Task: Find connections with filter location Carcarañá with filter topic #entrepreneurshipwith filter profile language Potuguese with filter current company LTIMindtree with filter school East West Institute Of Technology with filter industry Retail with filter service category Ghostwriting with filter keywords title Bus Person
Action: Mouse moved to (599, 93)
Screenshot: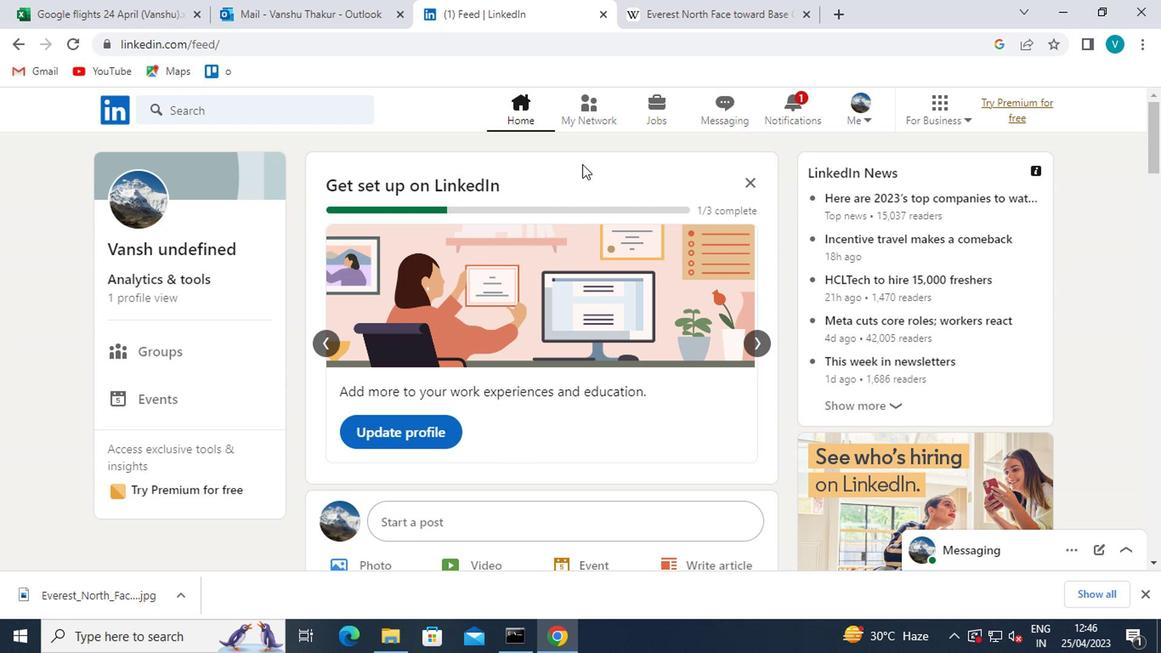 
Action: Mouse pressed left at (599, 93)
Screenshot: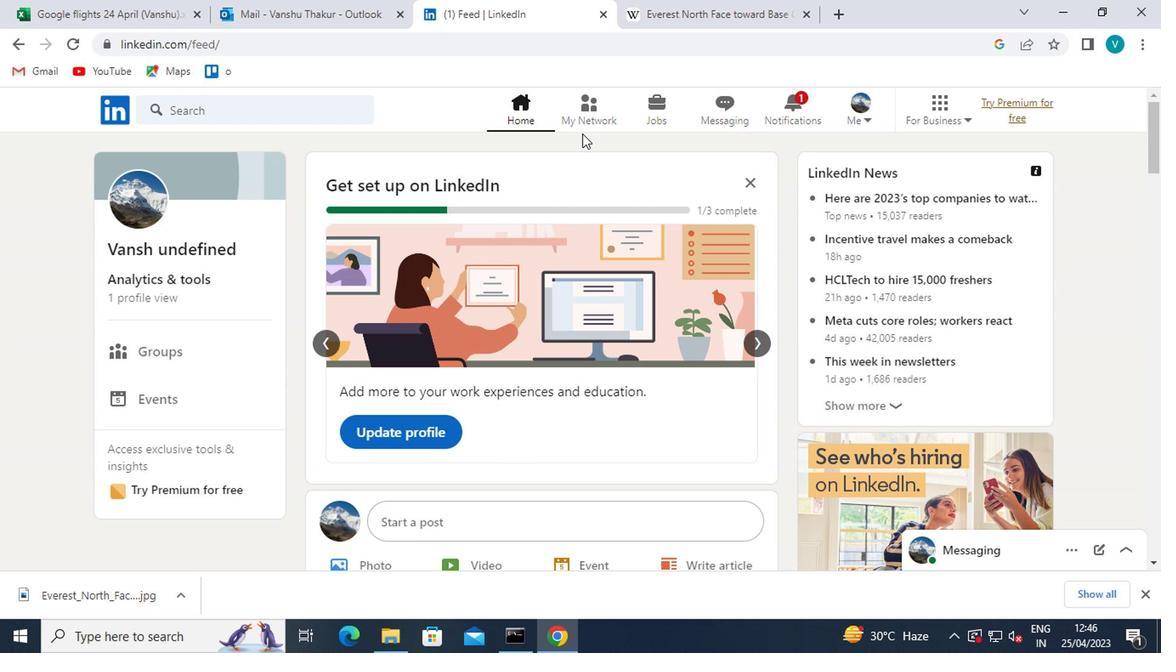 
Action: Mouse moved to (166, 211)
Screenshot: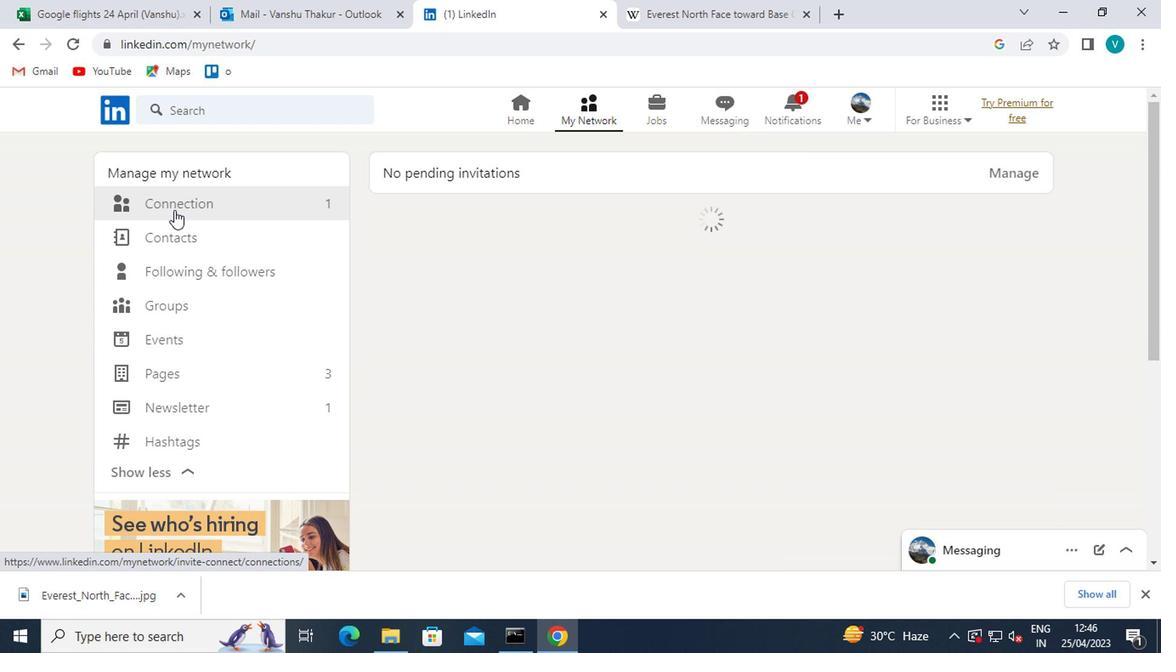 
Action: Mouse pressed left at (166, 211)
Screenshot: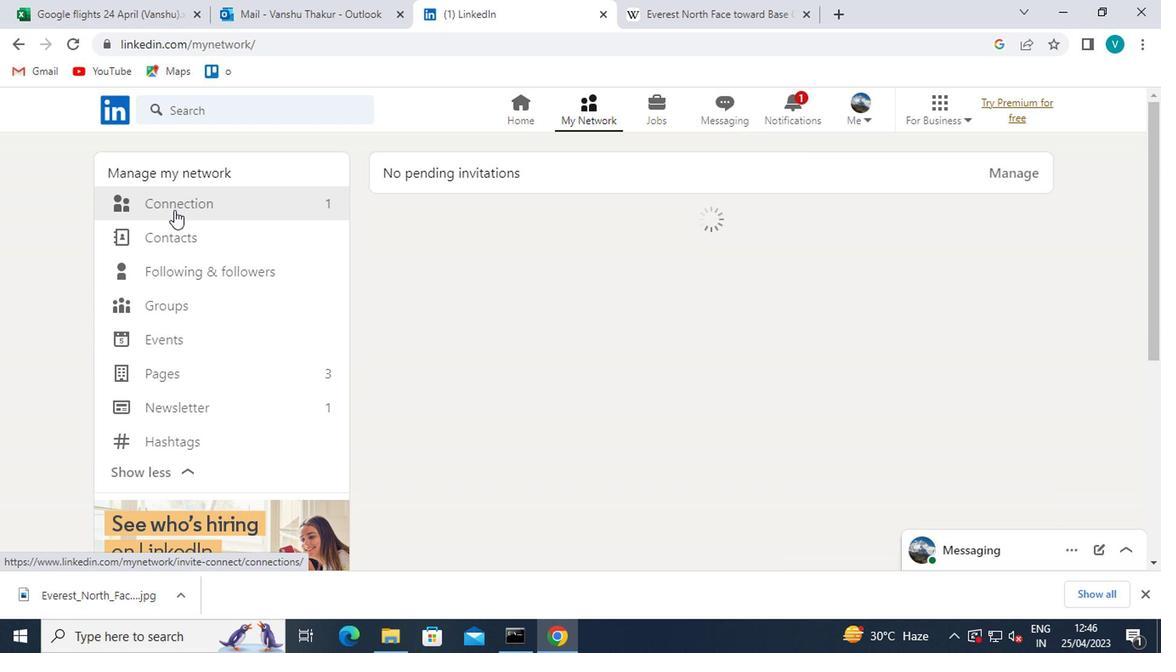 
Action: Mouse moved to (706, 205)
Screenshot: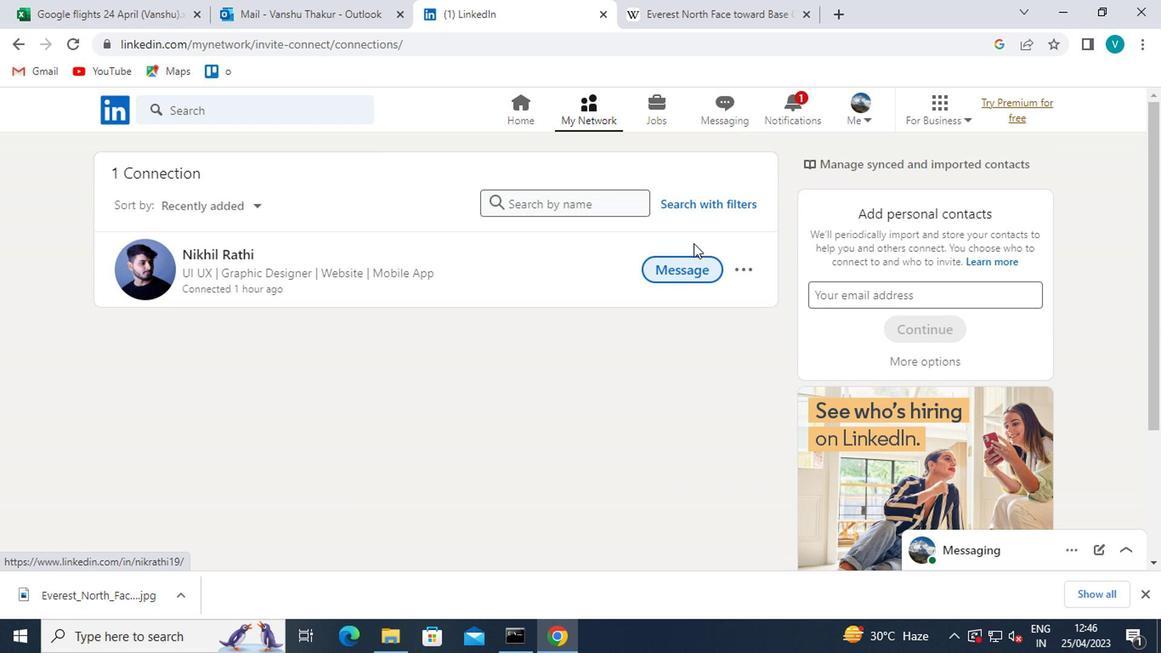 
Action: Mouse pressed left at (706, 205)
Screenshot: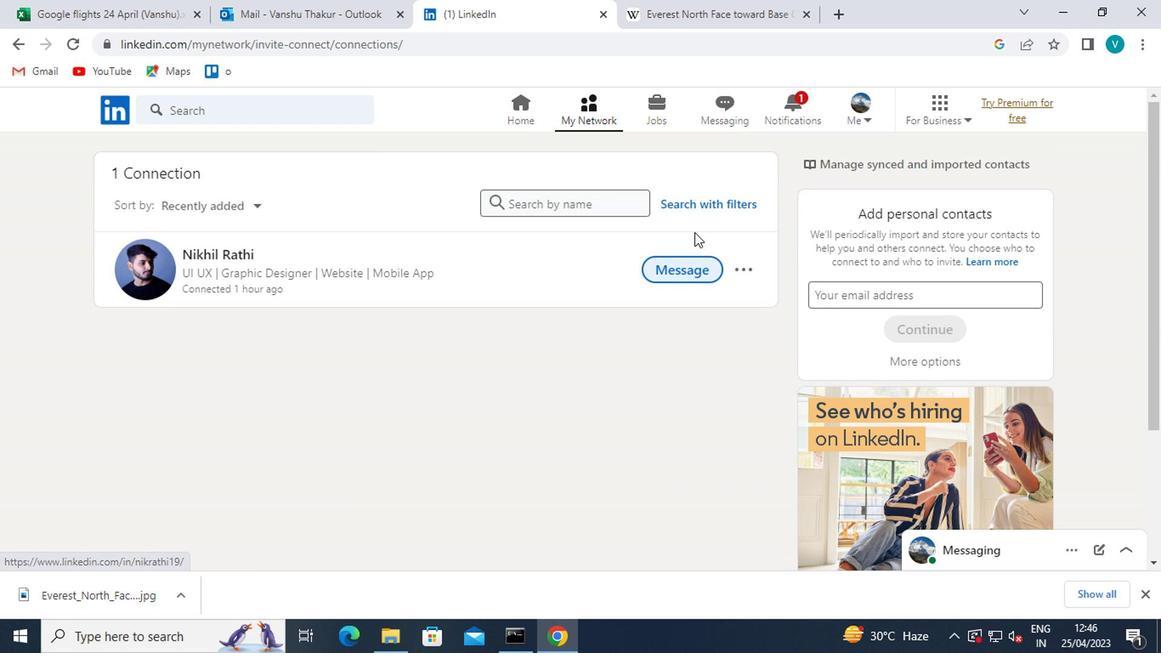 
Action: Mouse moved to (558, 160)
Screenshot: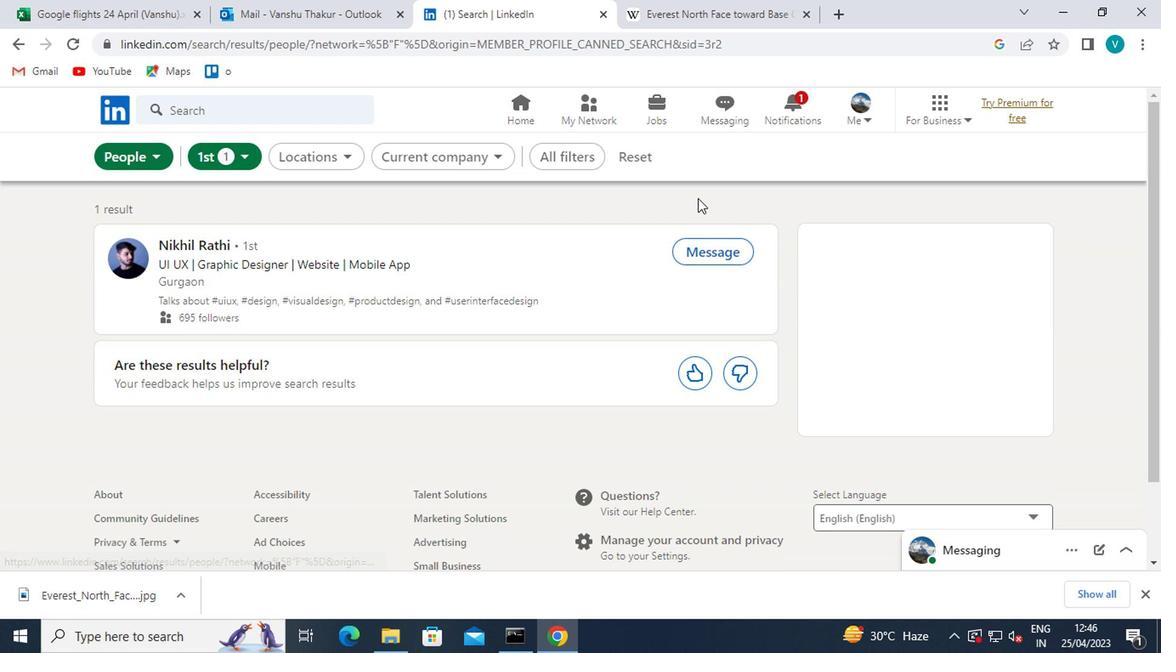 
Action: Mouse pressed left at (558, 160)
Screenshot: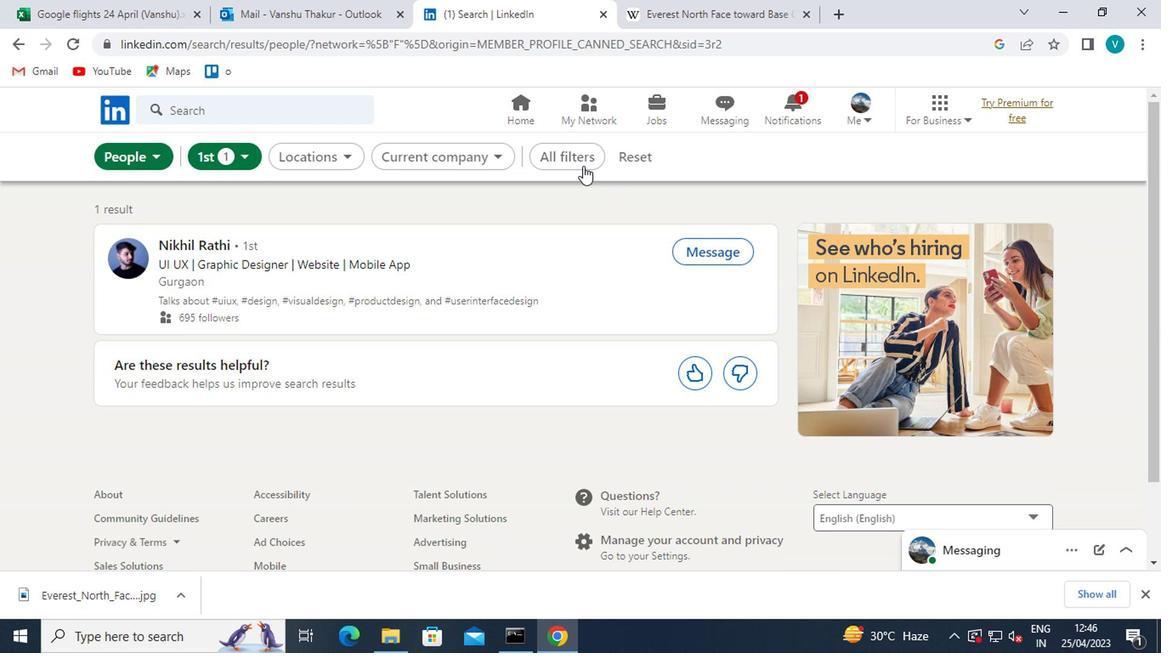 
Action: Mouse moved to (758, 381)
Screenshot: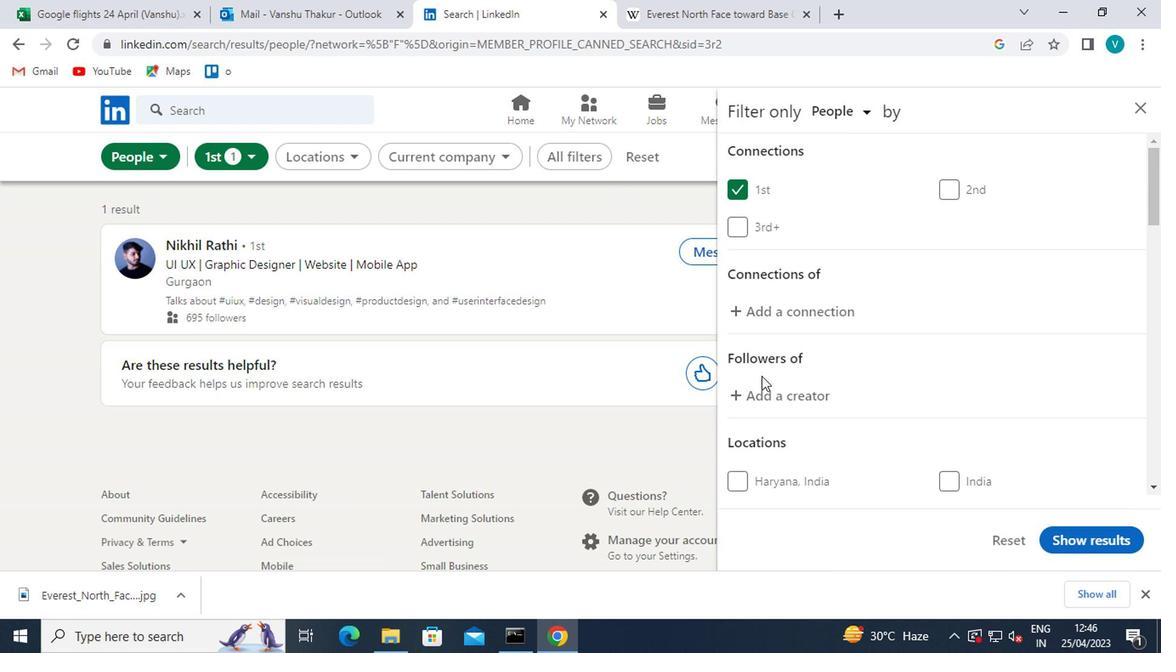
Action: Mouse scrolled (758, 379) with delta (0, -1)
Screenshot: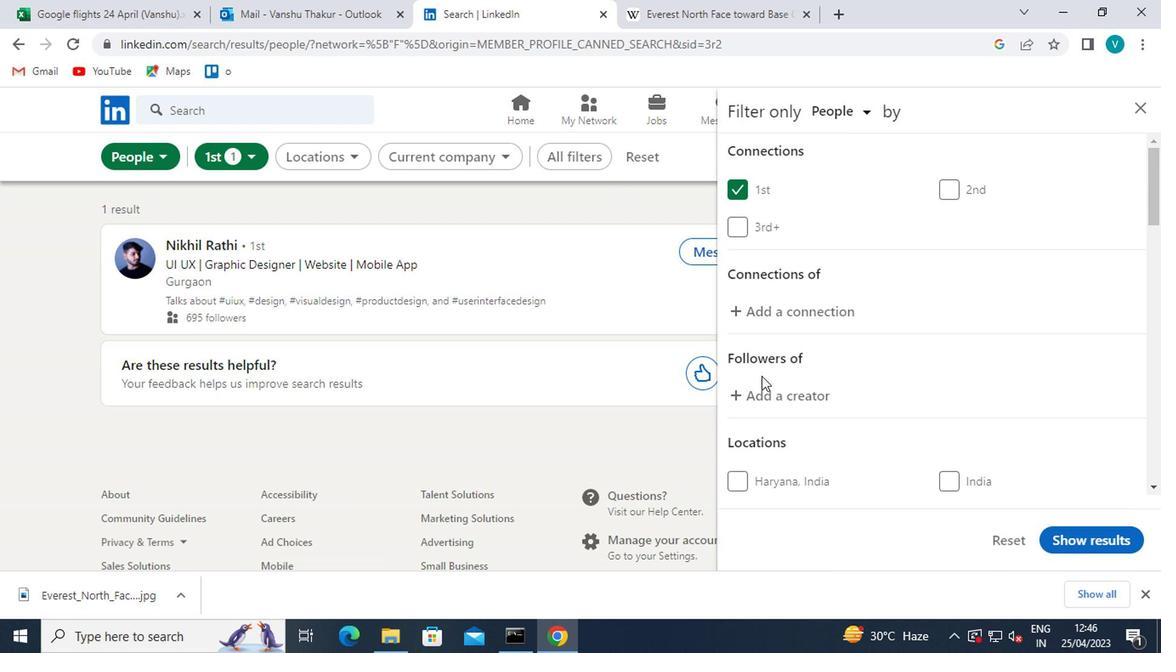 
Action: Mouse scrolled (758, 379) with delta (0, -1)
Screenshot: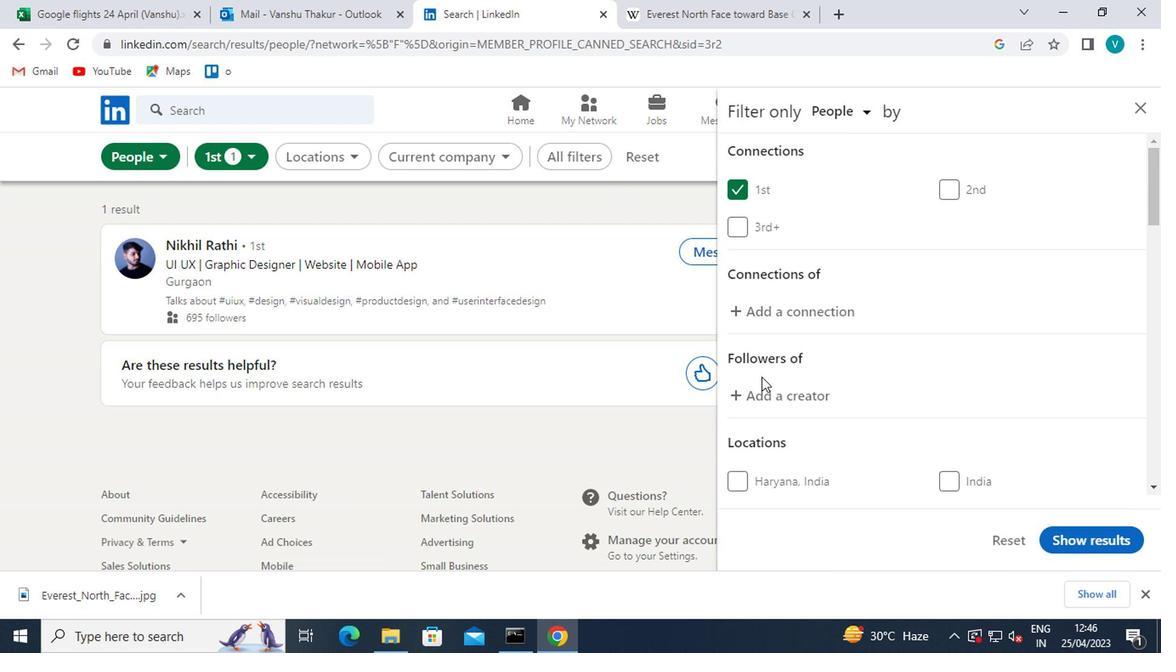 
Action: Mouse moved to (756, 386)
Screenshot: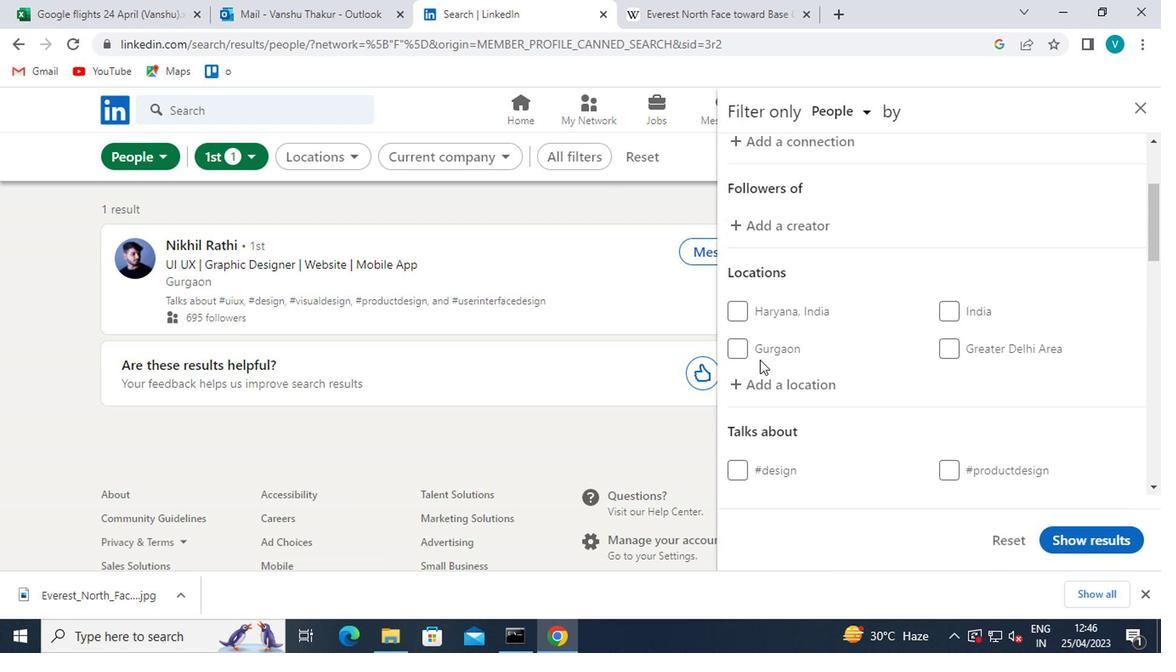 
Action: Mouse pressed left at (756, 386)
Screenshot: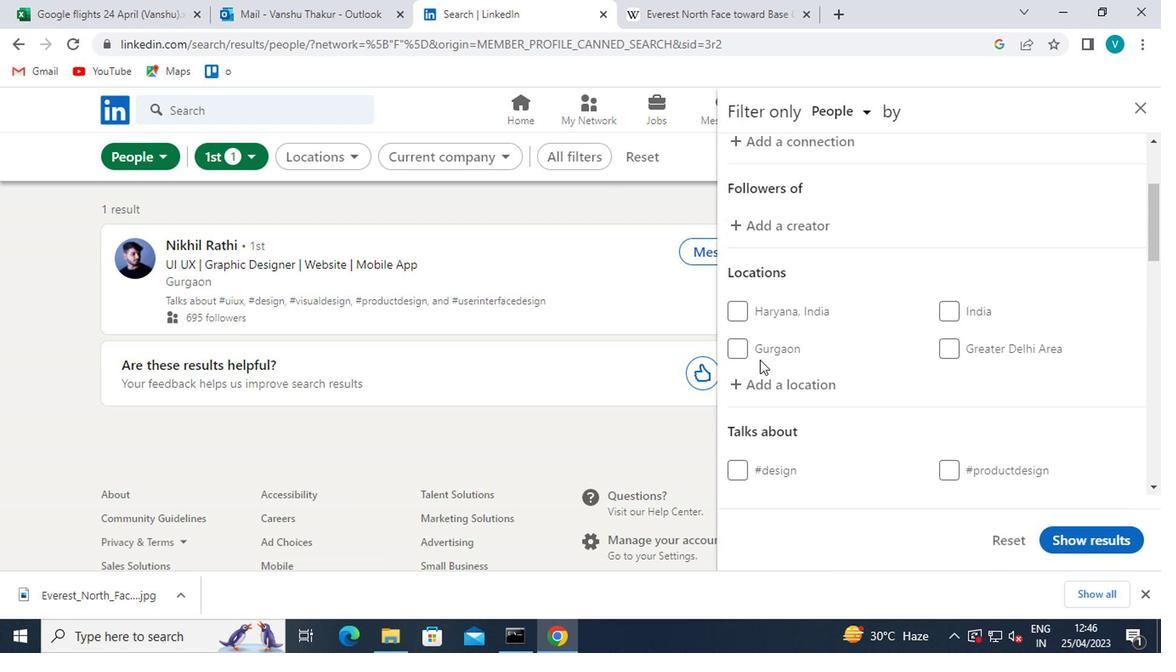 
Action: Mouse moved to (477, 211)
Screenshot: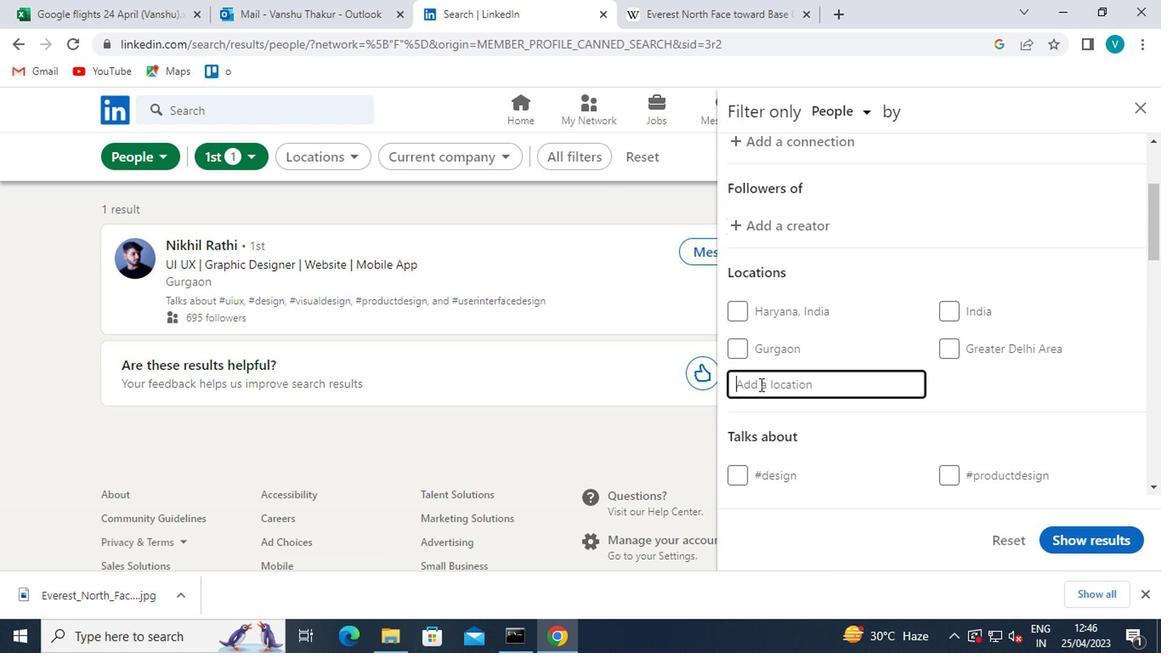 
Action: Key pressed <Key.shift>CARCARANA<Key.space>
Screenshot: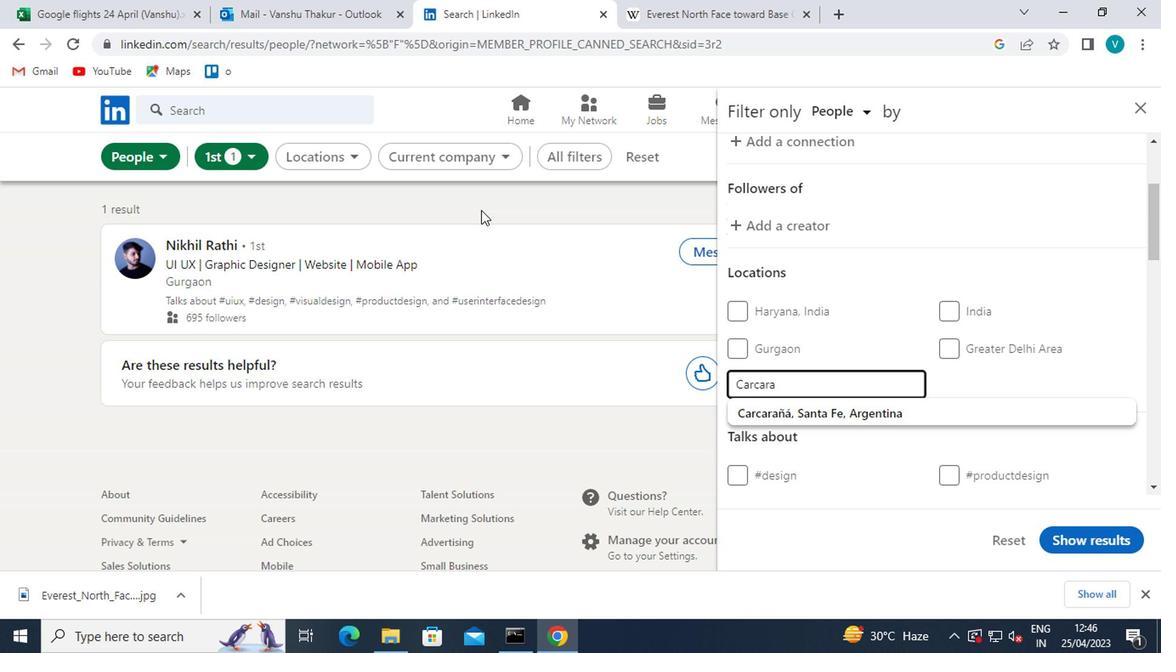 
Action: Mouse moved to (781, 407)
Screenshot: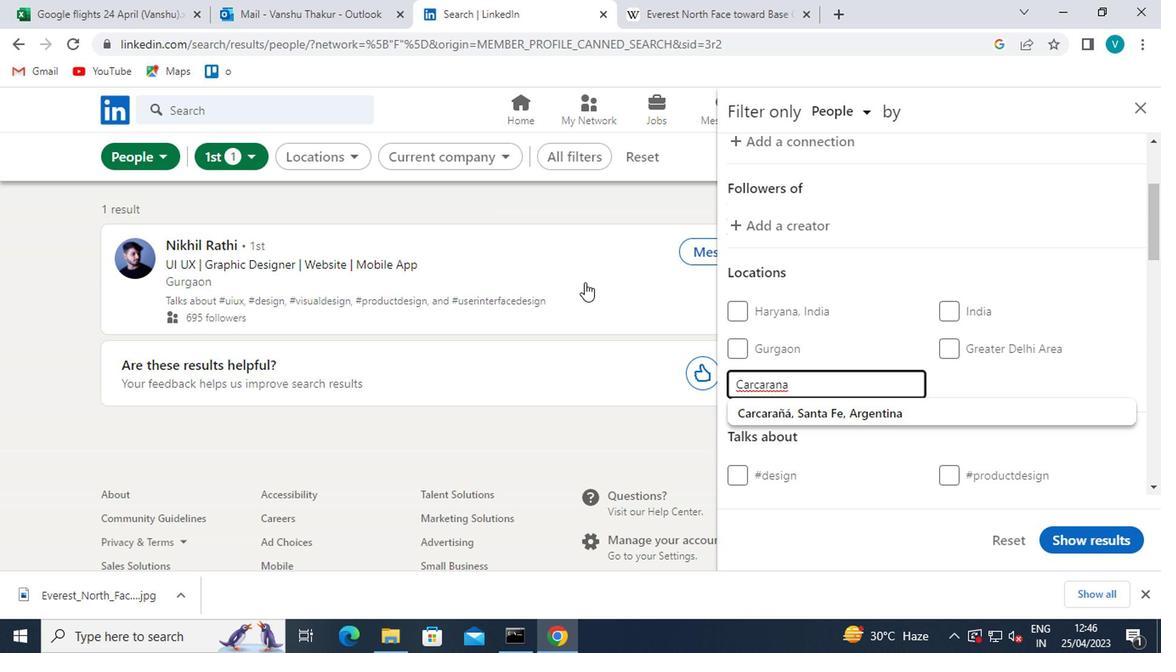 
Action: Mouse pressed left at (781, 407)
Screenshot: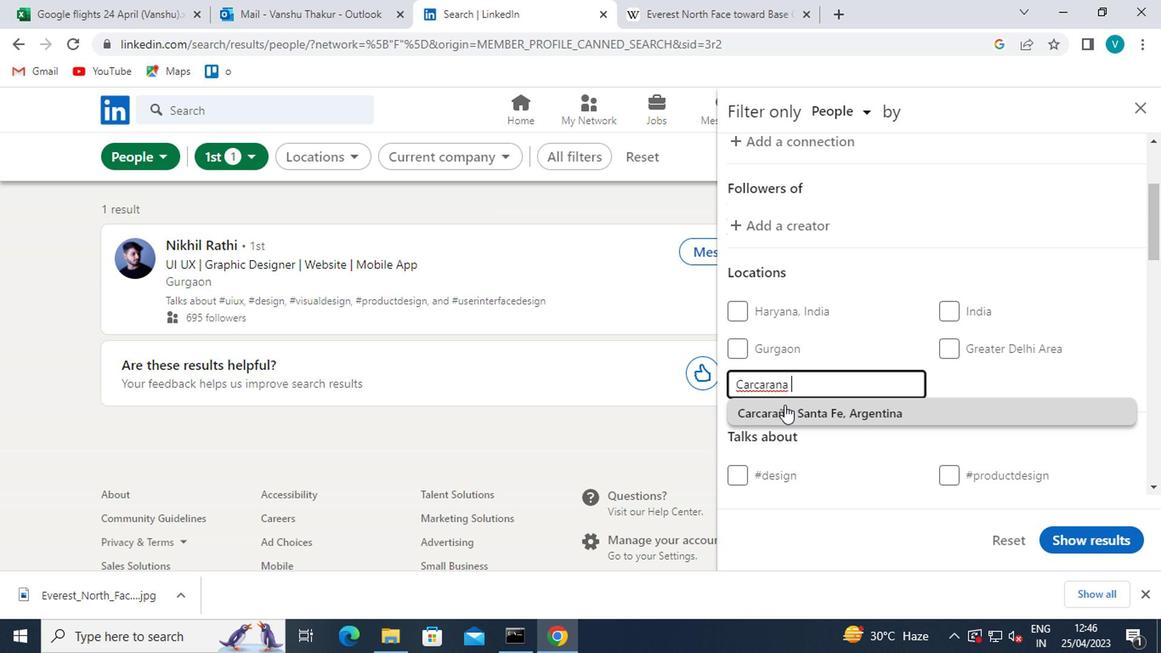 
Action: Mouse moved to (849, 379)
Screenshot: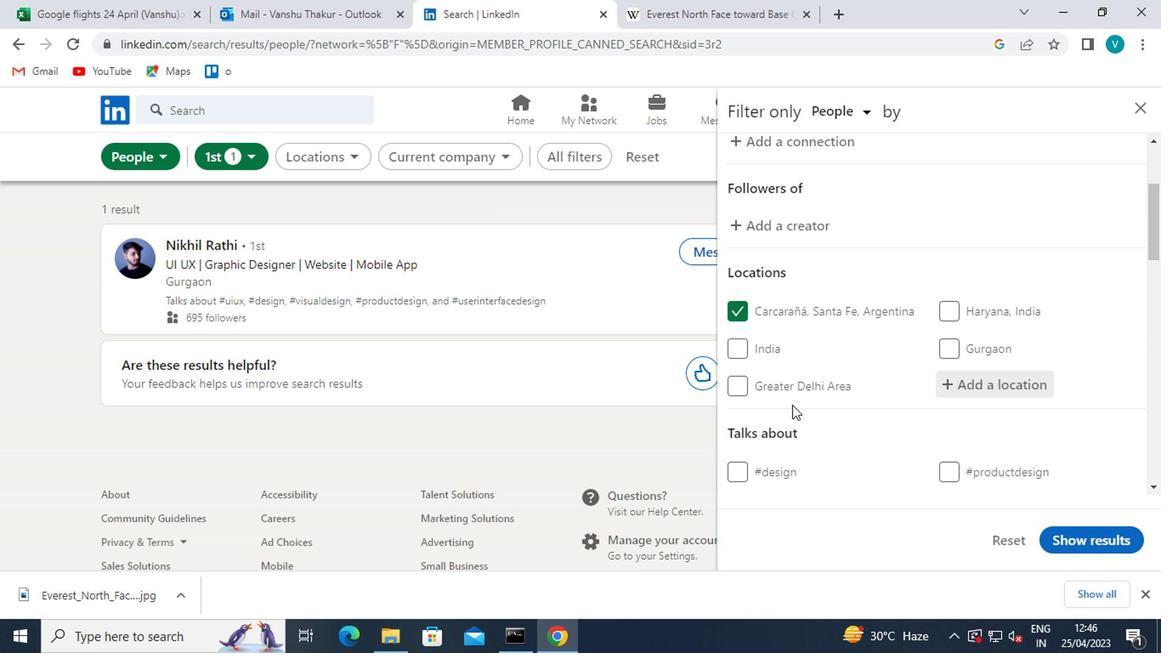 
Action: Mouse scrolled (849, 379) with delta (0, 0)
Screenshot: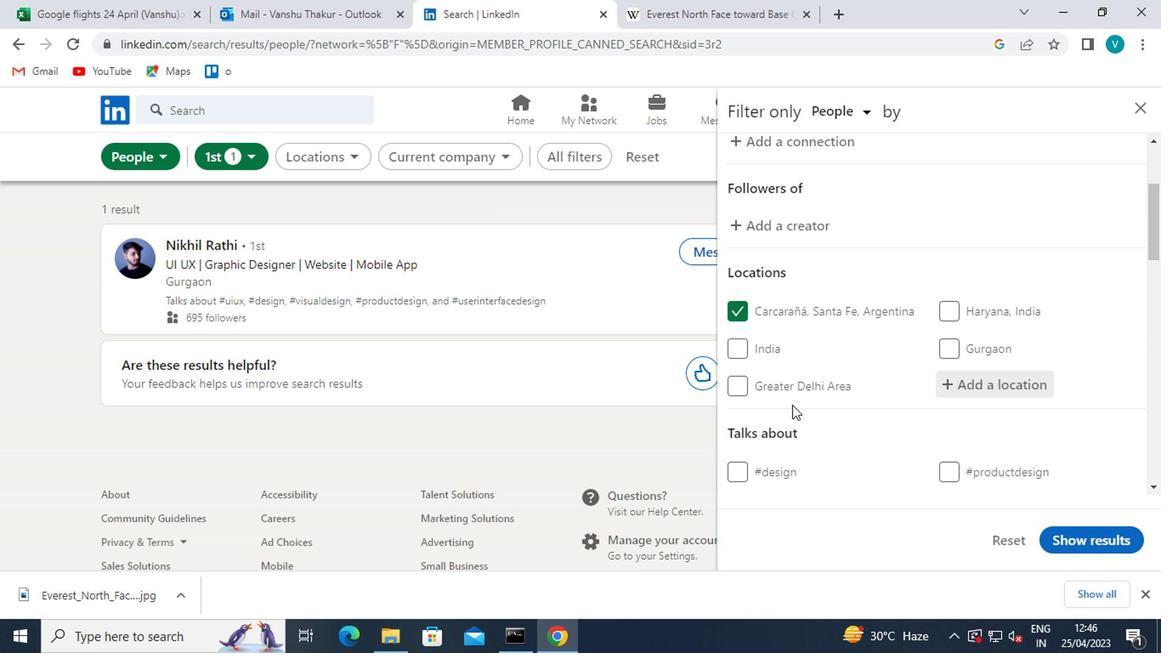 
Action: Mouse scrolled (849, 379) with delta (0, 0)
Screenshot: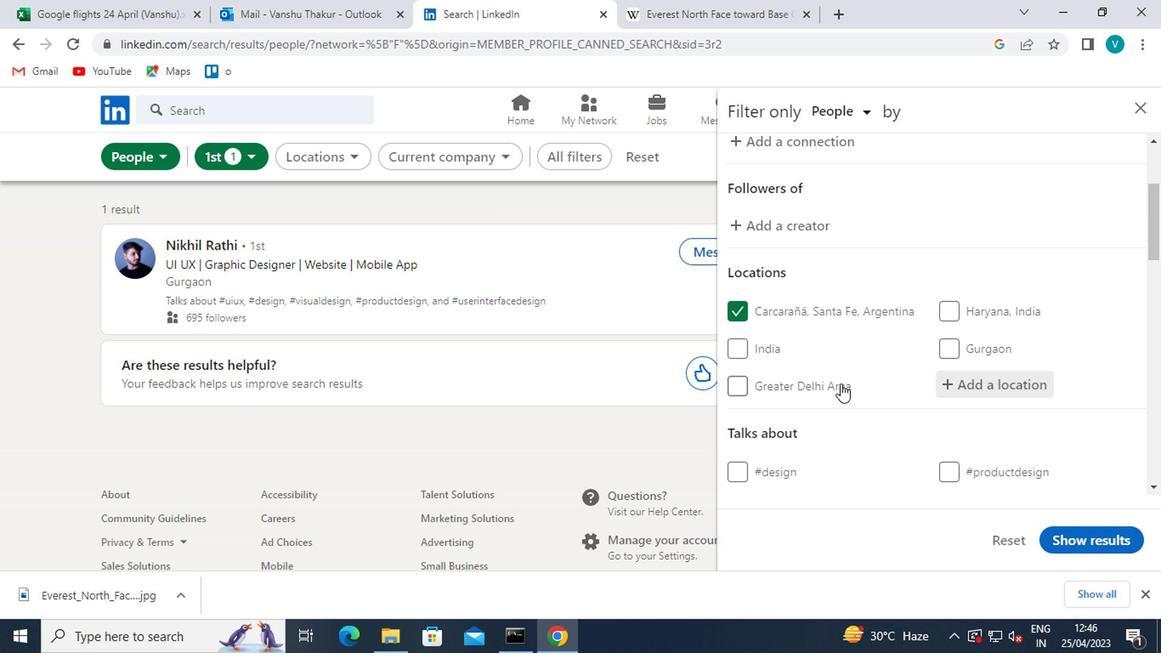 
Action: Mouse moved to (851, 379)
Screenshot: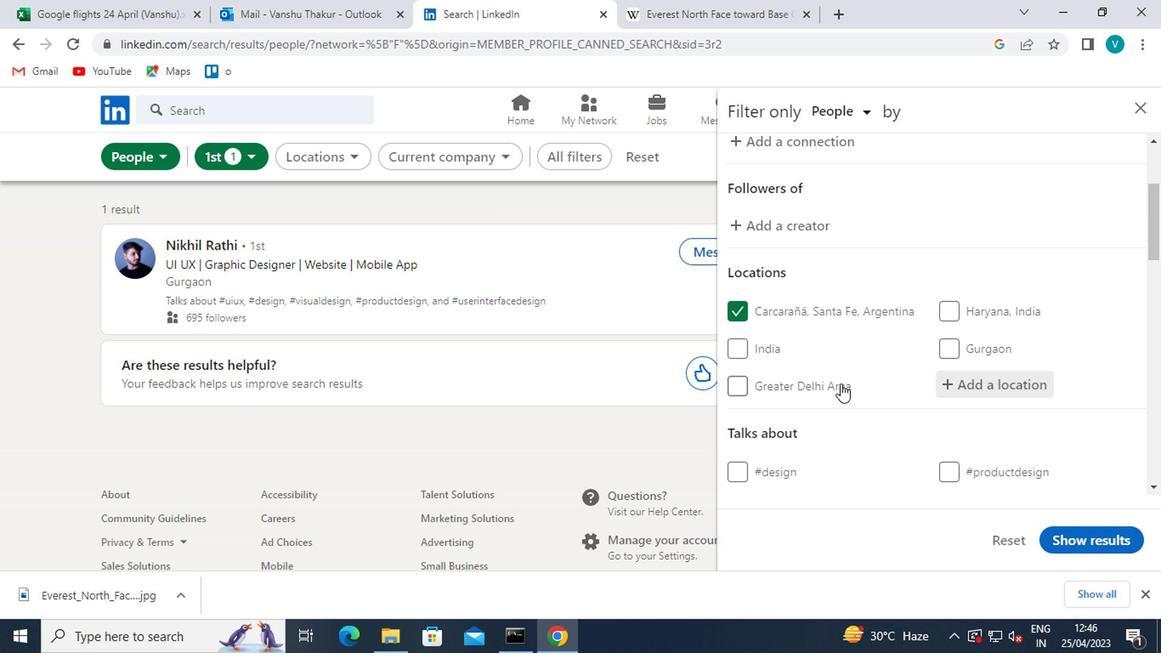 
Action: Mouse scrolled (851, 379) with delta (0, 0)
Screenshot: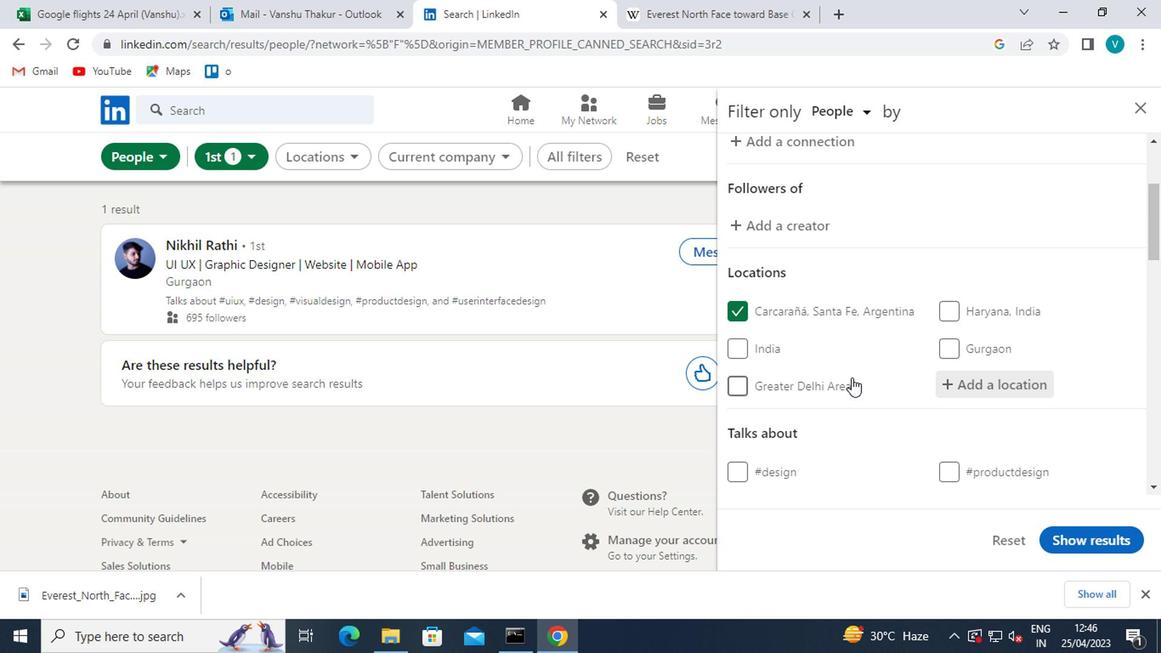 
Action: Mouse moved to (992, 294)
Screenshot: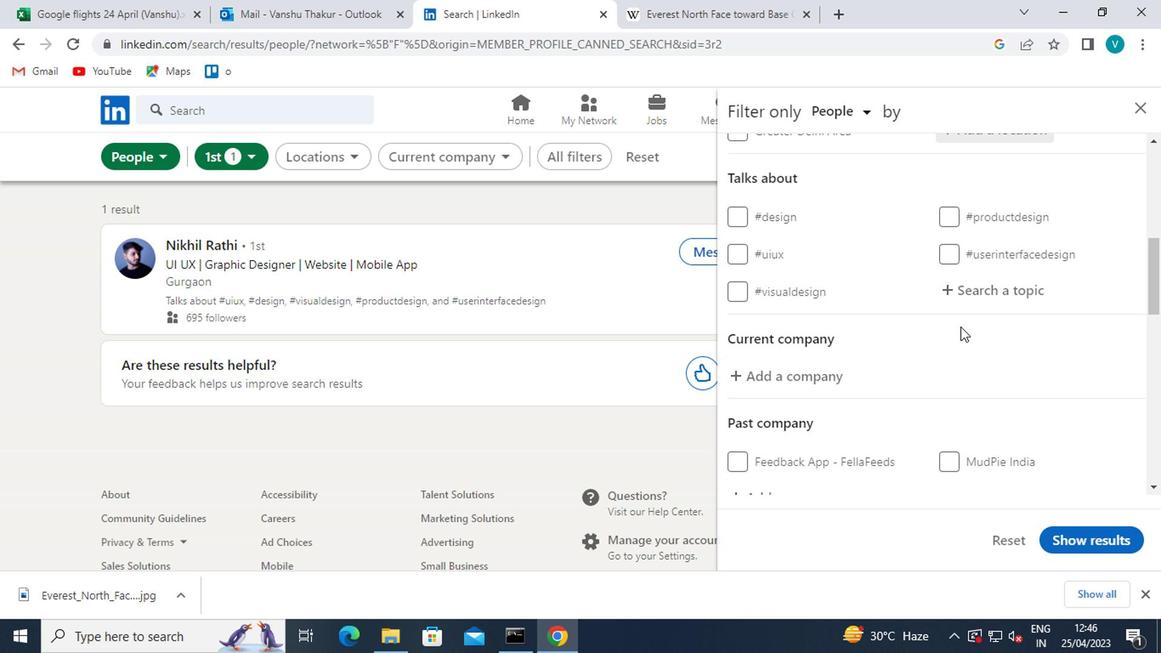 
Action: Mouse pressed left at (992, 294)
Screenshot: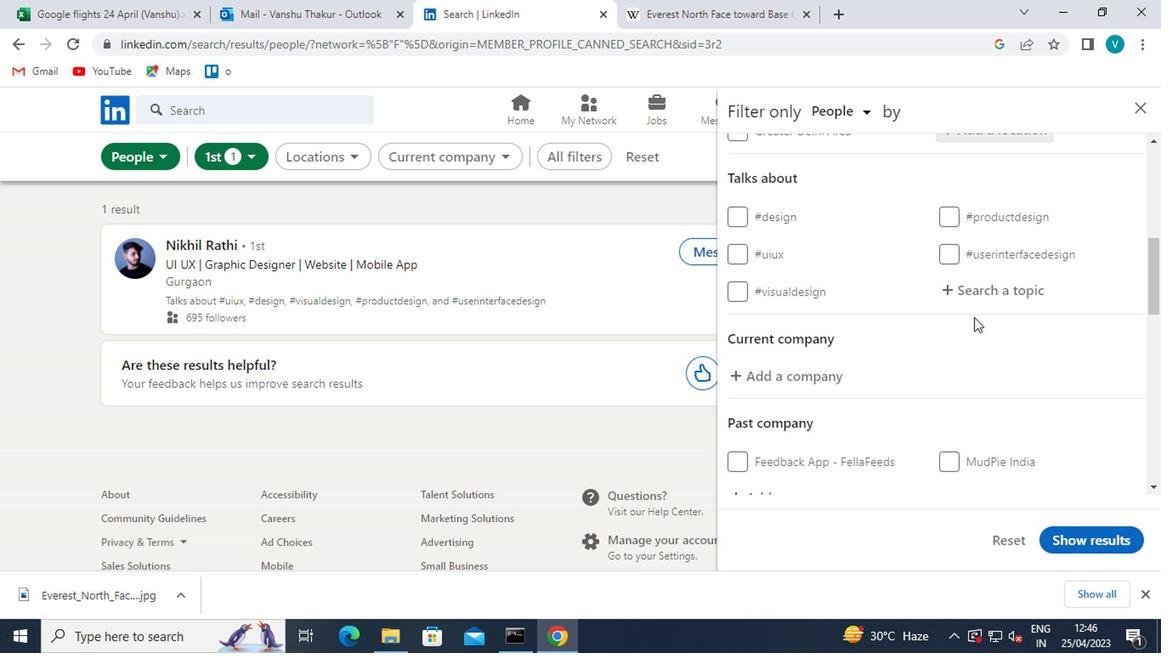 
Action: Mouse moved to (235, 0)
Screenshot: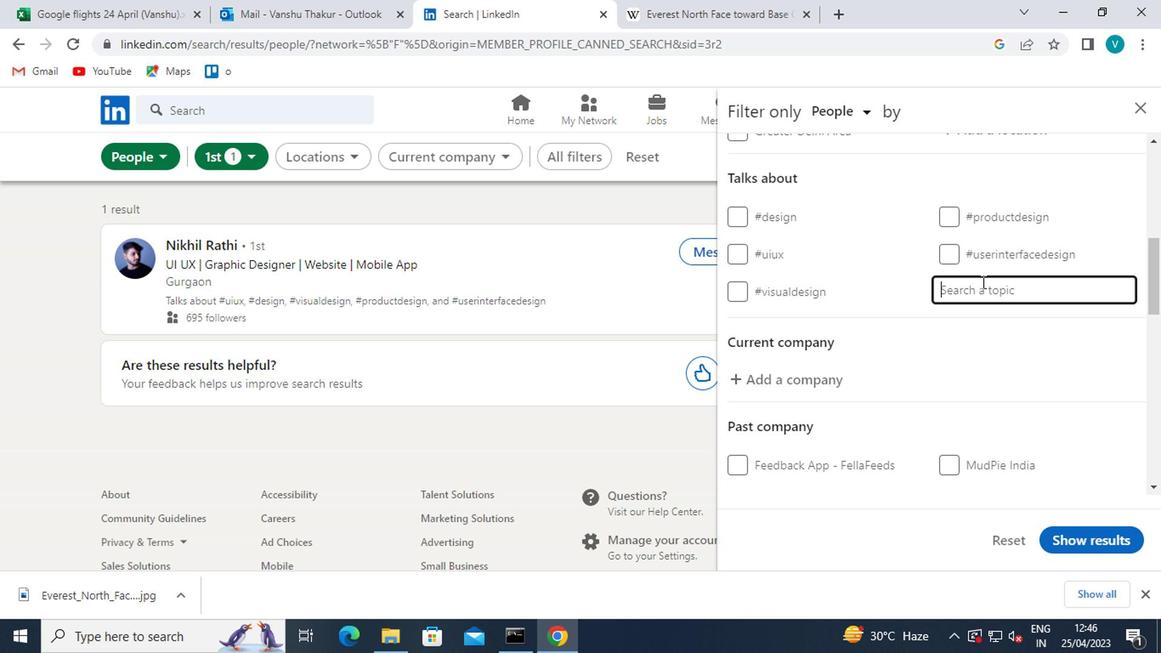 
Action: Key pressed <Key.shift>#ENTERPRENEURSHIP
Screenshot: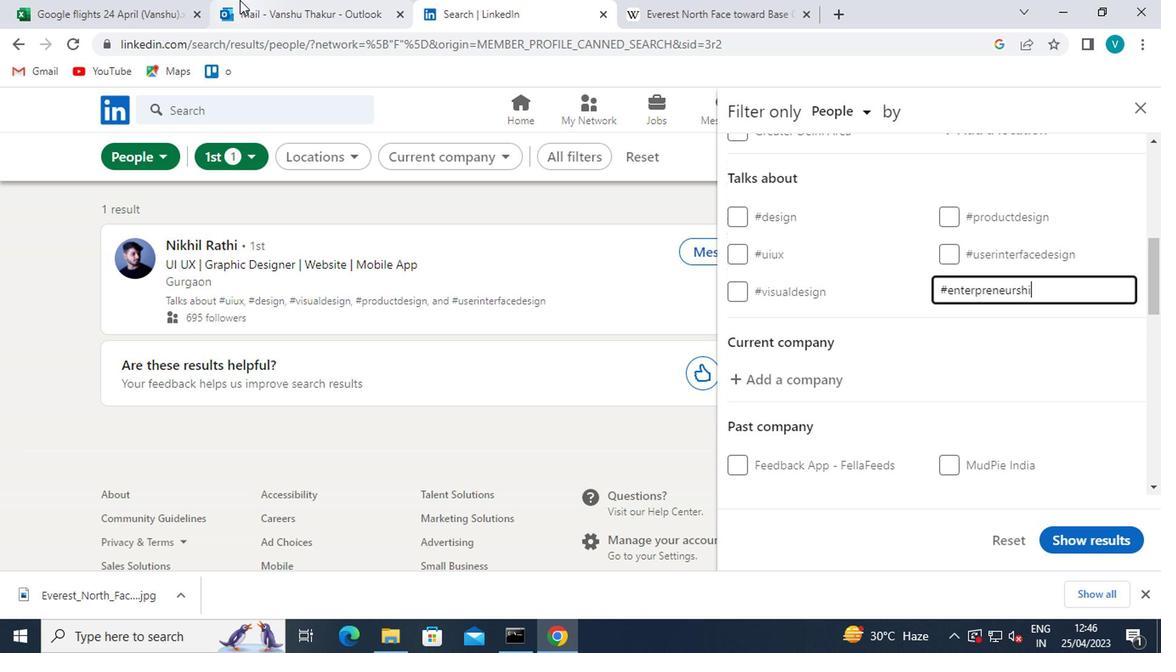 
Action: Mouse moved to (980, 339)
Screenshot: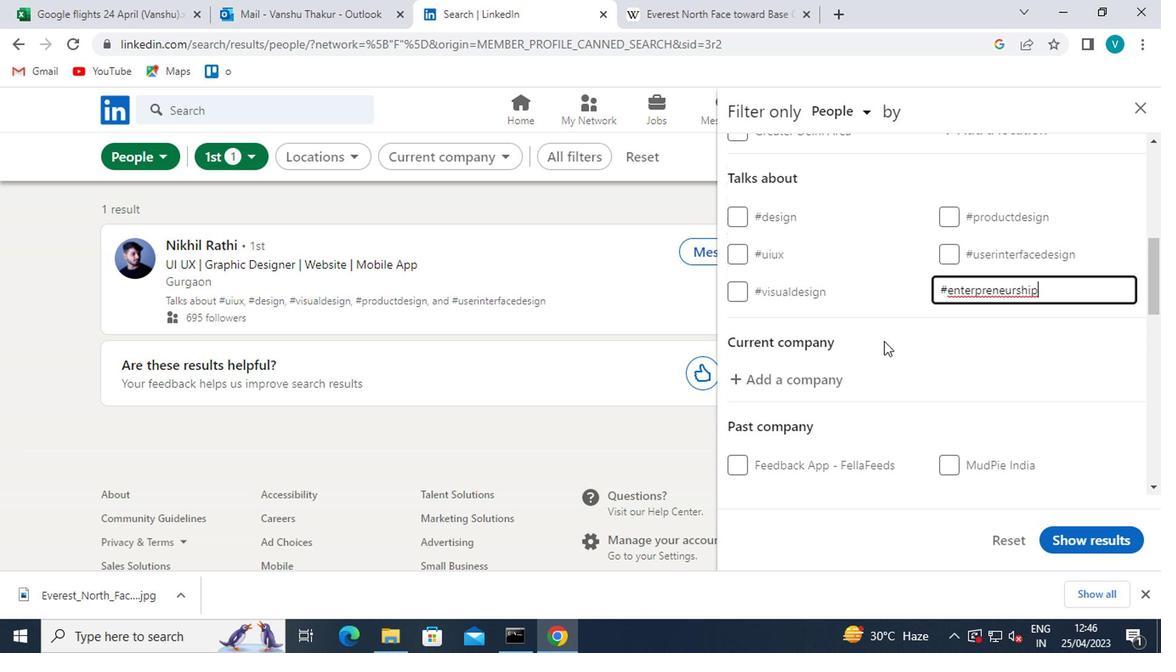 
Action: Mouse pressed left at (980, 339)
Screenshot: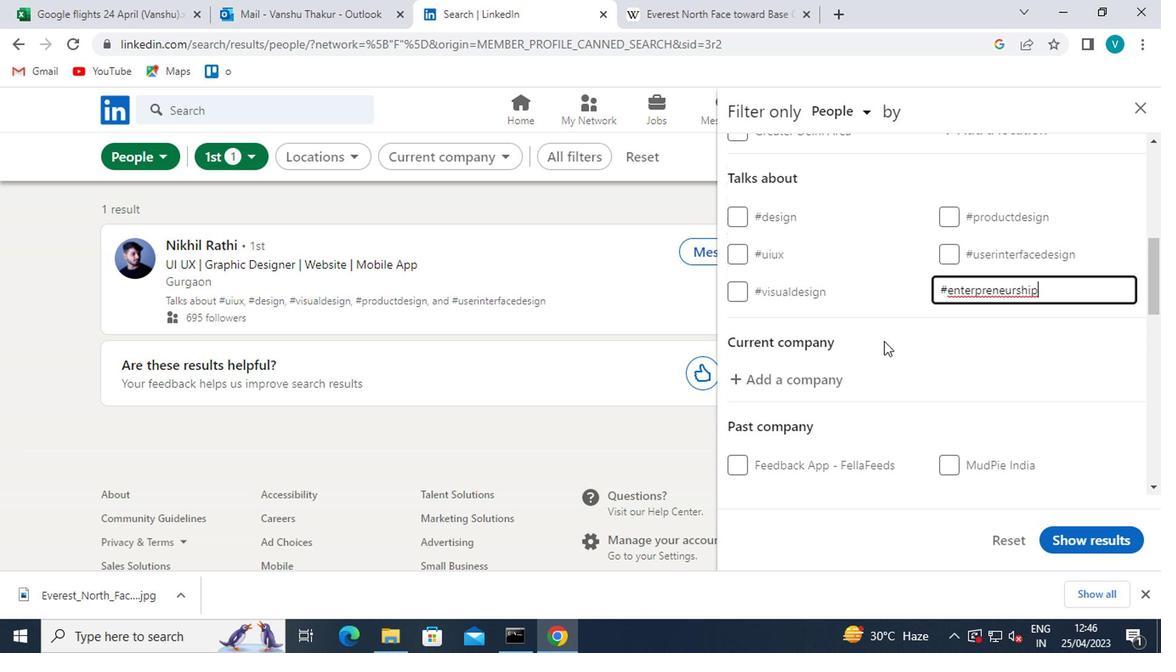 
Action: Mouse moved to (981, 340)
Screenshot: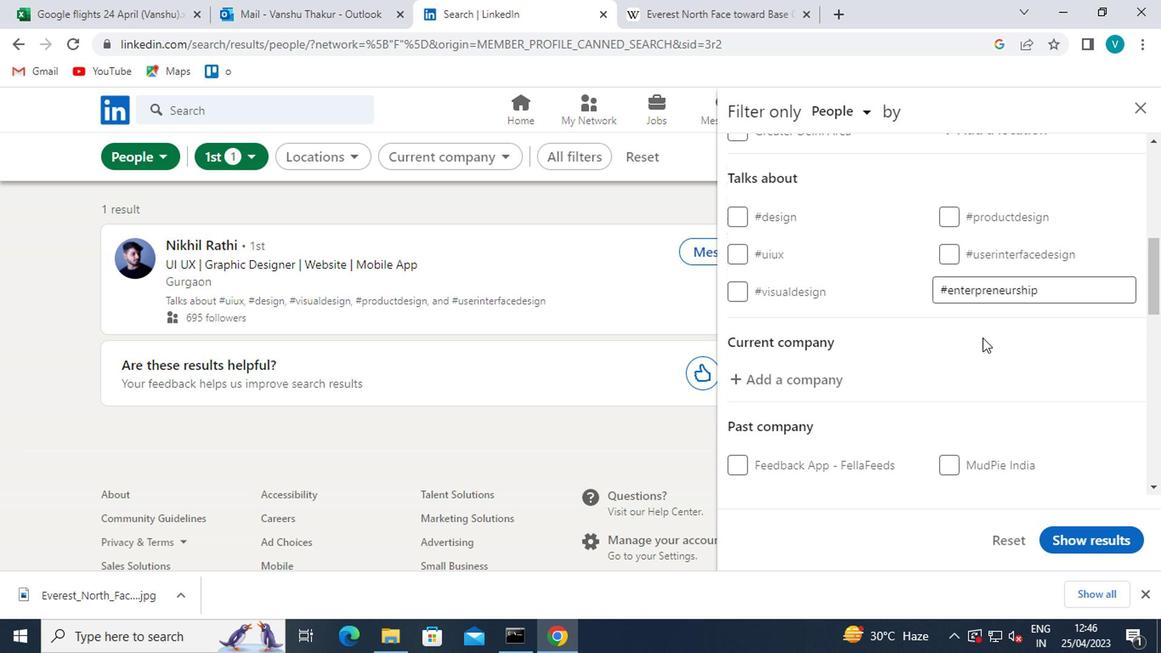 
Action: Mouse scrolled (981, 339) with delta (0, 0)
Screenshot: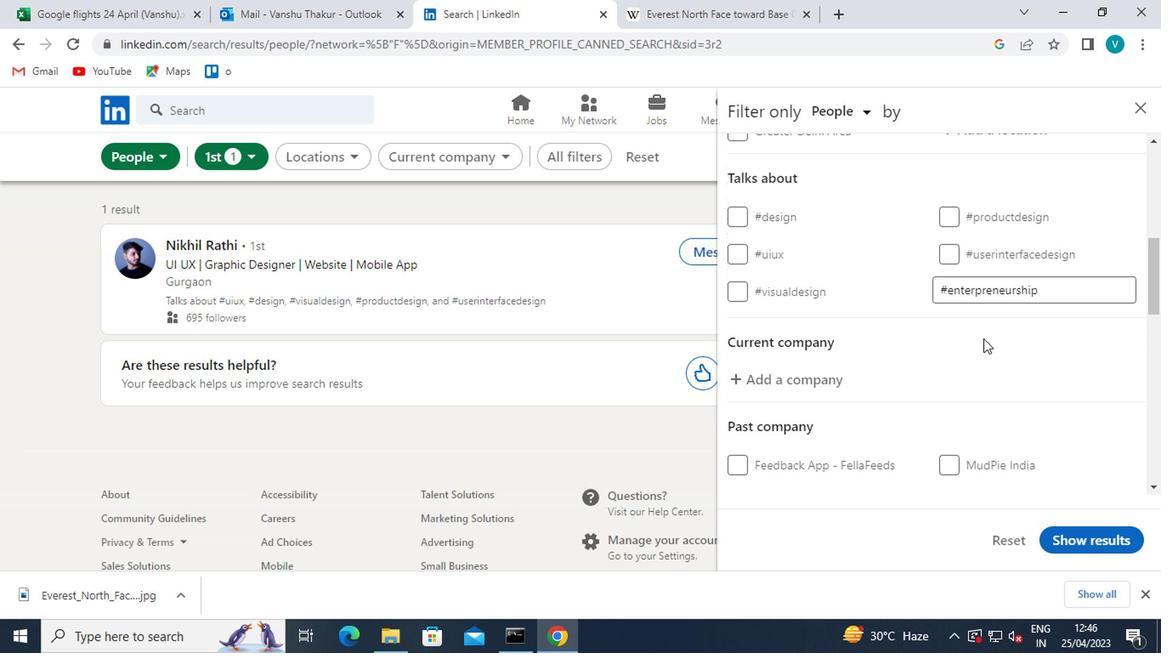 
Action: Mouse moved to (969, 340)
Screenshot: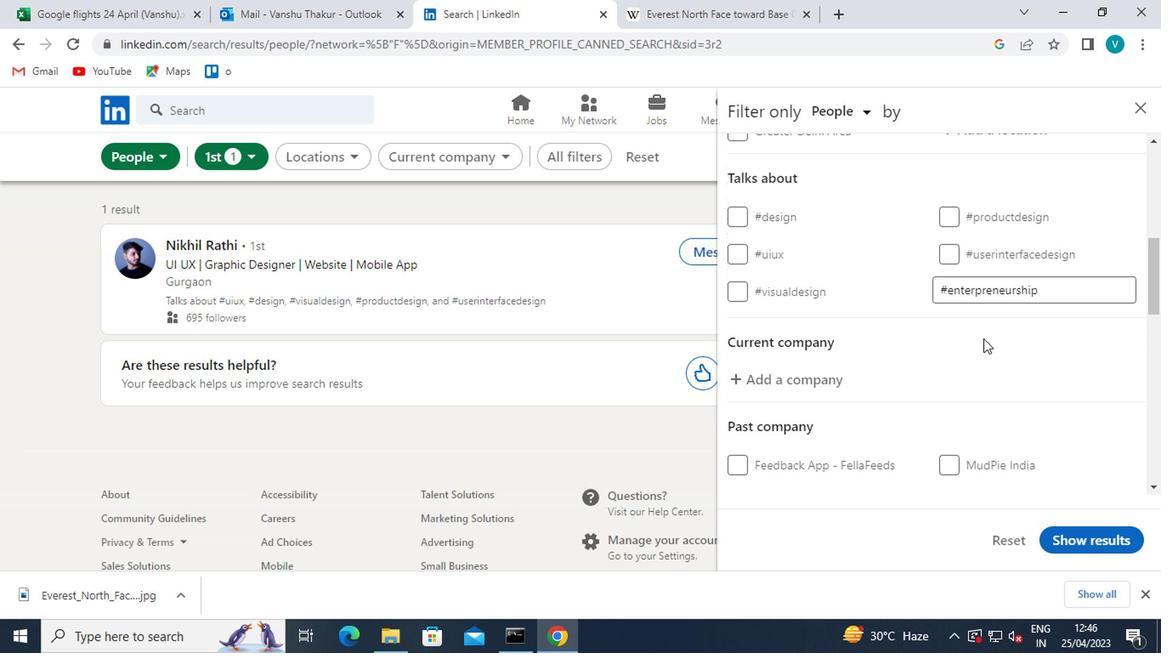 
Action: Mouse scrolled (969, 339) with delta (0, 0)
Screenshot: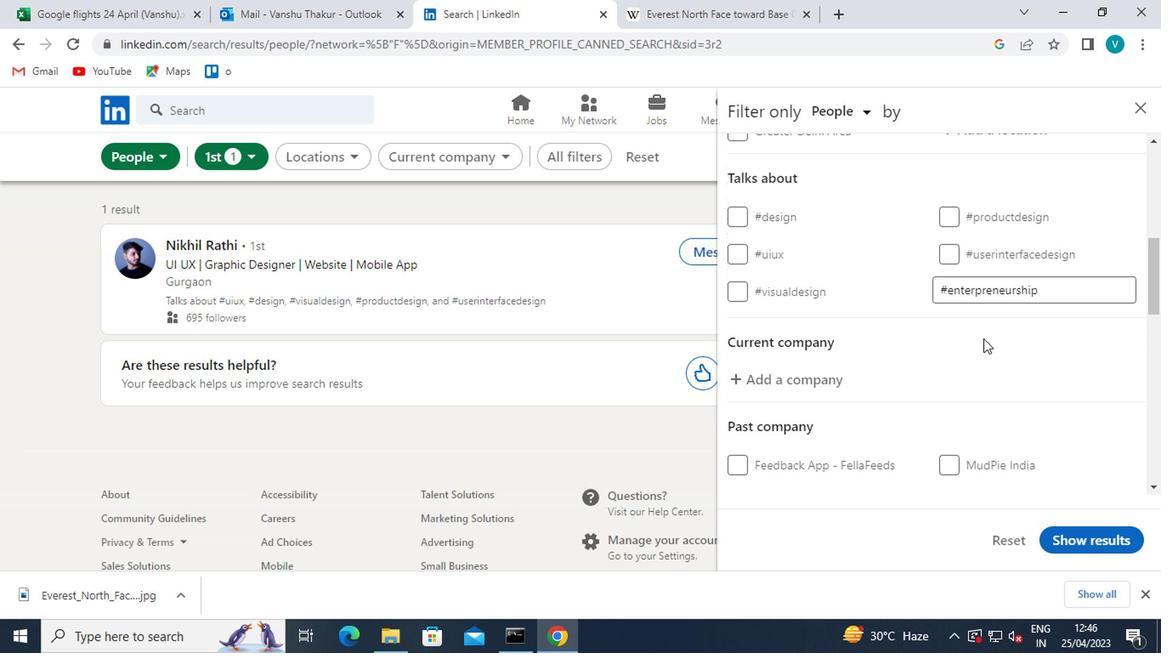 
Action: Mouse moved to (952, 338)
Screenshot: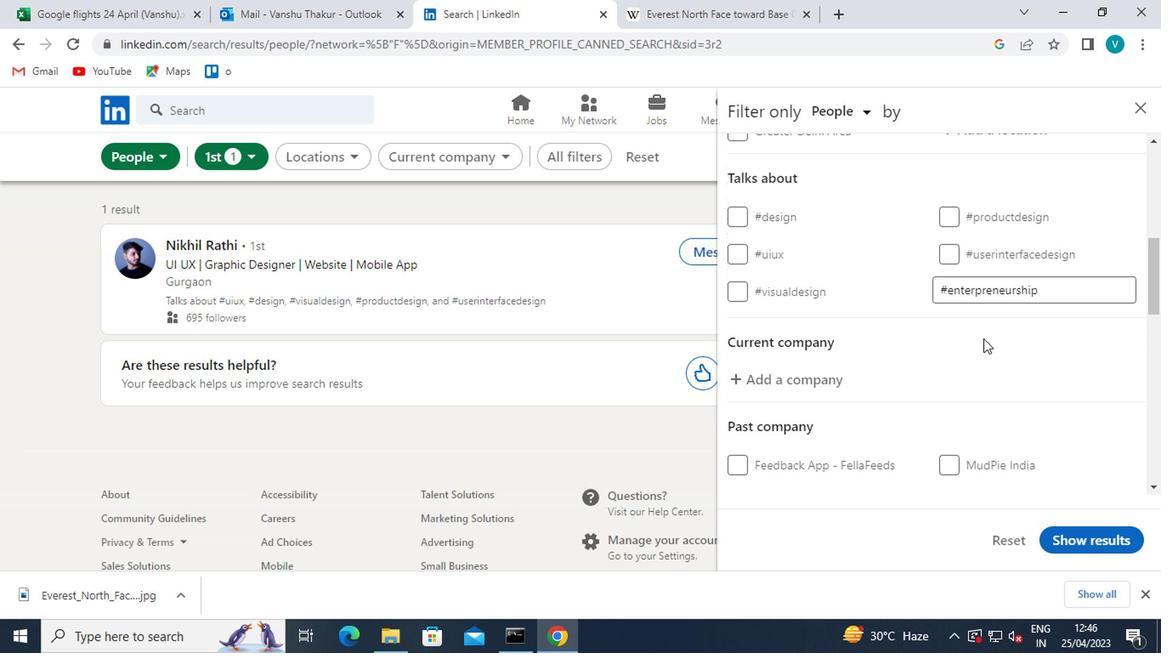 
Action: Mouse scrolled (952, 337) with delta (0, 0)
Screenshot: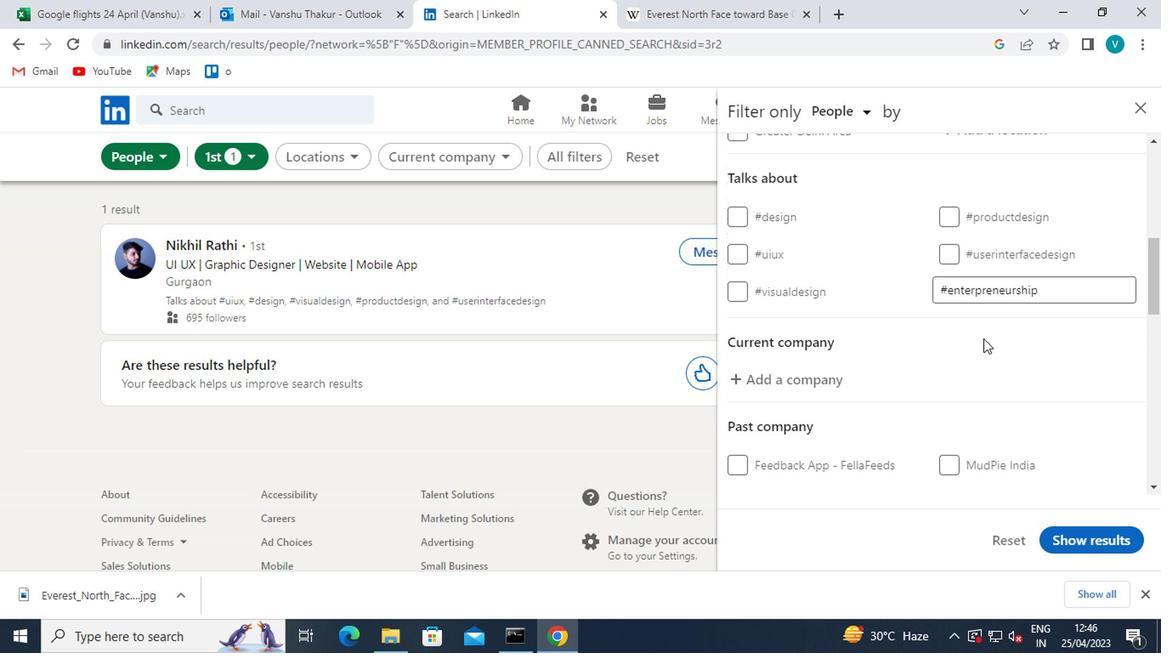 
Action: Mouse moved to (906, 336)
Screenshot: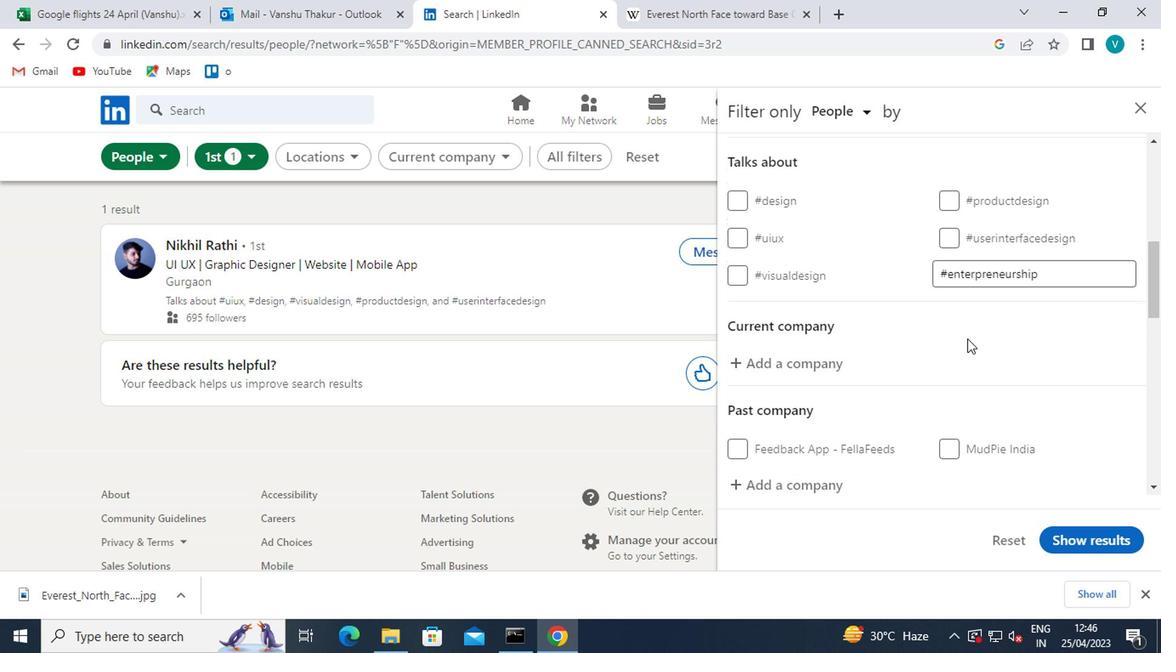 
Action: Mouse scrolled (906, 335) with delta (0, 0)
Screenshot: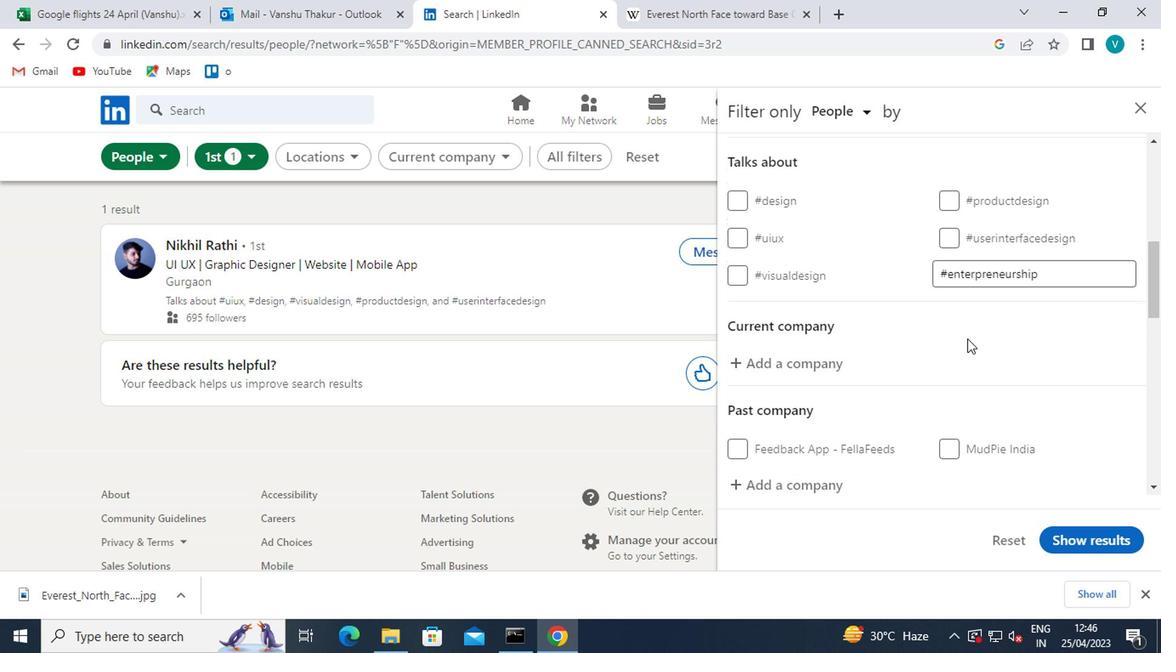 
Action: Mouse moved to (893, 338)
Screenshot: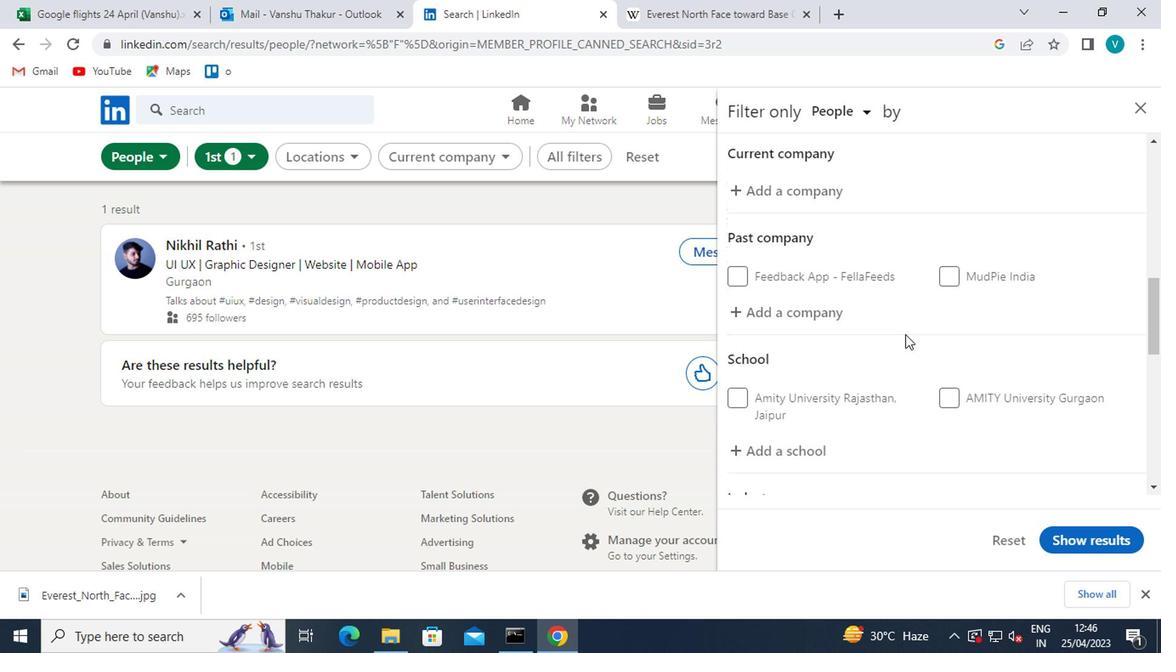 
Action: Mouse scrolled (893, 337) with delta (0, 0)
Screenshot: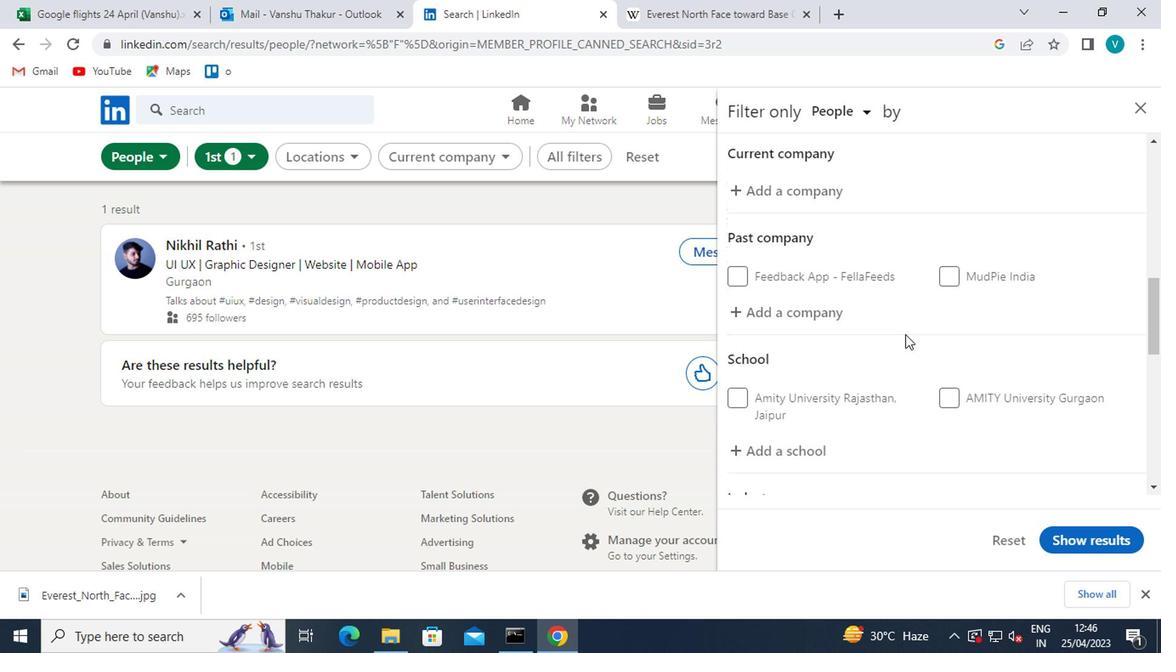 
Action: Mouse moved to (888, 342)
Screenshot: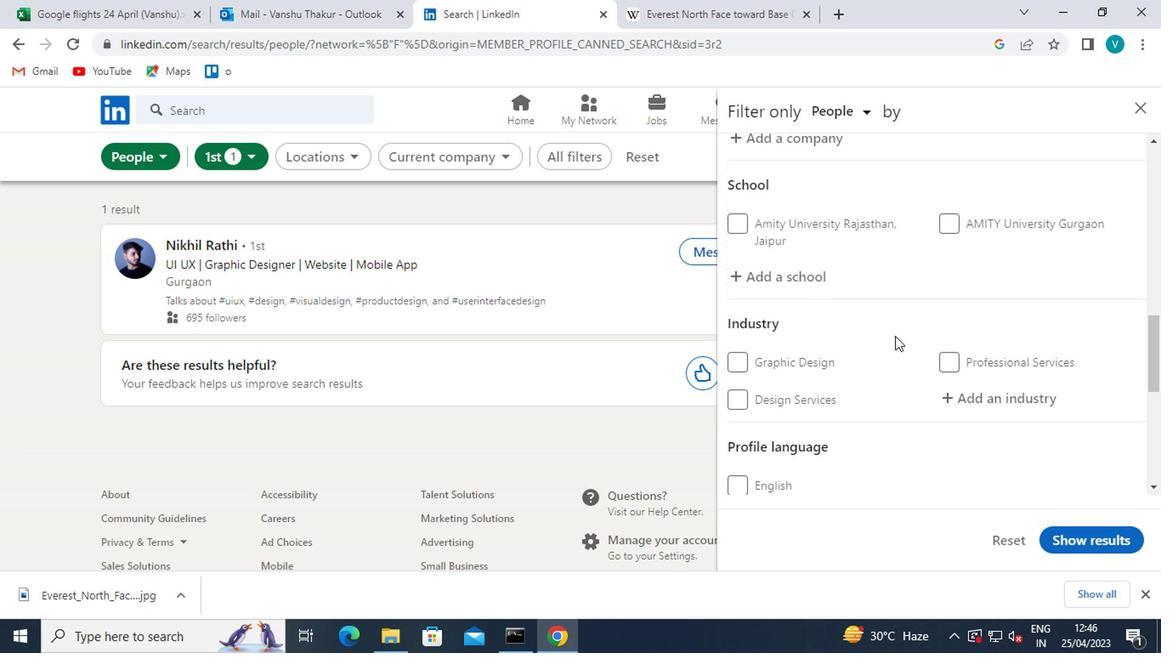 
Action: Mouse scrolled (888, 341) with delta (0, 0)
Screenshot: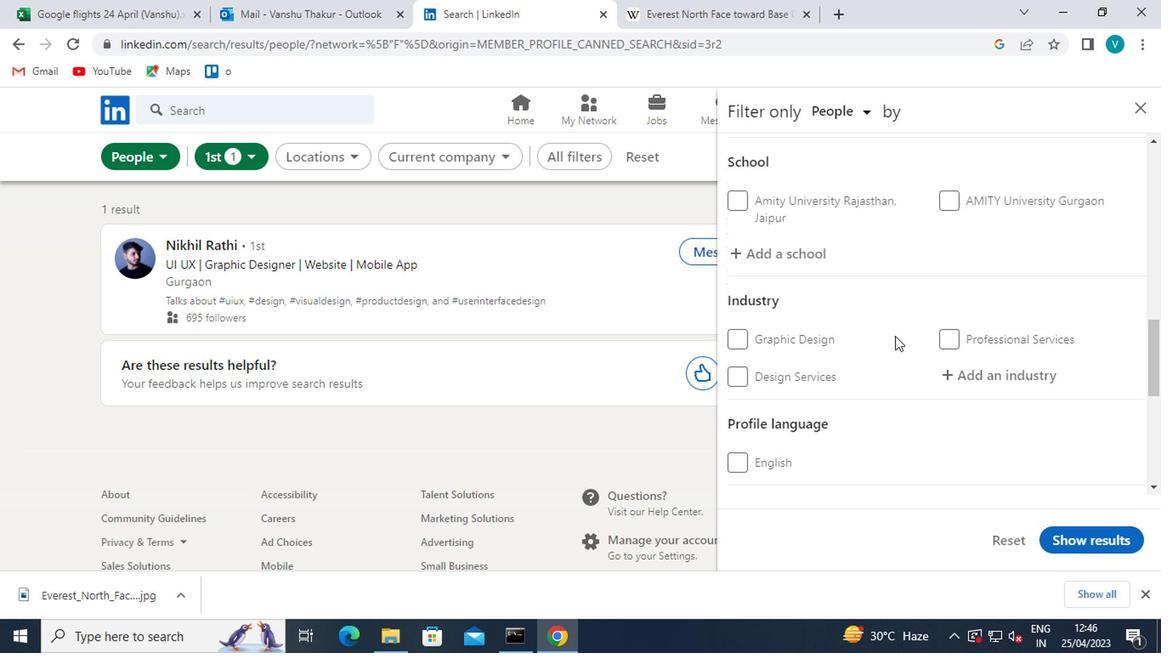 
Action: Mouse moved to (888, 342)
Screenshot: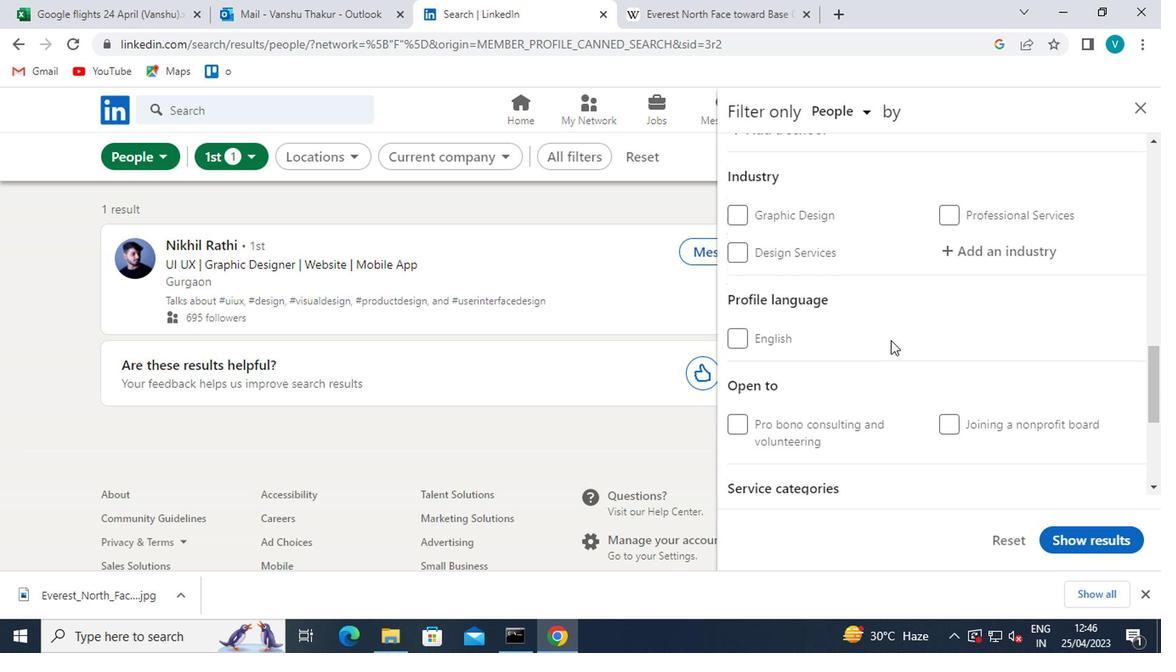 
Action: Mouse scrolled (888, 343) with delta (0, 0)
Screenshot: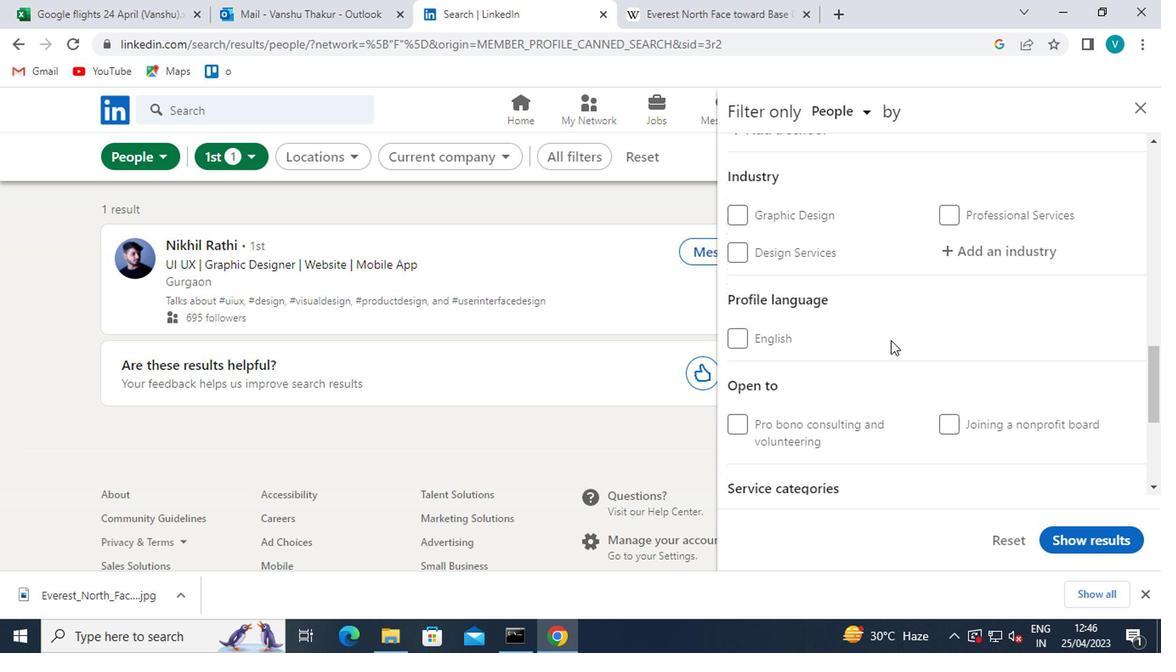 
Action: Mouse moved to (888, 342)
Screenshot: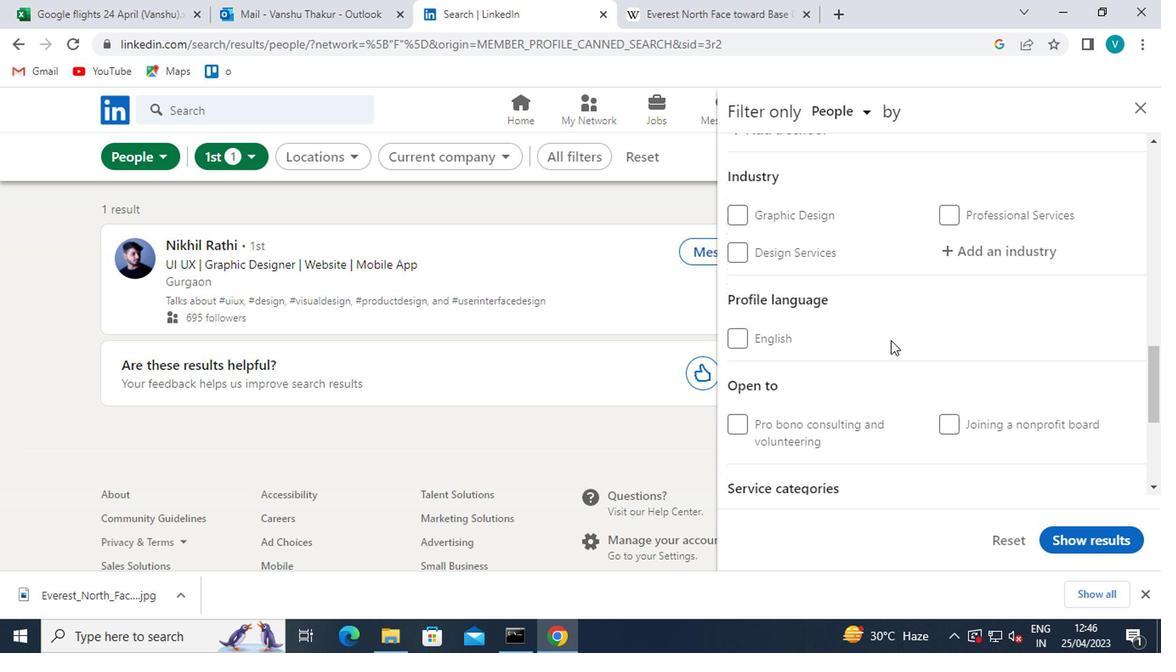 
Action: Mouse scrolled (888, 343) with delta (0, 0)
Screenshot: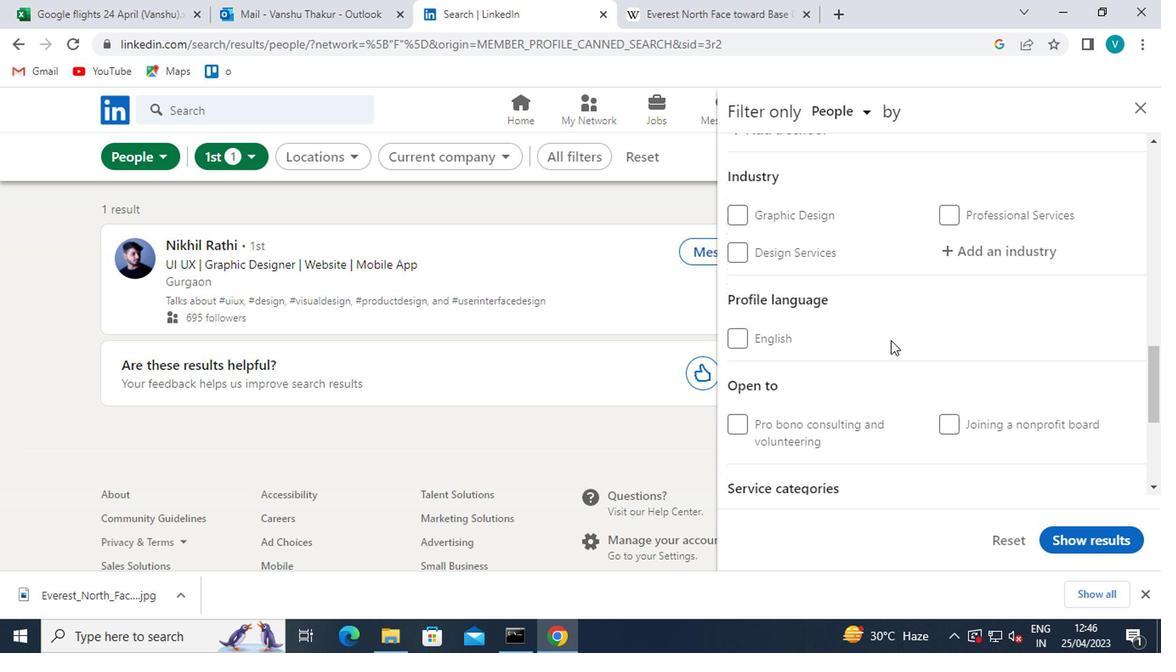 
Action: Mouse scrolled (888, 343) with delta (0, 0)
Screenshot: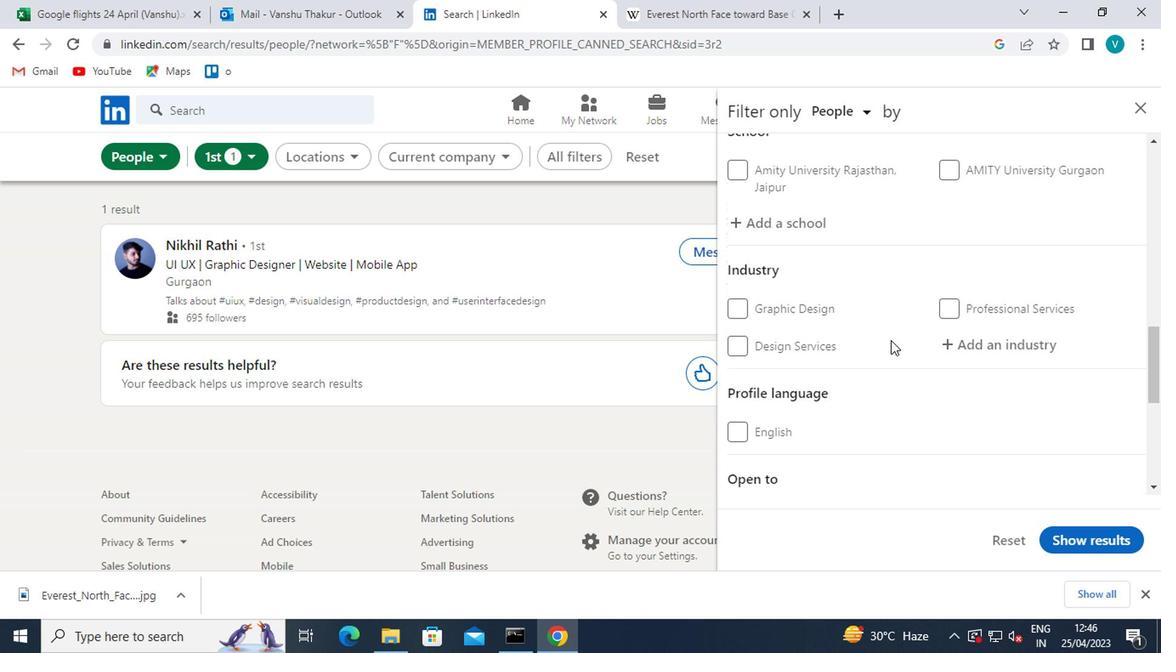 
Action: Mouse scrolled (888, 343) with delta (0, 0)
Screenshot: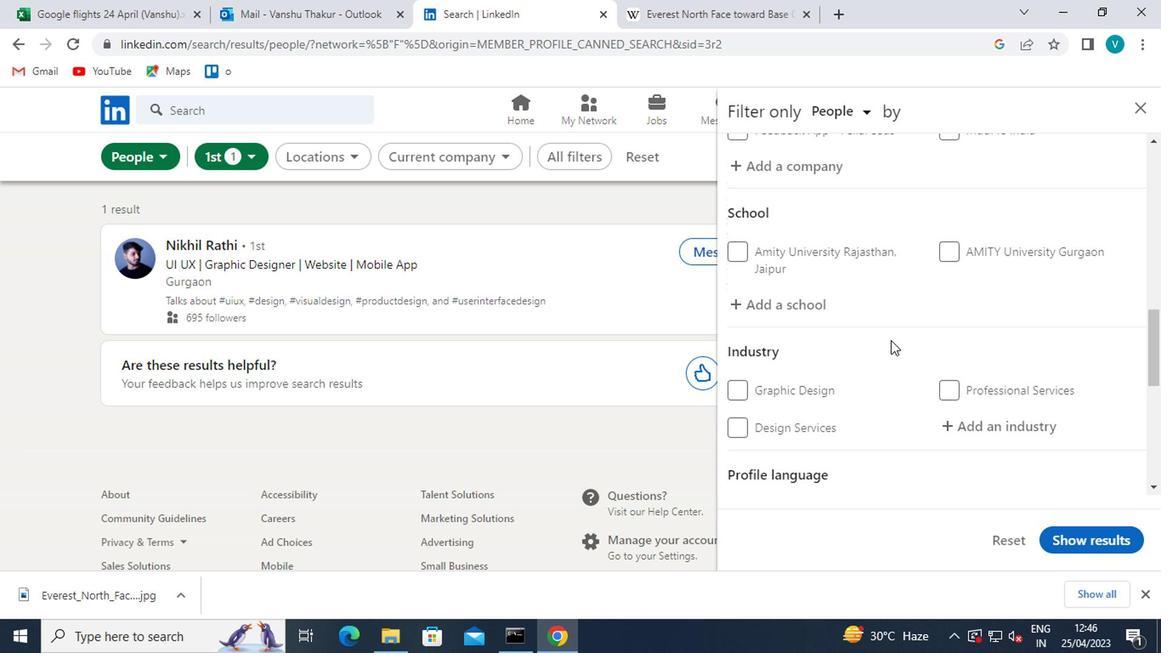 
Action: Mouse scrolled (888, 343) with delta (0, 0)
Screenshot: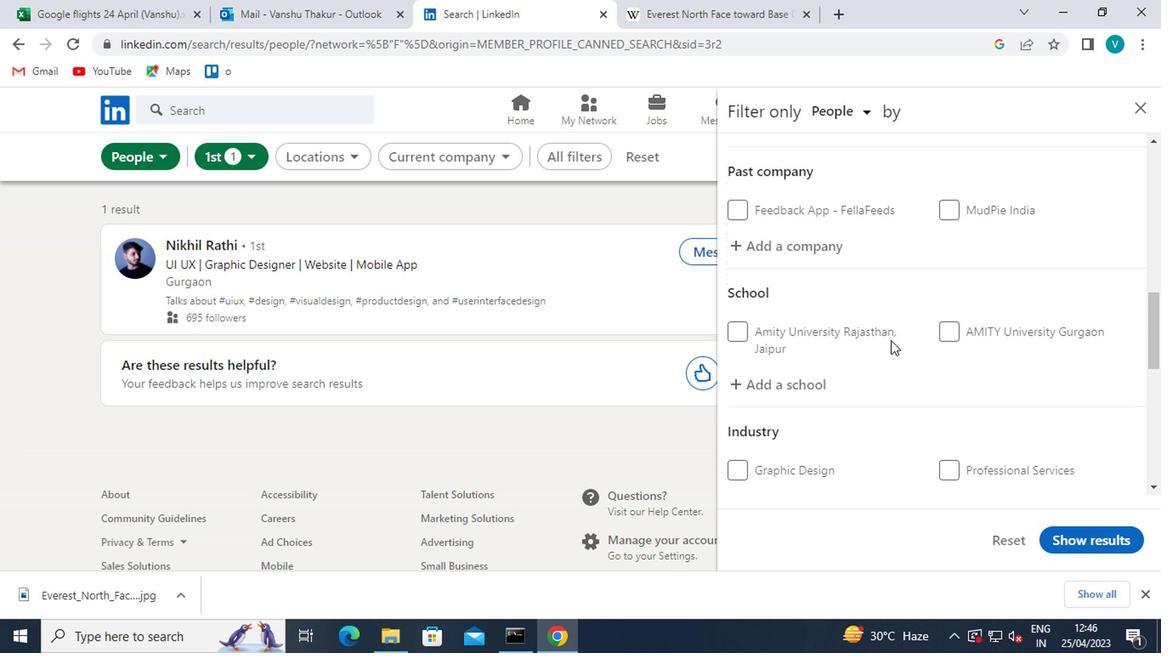 
Action: Mouse moved to (856, 304)
Screenshot: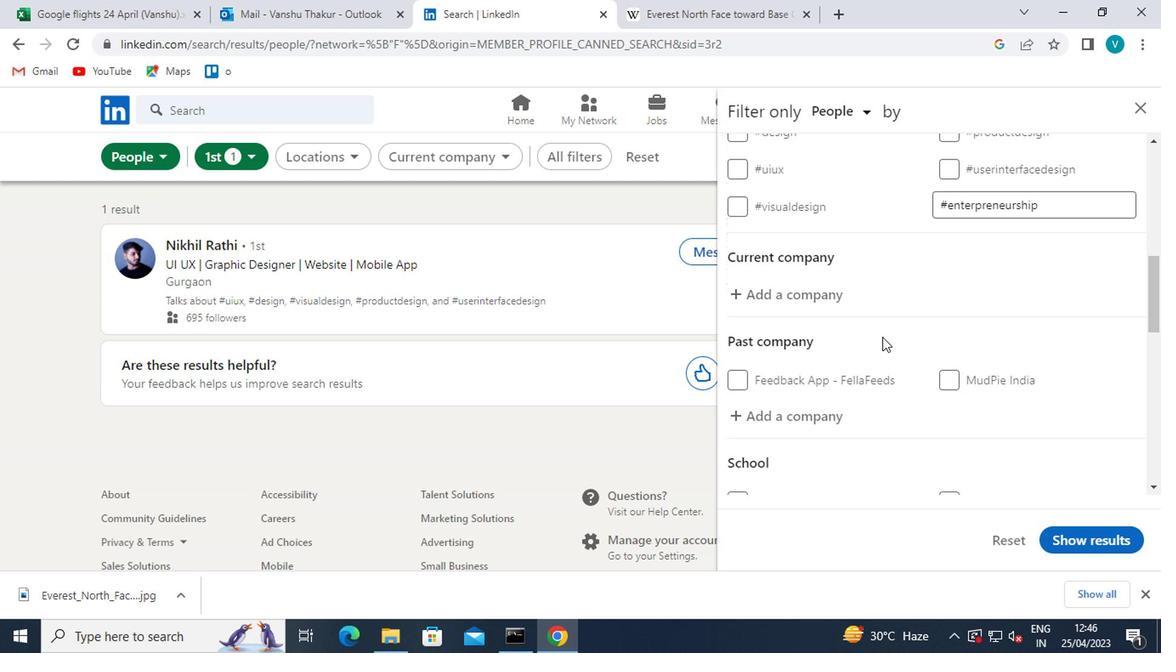 
Action: Mouse pressed left at (856, 304)
Screenshot: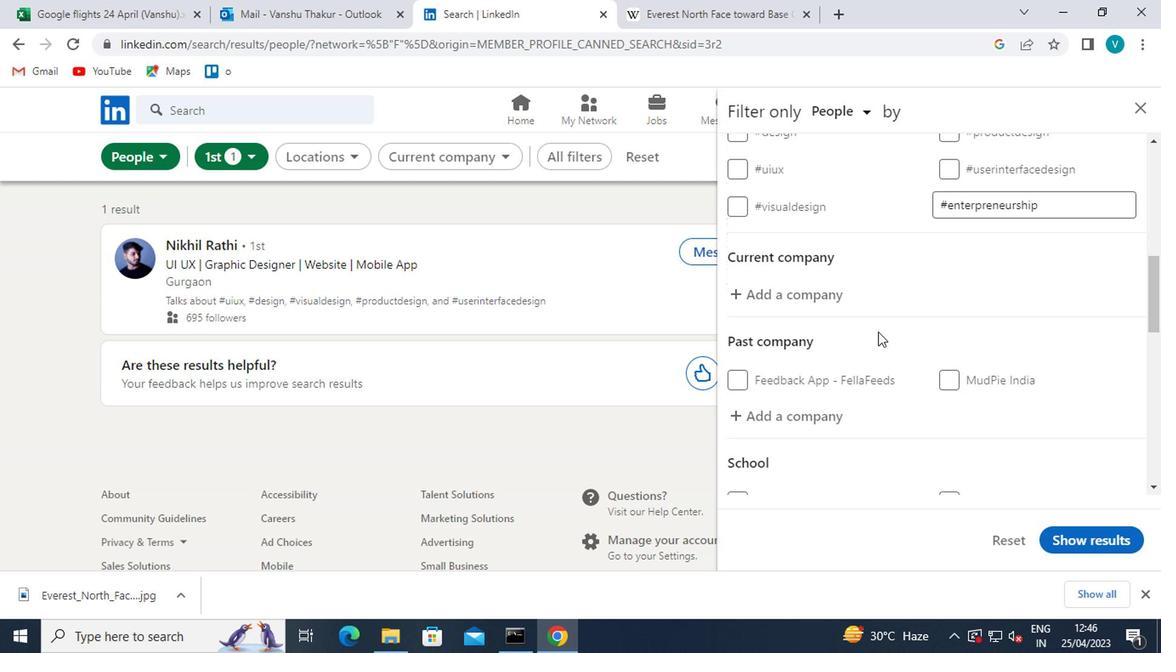 
Action: Mouse moved to (856, 295)
Screenshot: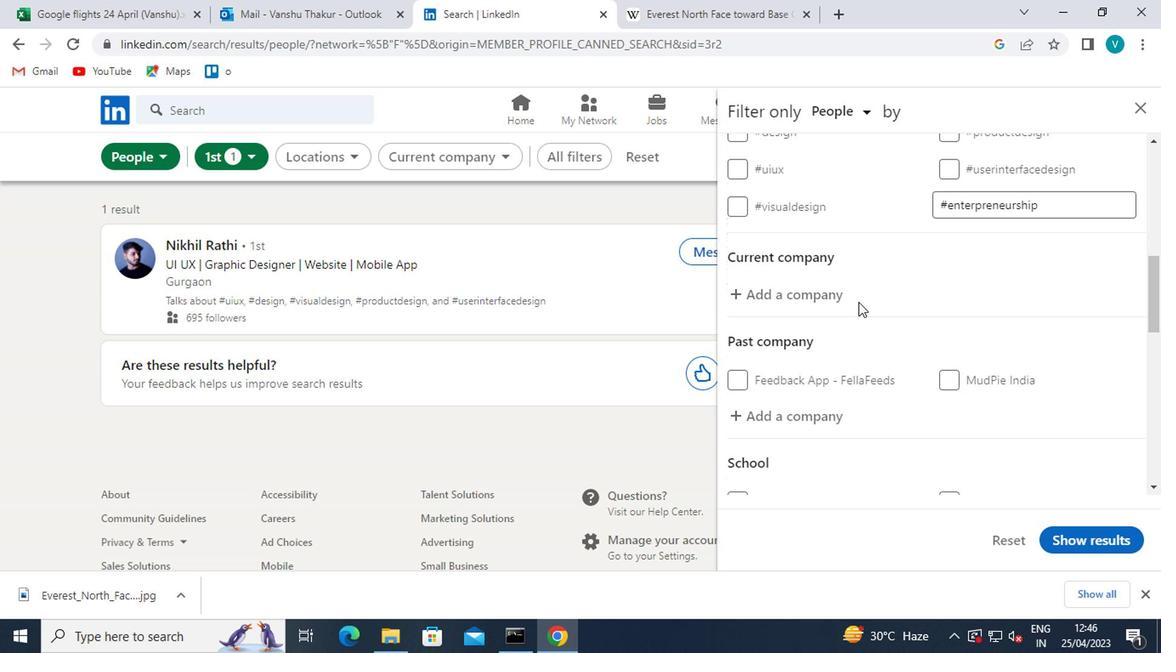 
Action: Mouse pressed left at (856, 295)
Screenshot: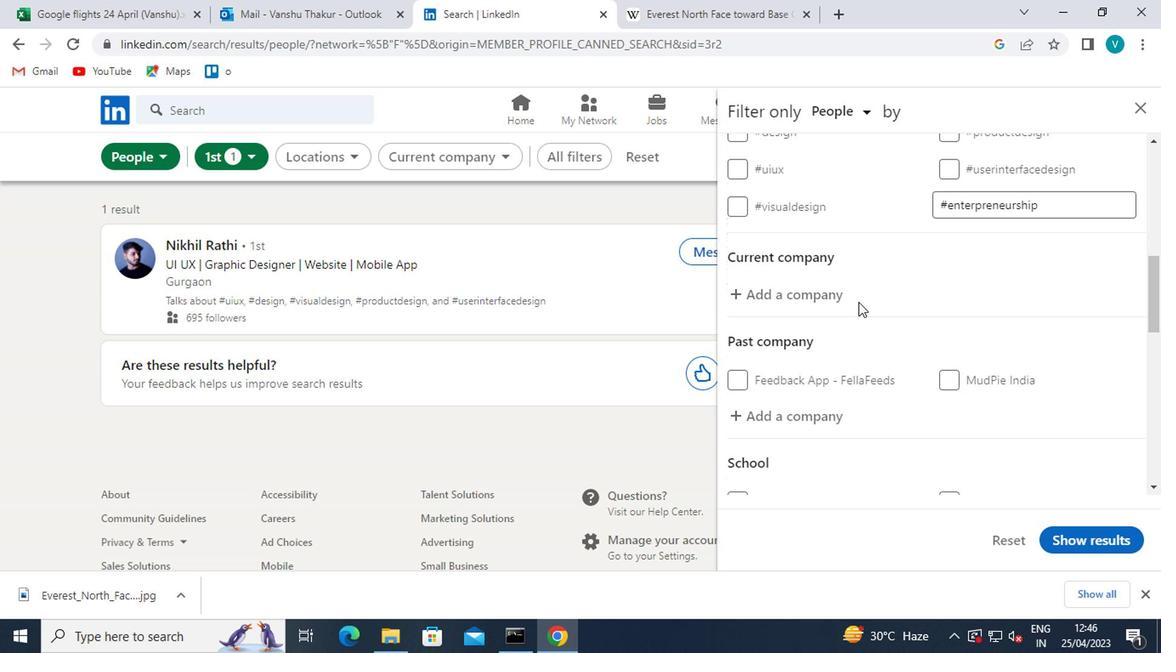 
Action: Mouse moved to (813, 292)
Screenshot: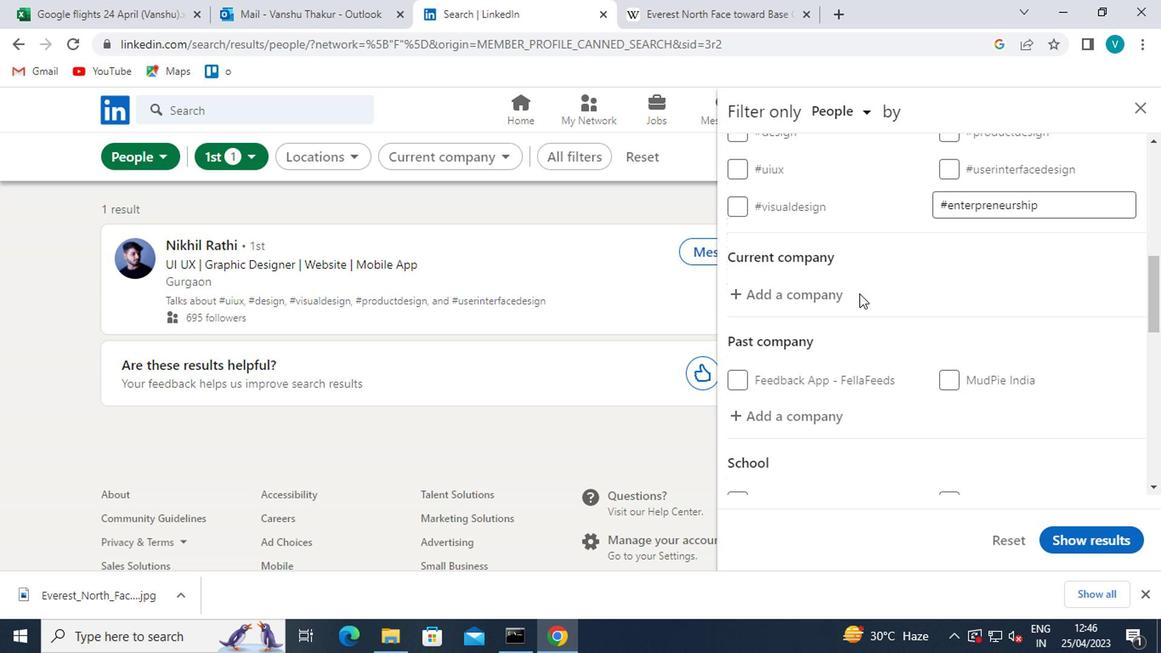 
Action: Mouse pressed left at (813, 292)
Screenshot: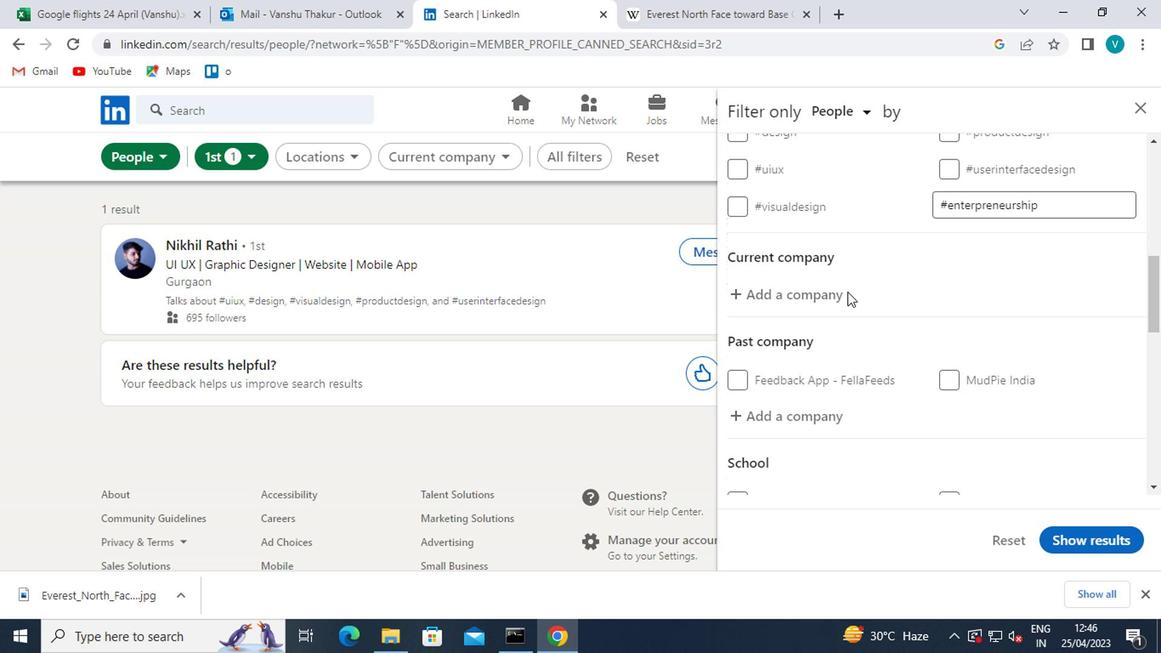 
Action: Mouse moved to (301, 0)
Screenshot: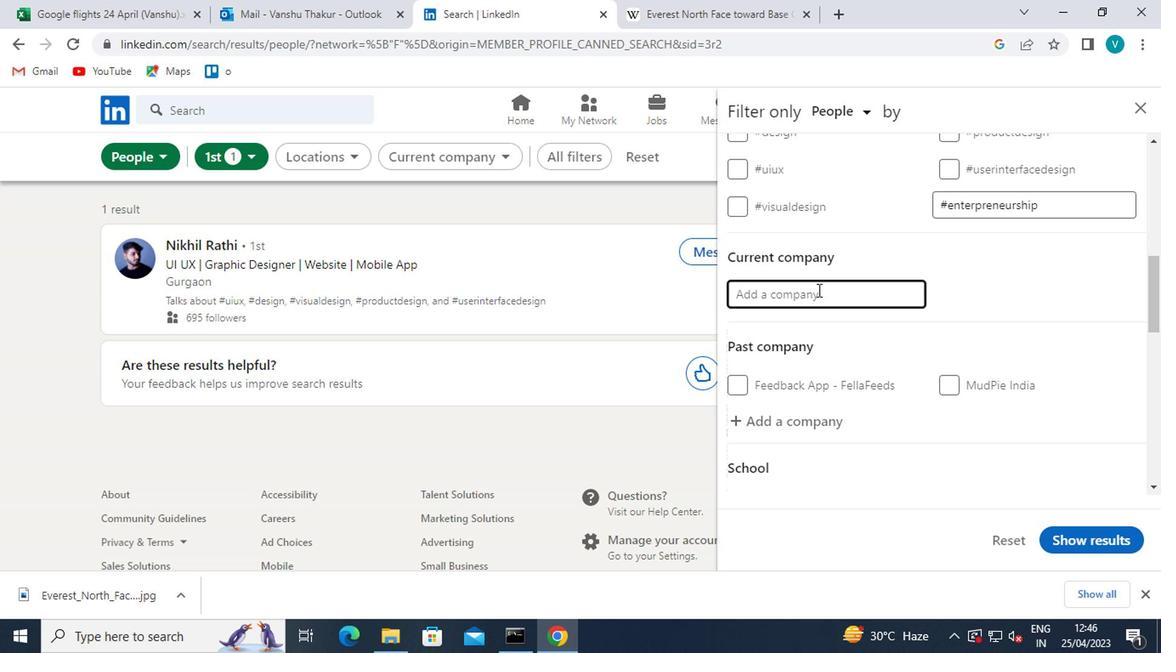 
Action: Key pressed <Key.shift>LTO<Key.backspace><Key.shift><Key.shift><Key.shift><Key.shift>I
Screenshot: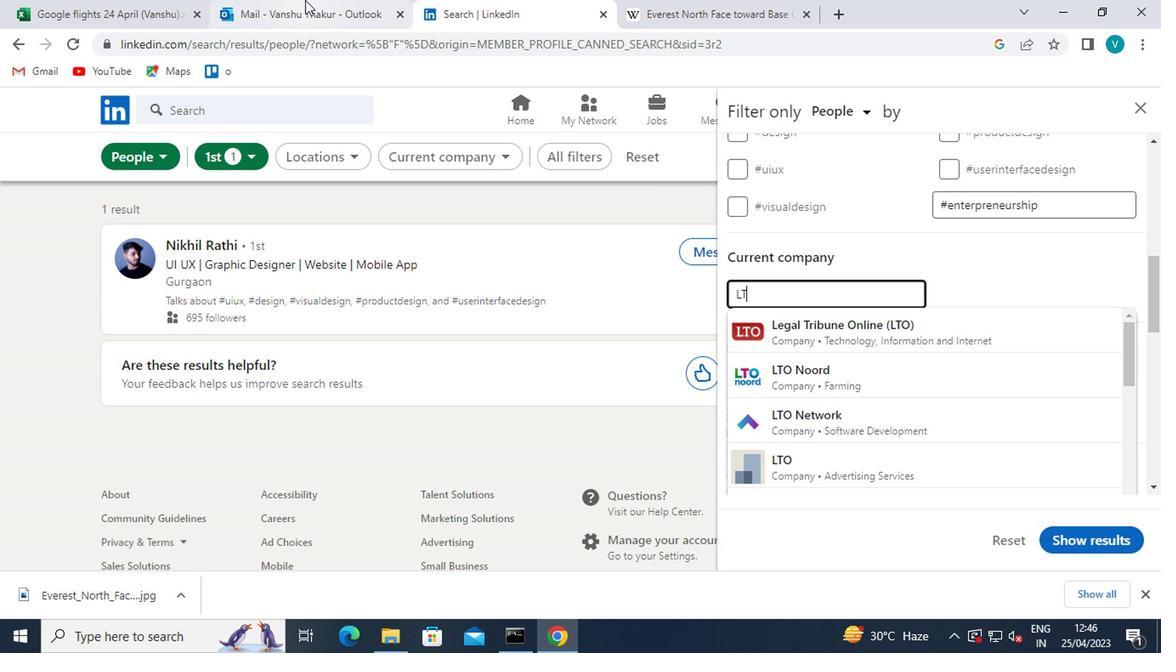 
Action: Mouse moved to (826, 317)
Screenshot: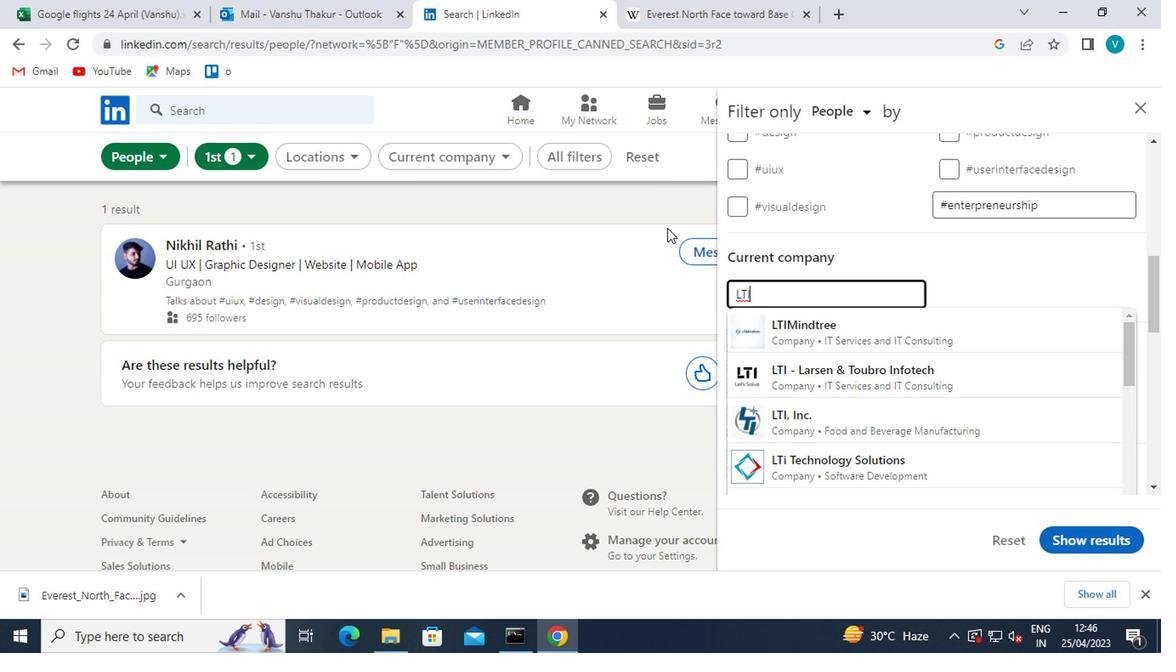 
Action: Mouse pressed left at (826, 317)
Screenshot: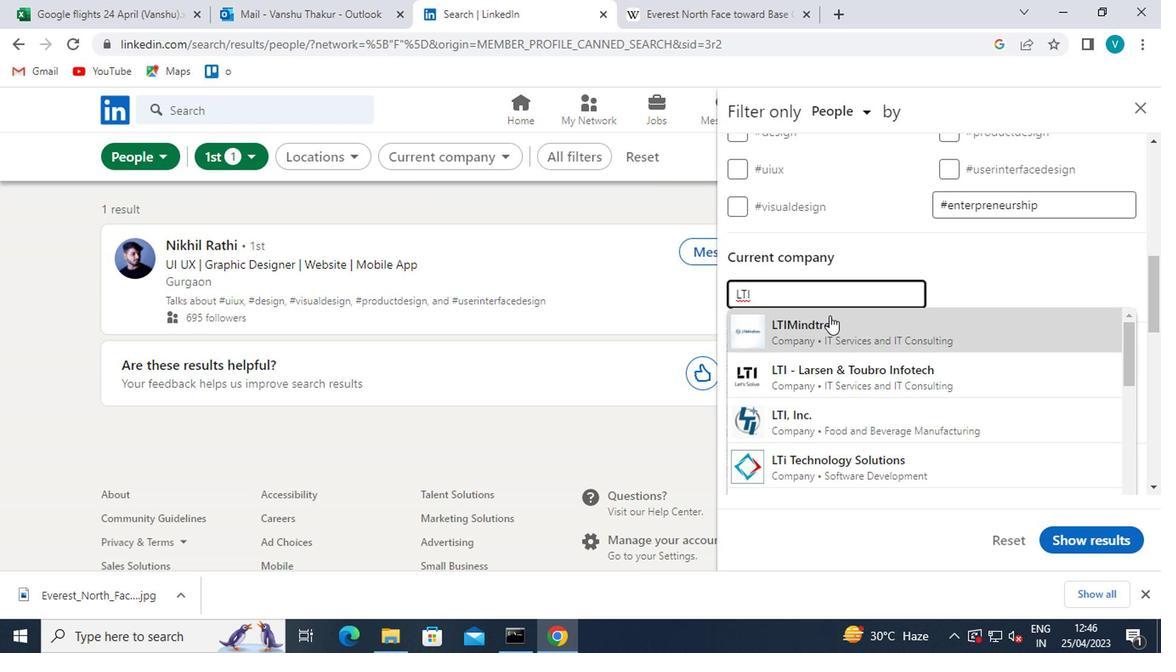 
Action: Mouse scrolled (826, 316) with delta (0, 0)
Screenshot: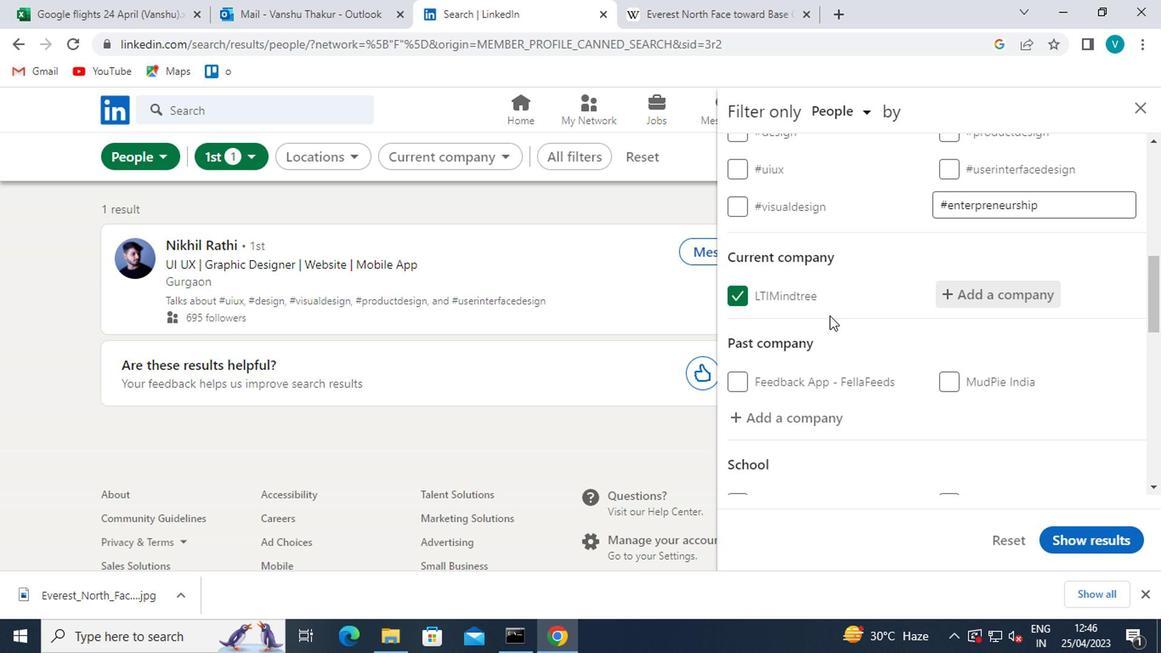 
Action: Mouse scrolled (826, 316) with delta (0, 0)
Screenshot: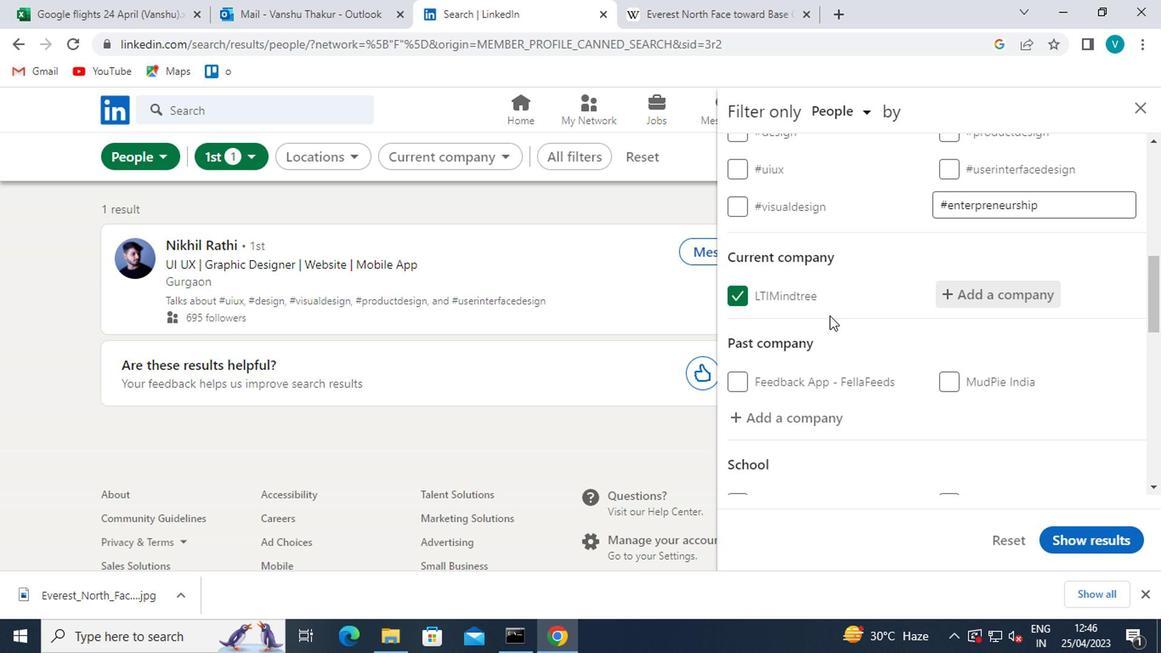 
Action: Mouse moved to (804, 386)
Screenshot: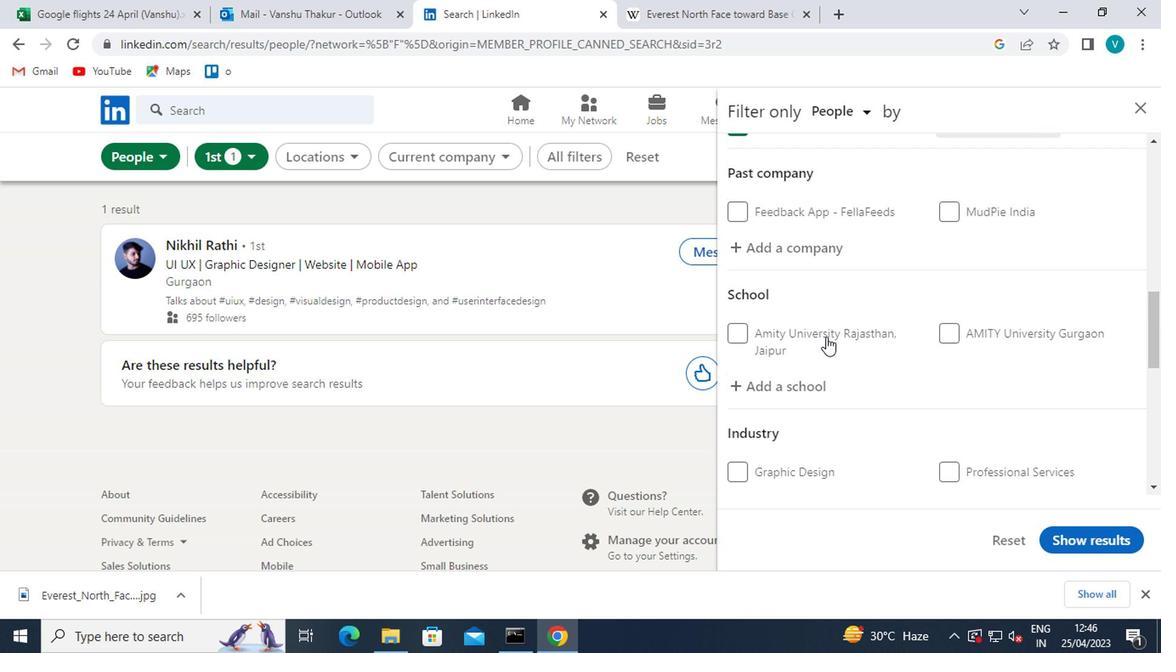 
Action: Mouse pressed left at (804, 386)
Screenshot: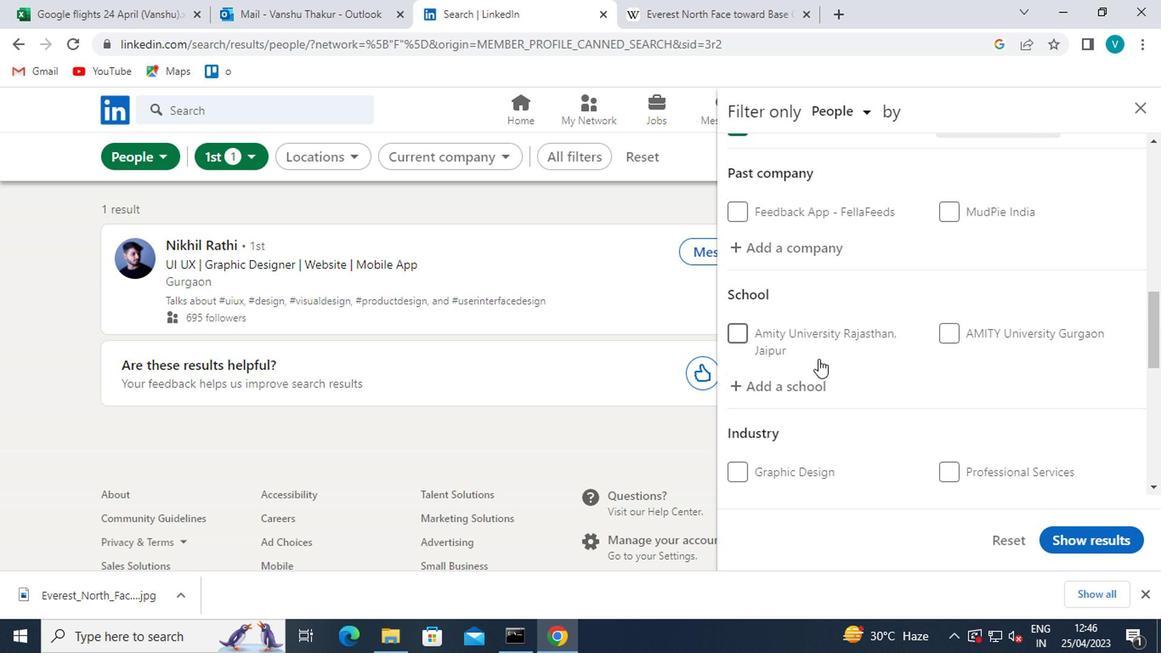 
Action: Mouse moved to (710, 330)
Screenshot: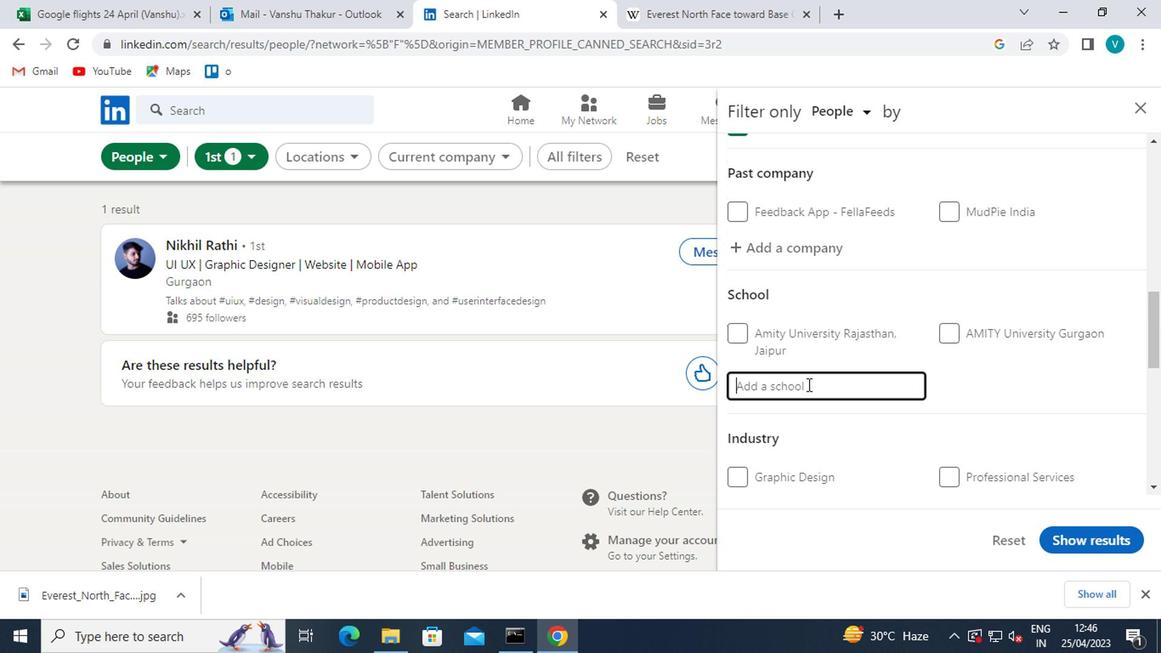 
Action: Key pressed <Key.shift>
Screenshot: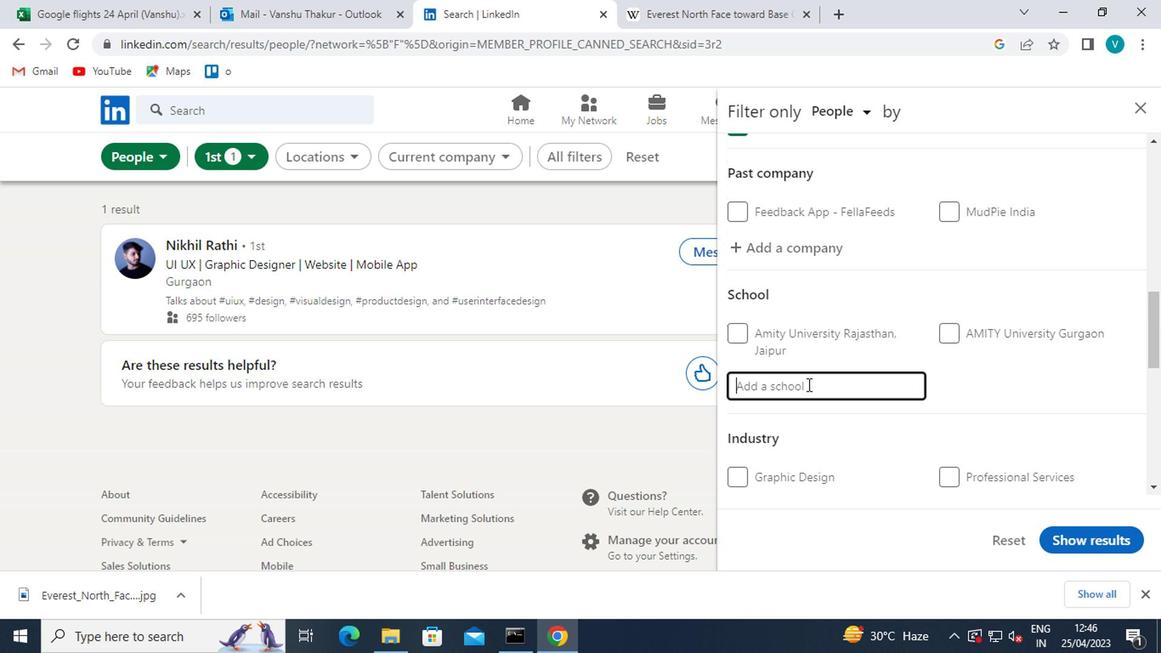 
Action: Mouse moved to (670, 305)
Screenshot: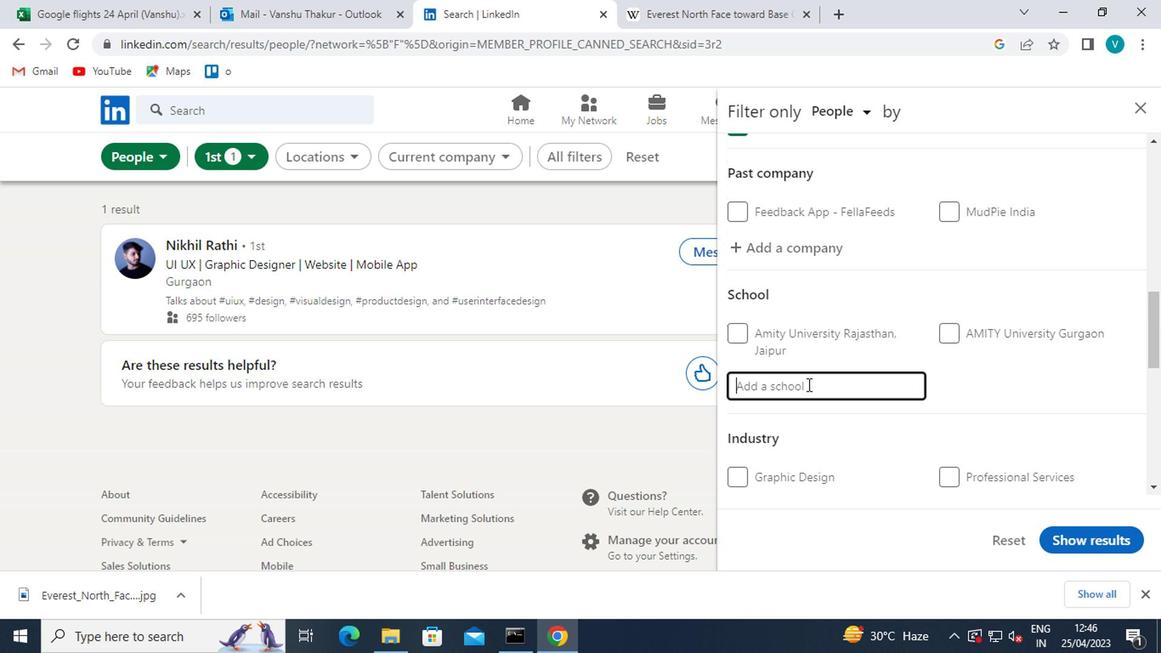 
Action: Key pressed <Key.shift>EAST<Key.space><Key.shift><Key.shift><Key.shift><Key.shift><Key.shift><Key.shift><Key.shift><Key.shift><Key.shift><Key.shift>WEST<Key.space><Key.shift>INSTITUTE<Key.space>
Screenshot: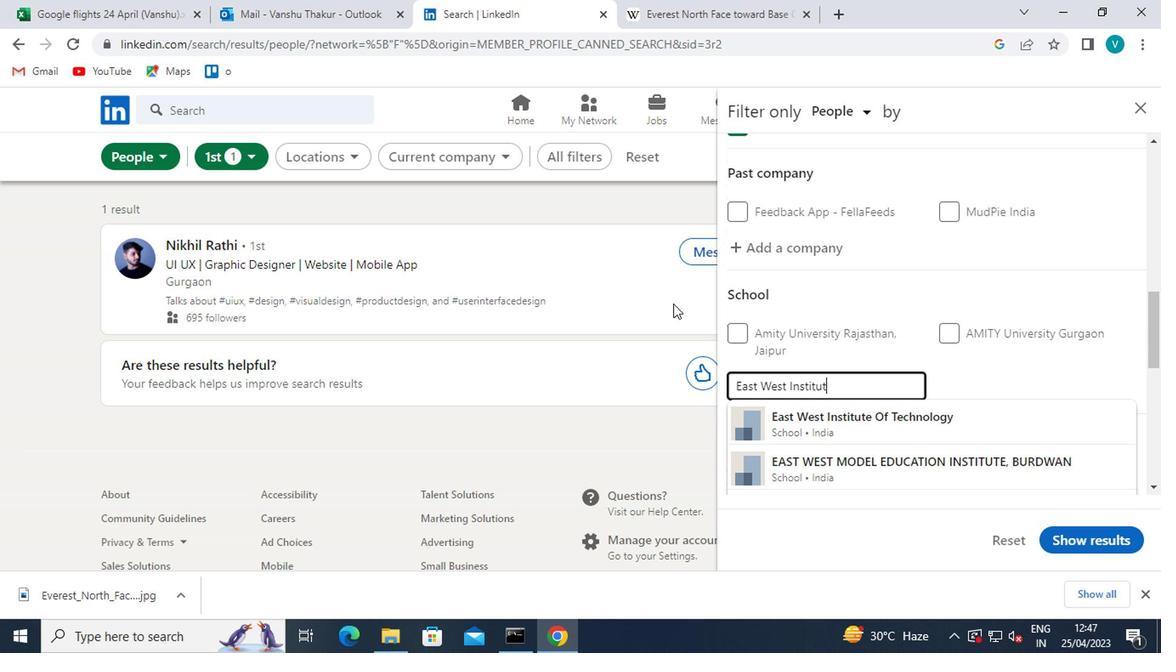 
Action: Mouse moved to (862, 423)
Screenshot: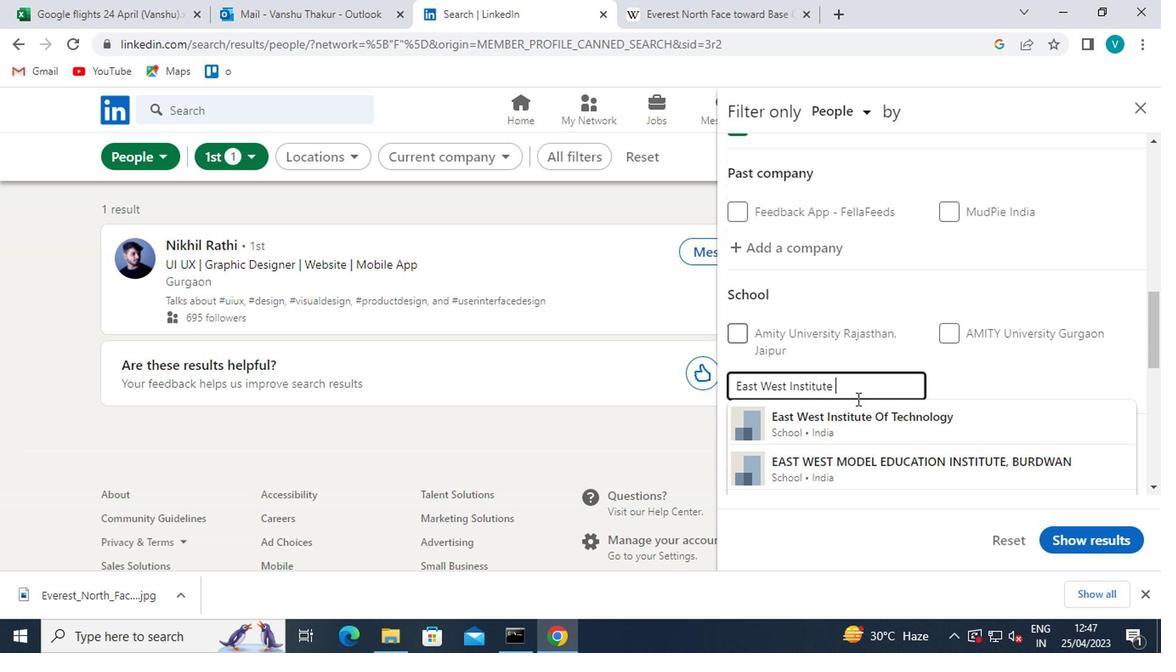 
Action: Mouse pressed left at (862, 423)
Screenshot: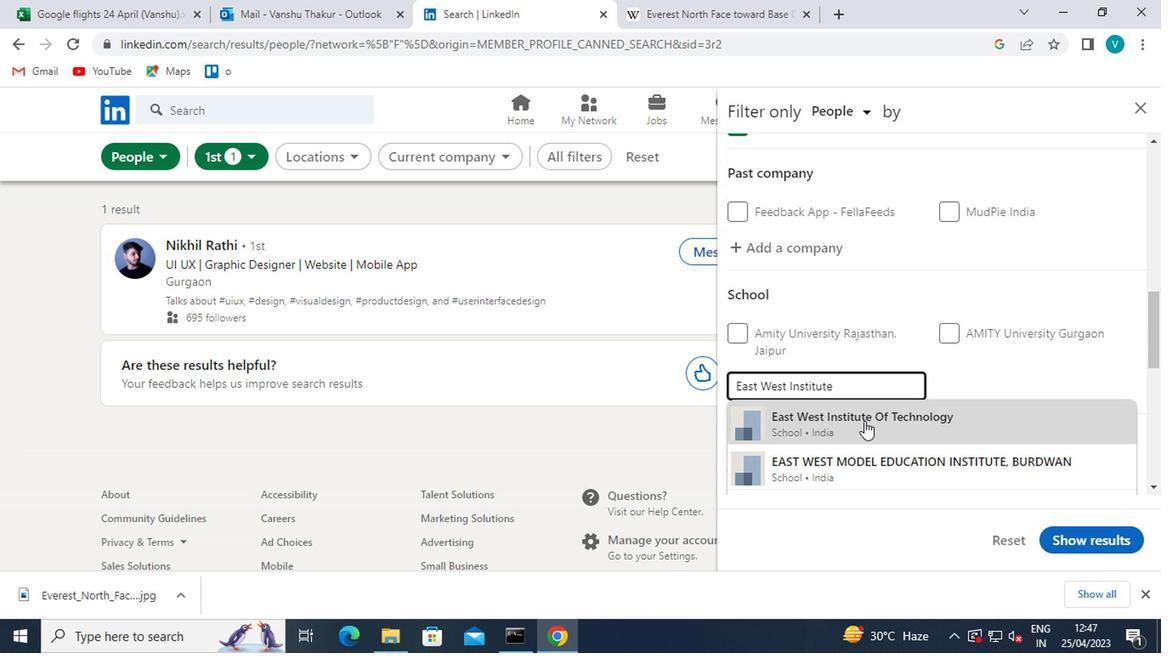 
Action: Mouse scrolled (862, 422) with delta (0, 0)
Screenshot: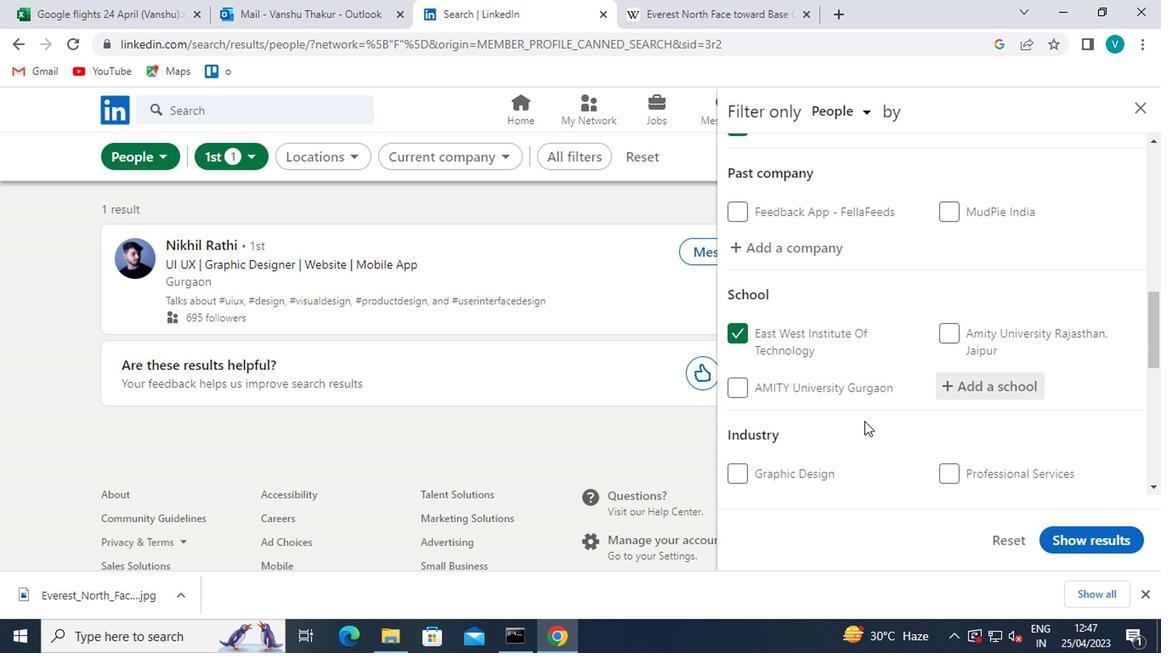 
Action: Mouse scrolled (862, 422) with delta (0, 0)
Screenshot: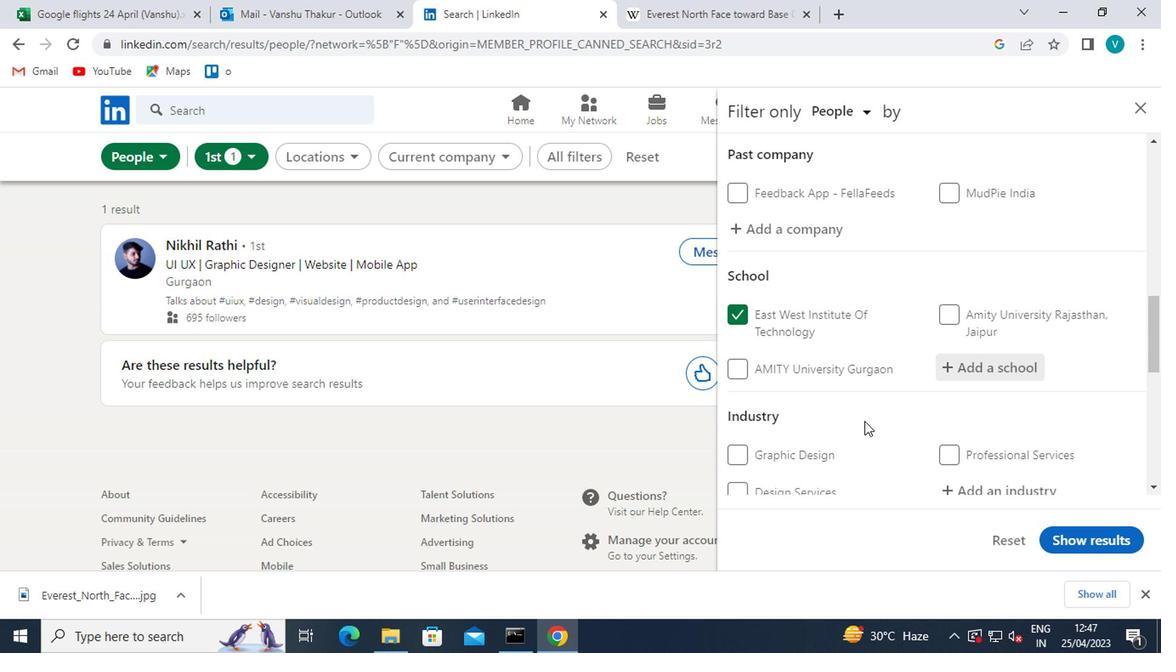 
Action: Mouse scrolled (862, 422) with delta (0, 0)
Screenshot: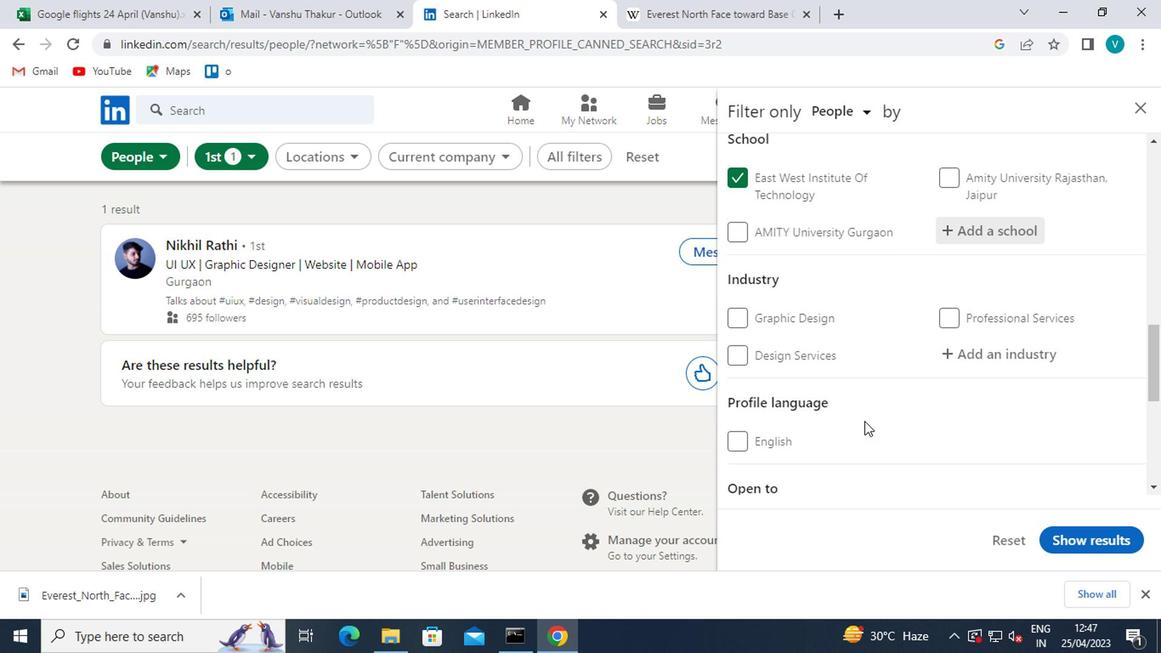 
Action: Mouse moved to (983, 257)
Screenshot: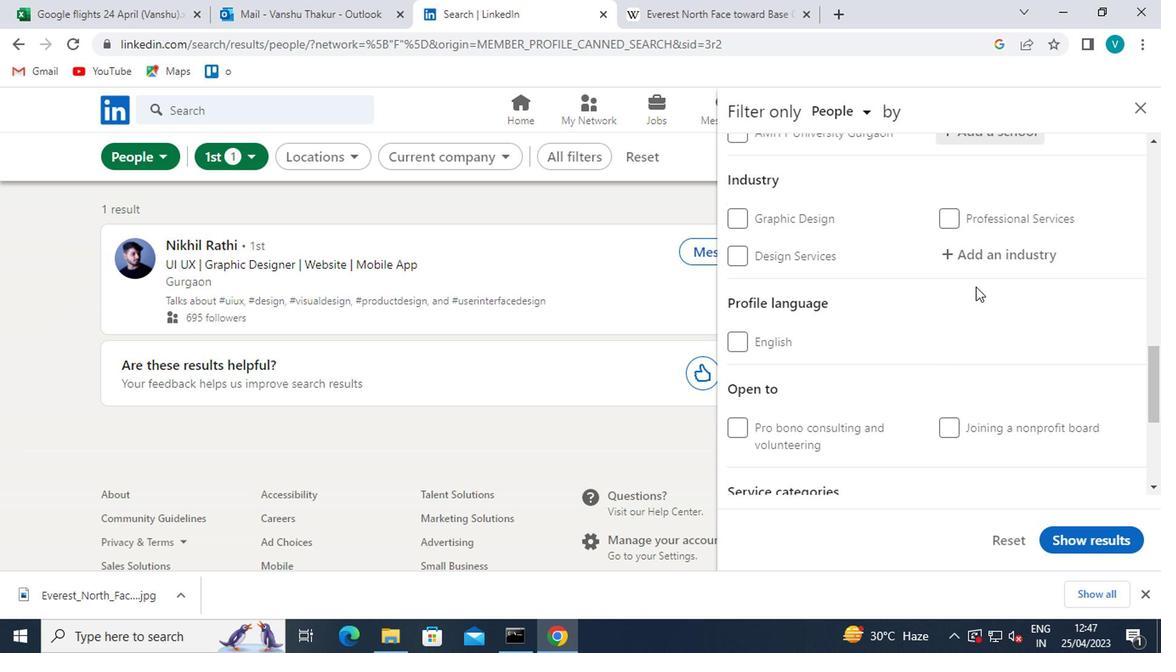 
Action: Mouse pressed left at (983, 257)
Screenshot: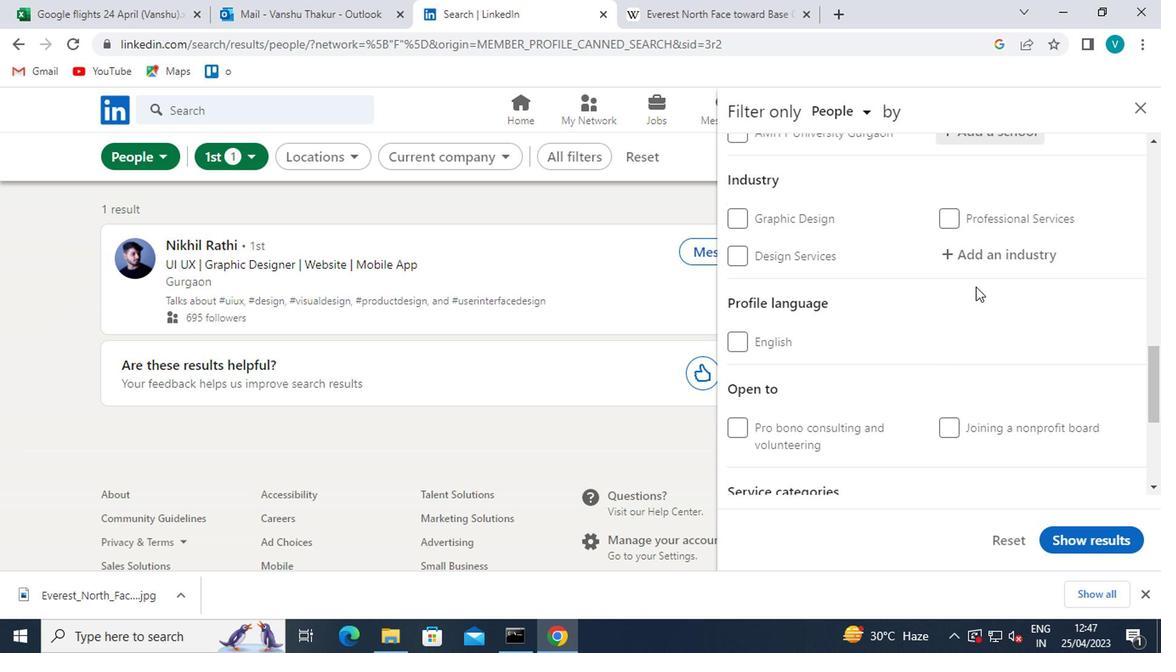
Action: Mouse moved to (425, 0)
Screenshot: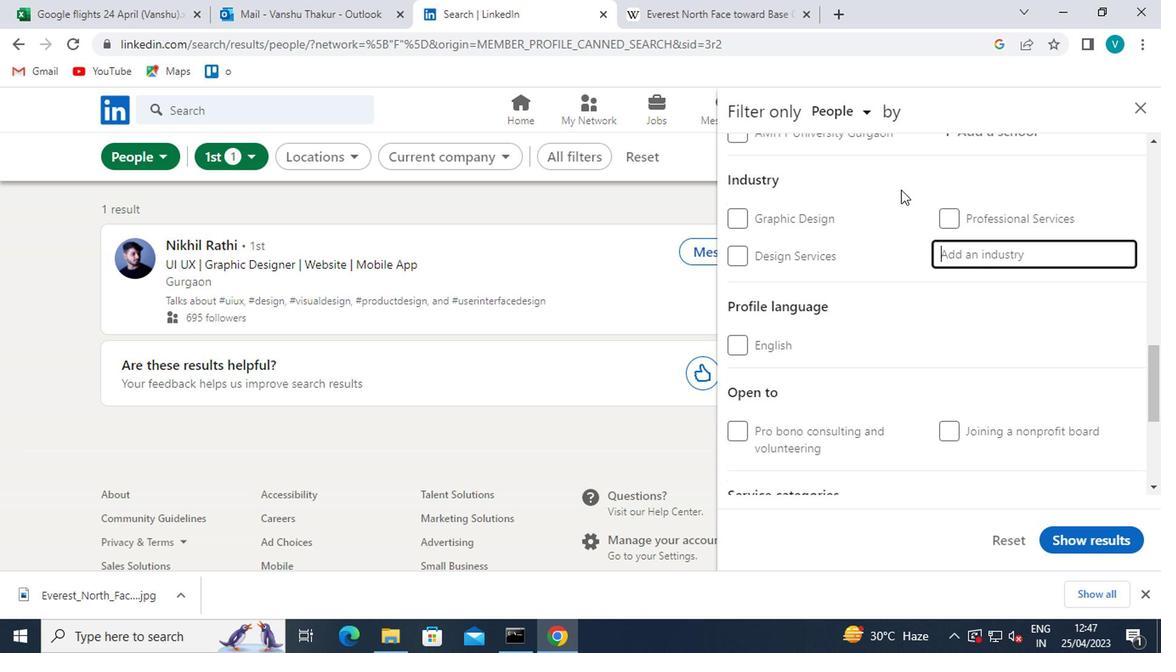 
Action: Key pressed <Key.shift>RETAIL
Screenshot: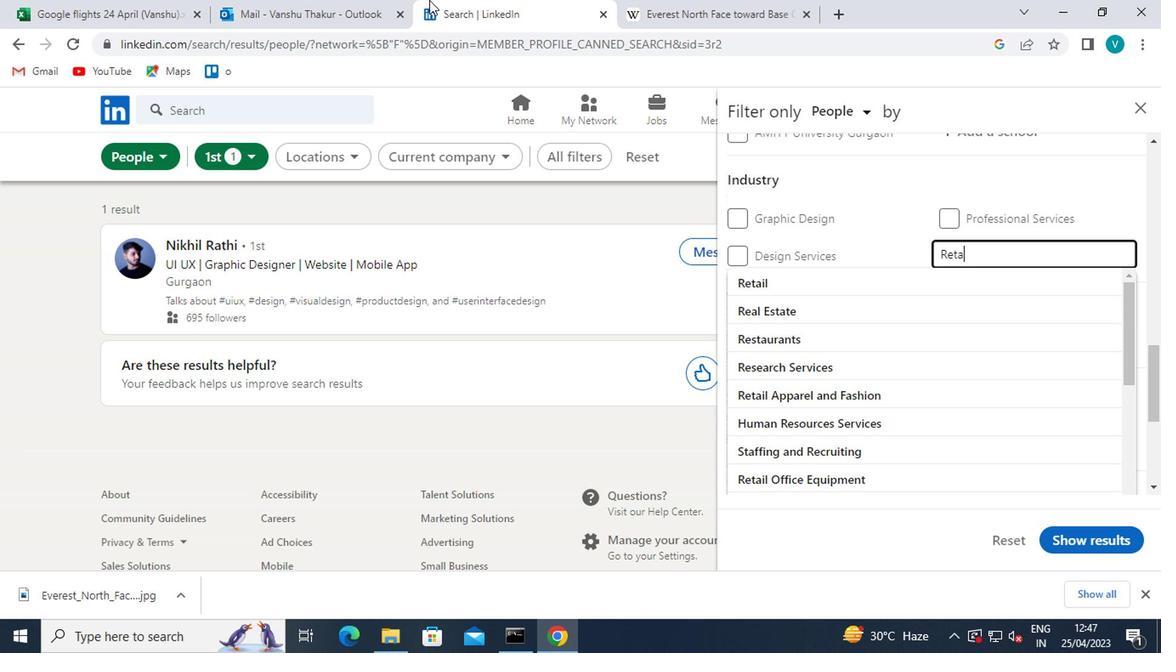 
Action: Mouse moved to (814, 286)
Screenshot: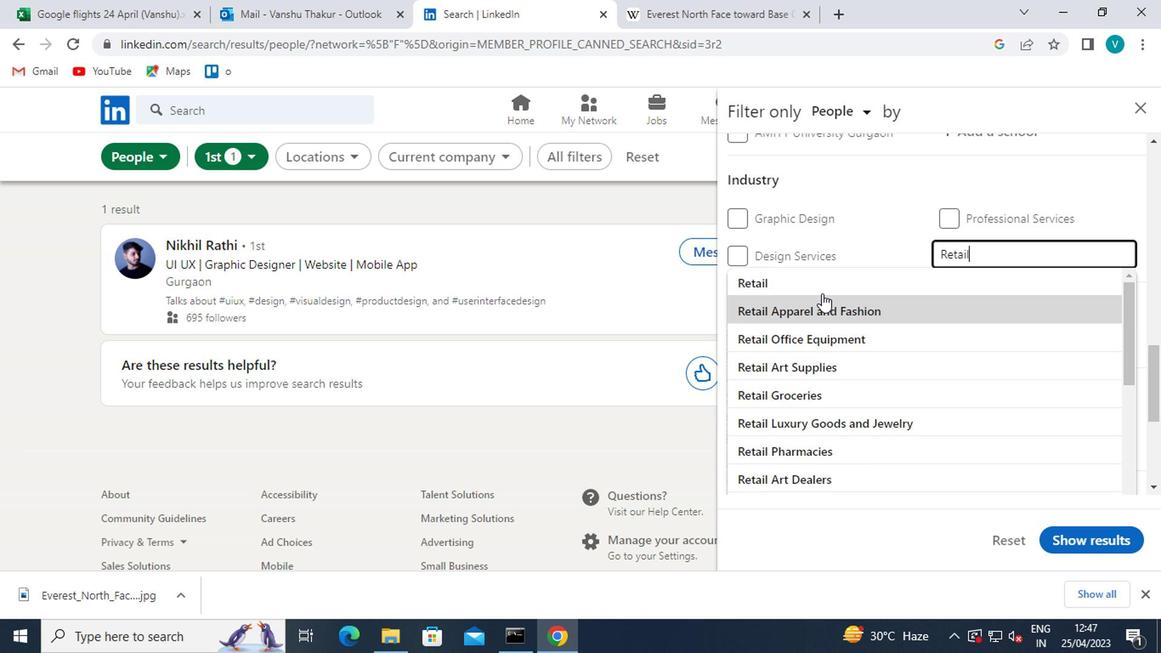 
Action: Mouse pressed left at (814, 286)
Screenshot: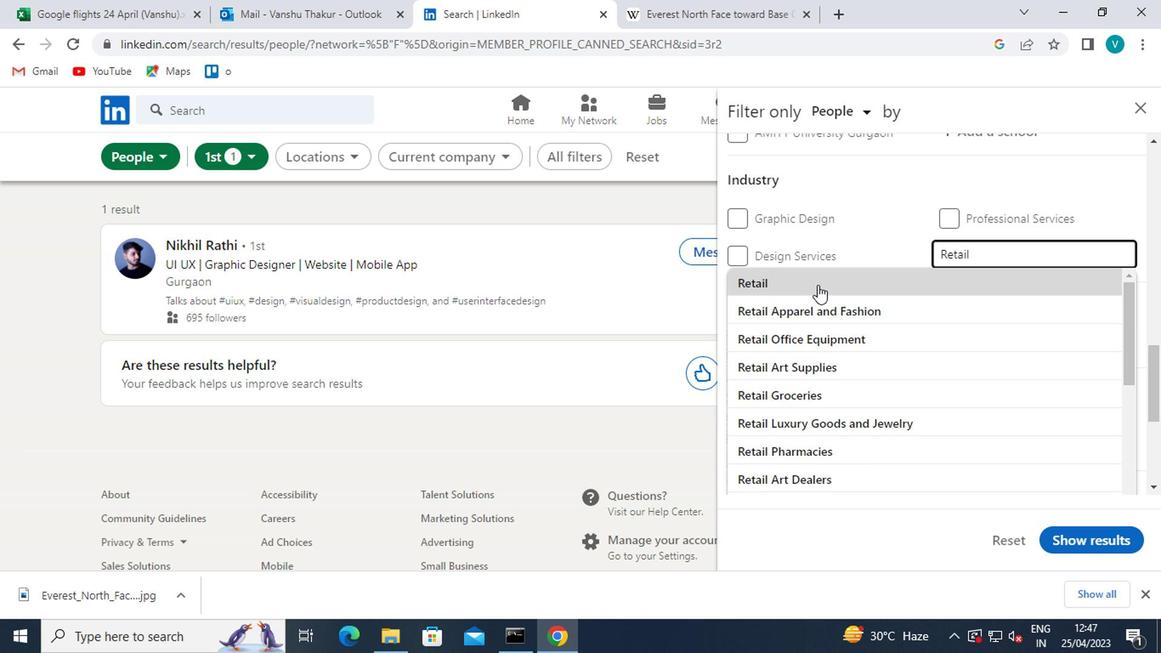 
Action: Mouse scrolled (814, 286) with delta (0, 0)
Screenshot: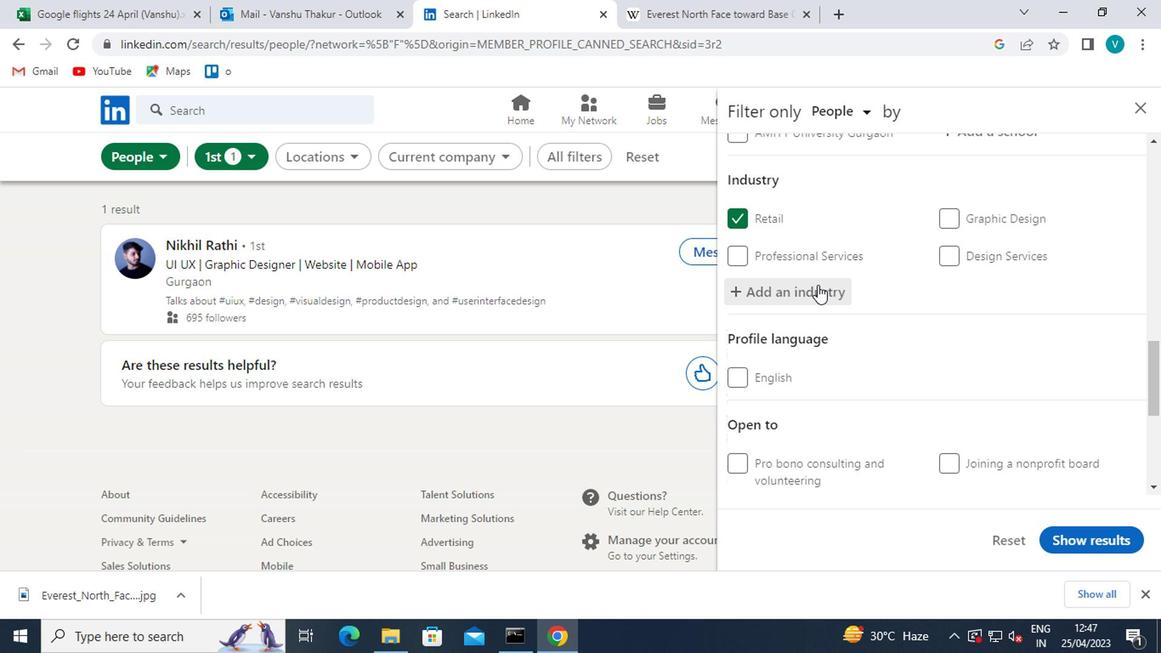 
Action: Mouse scrolled (814, 286) with delta (0, 0)
Screenshot: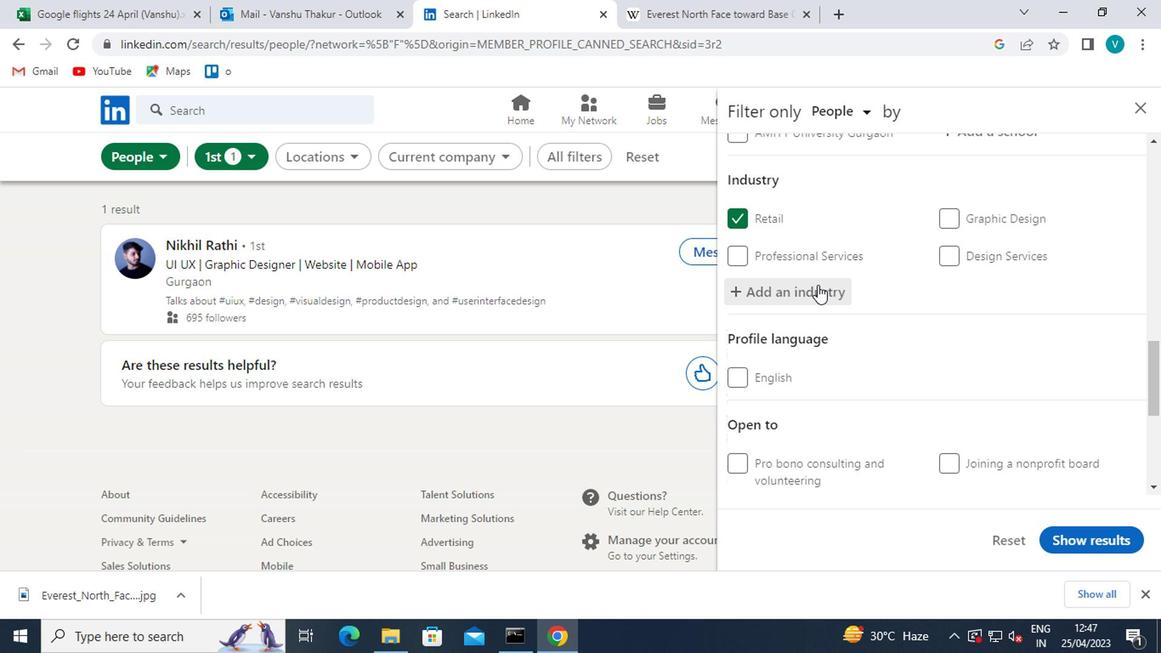 
Action: Mouse moved to (816, 326)
Screenshot: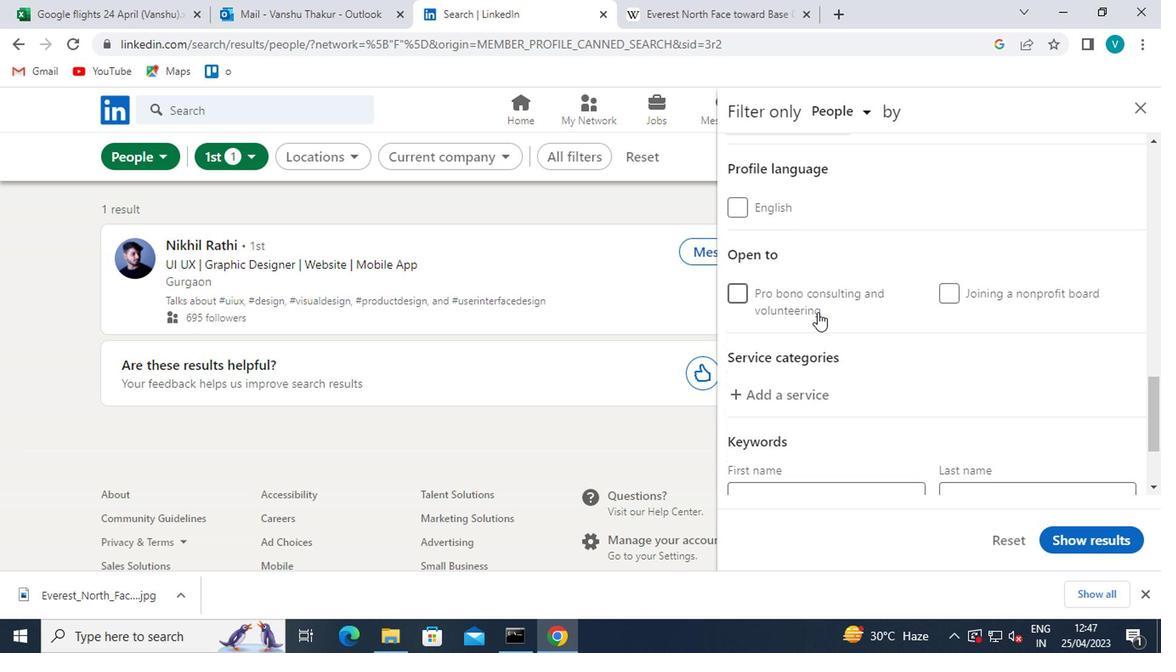 
Action: Mouse scrolled (816, 325) with delta (0, 0)
Screenshot: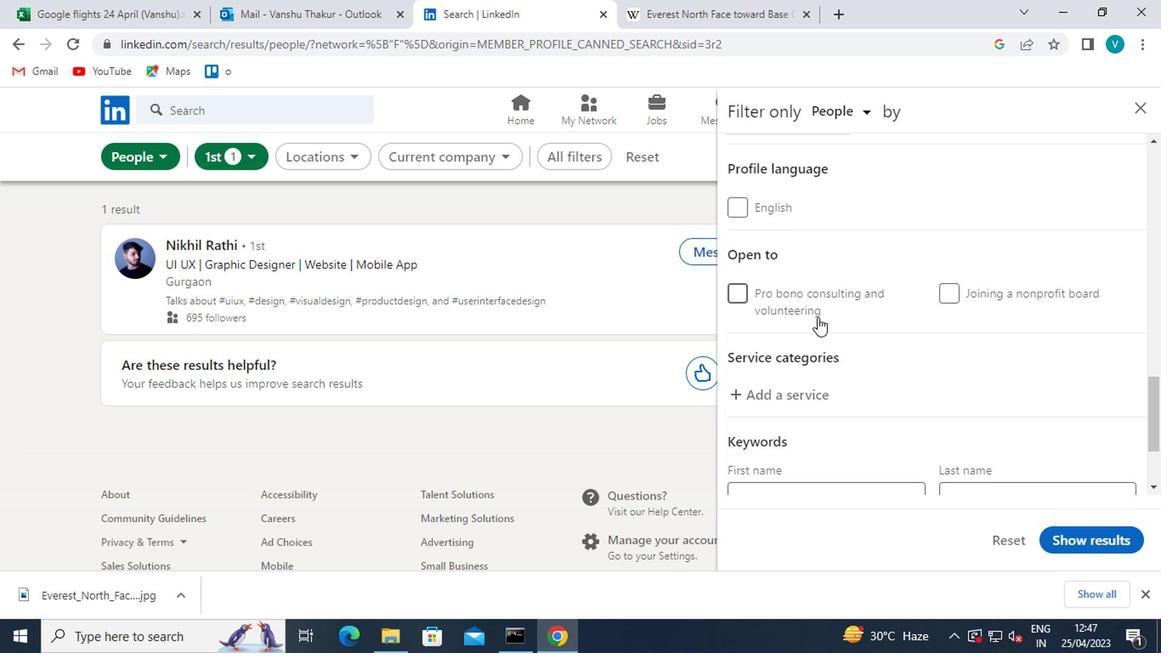 
Action: Mouse moved to (822, 323)
Screenshot: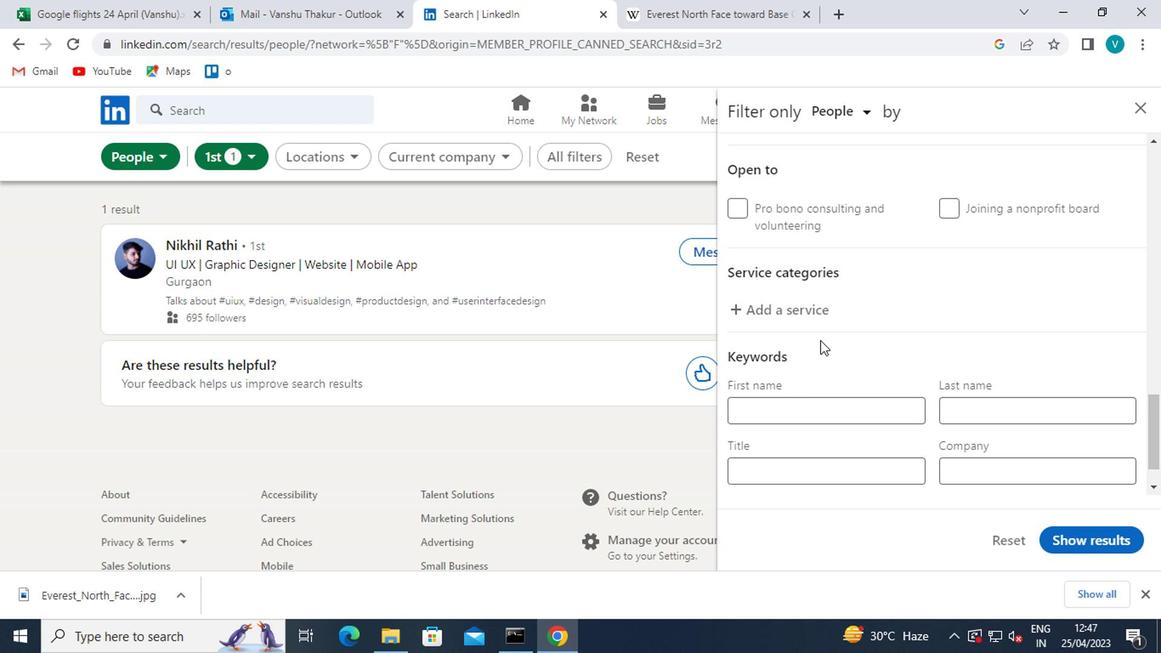 
Action: Mouse pressed left at (822, 323)
Screenshot: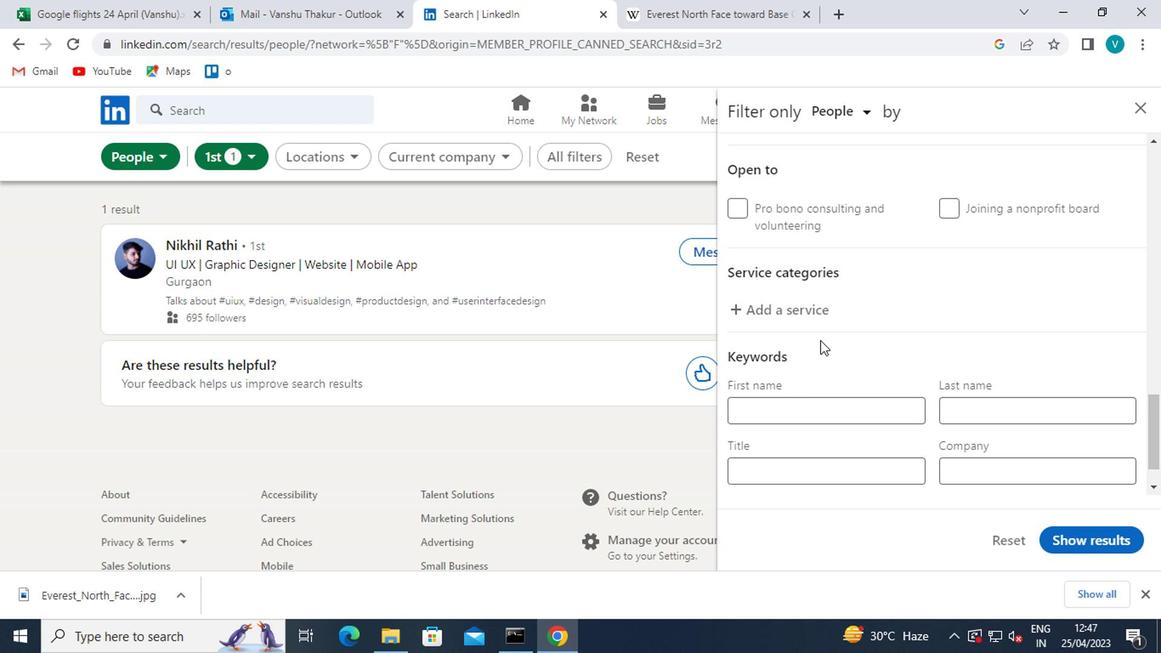 
Action: Mouse moved to (541, 55)
Screenshot: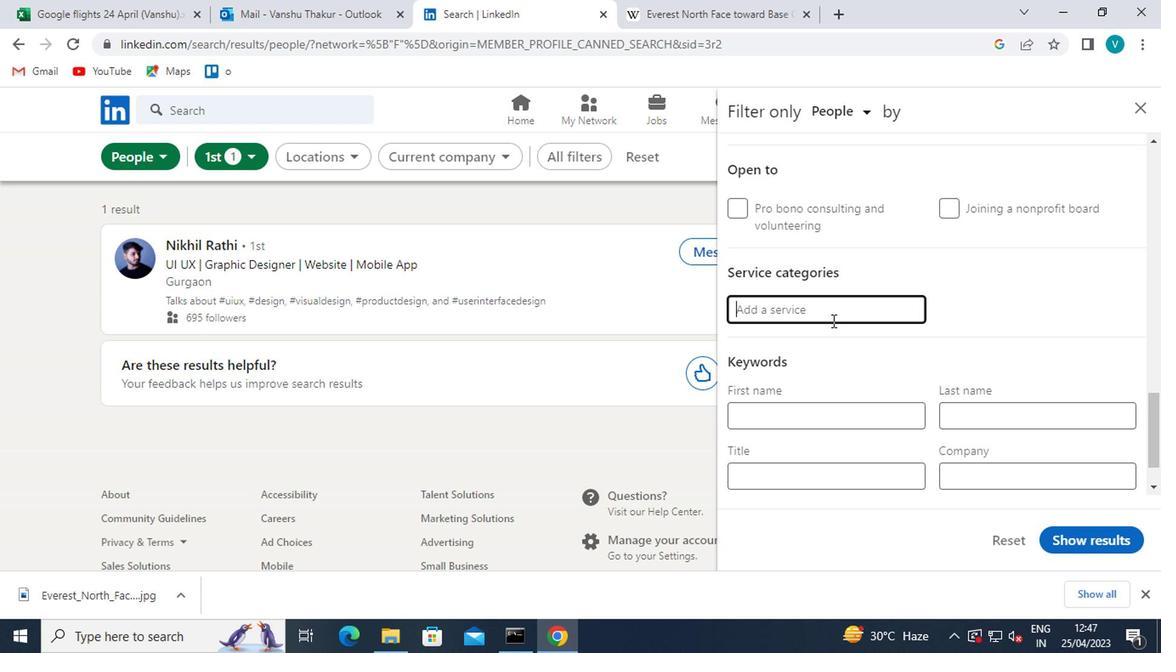 
Action: Key pressed <Key.shift>GHOSTWRITING<Key.space>
Screenshot: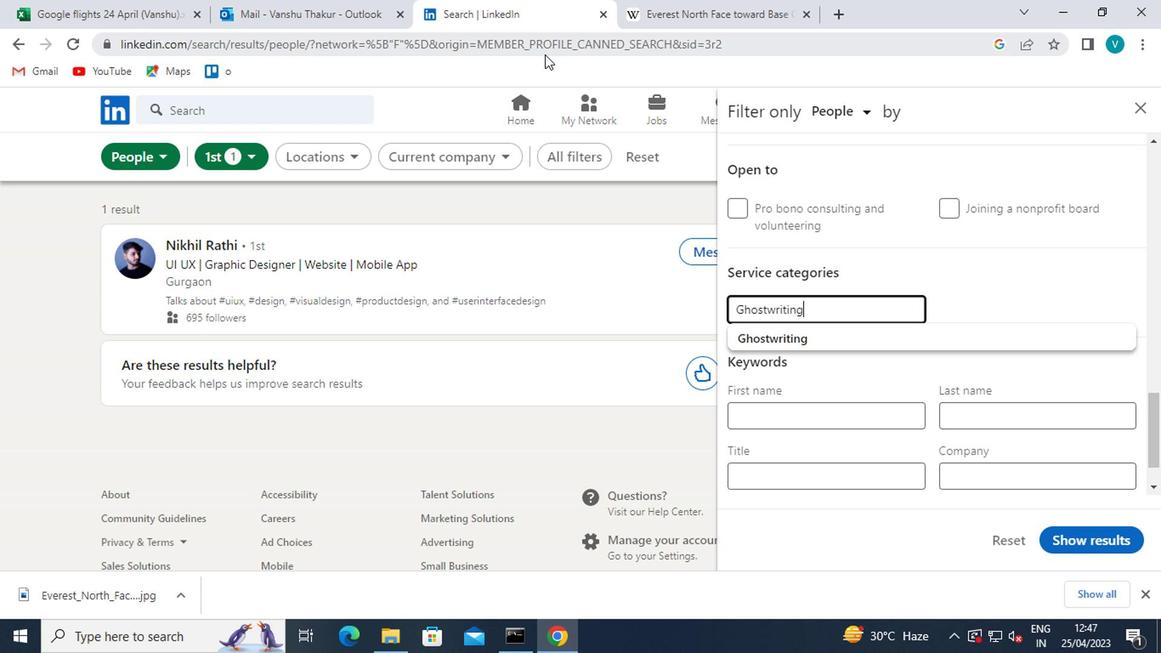 
Action: Mouse moved to (546, 50)
Screenshot: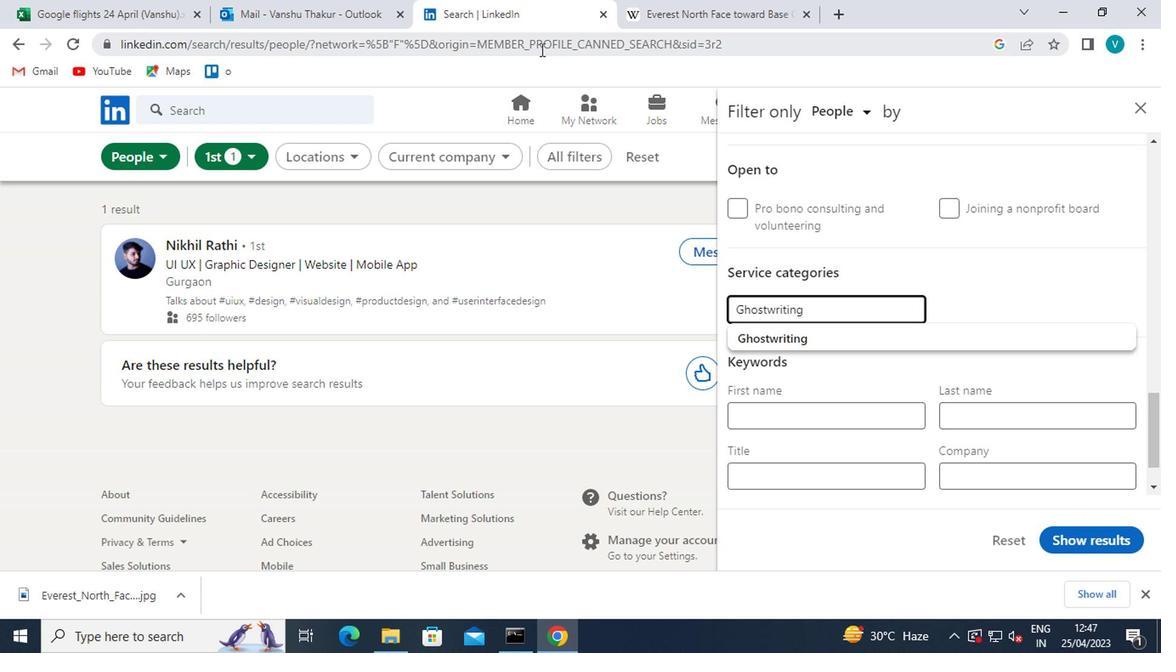 
Action: Mouse scrolled (546, 49) with delta (0, 0)
Screenshot: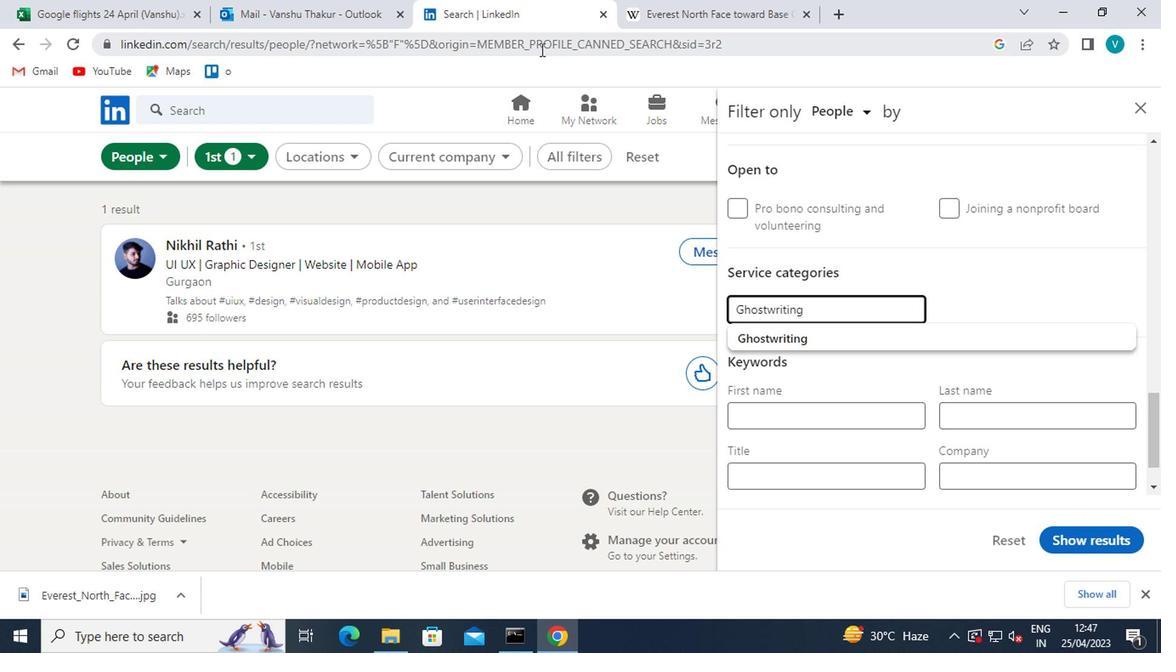 
Action: Mouse moved to (545, 56)
Screenshot: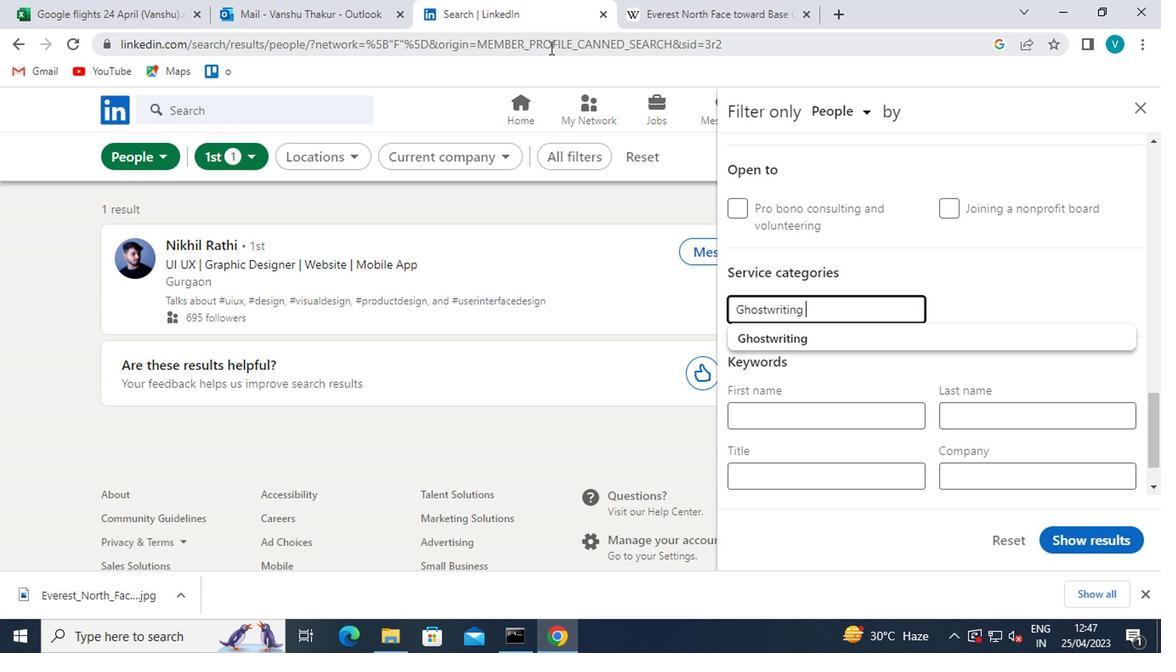 
Action: Mouse scrolled (545, 55) with delta (0, 0)
Screenshot: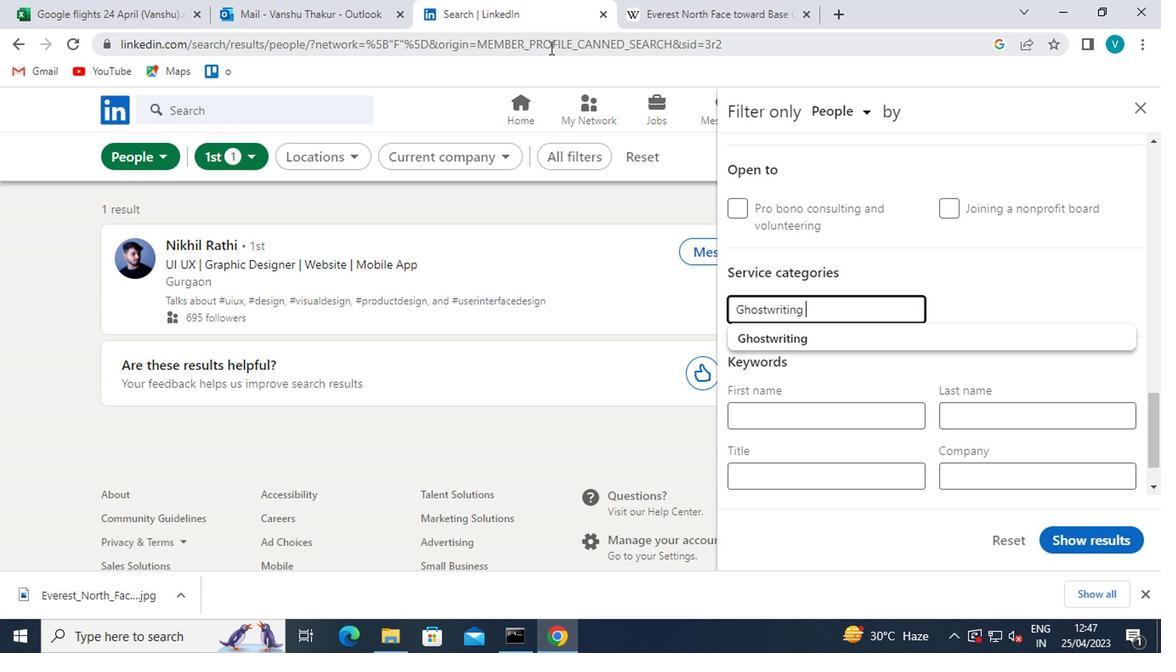 
Action: Mouse moved to (808, 335)
Screenshot: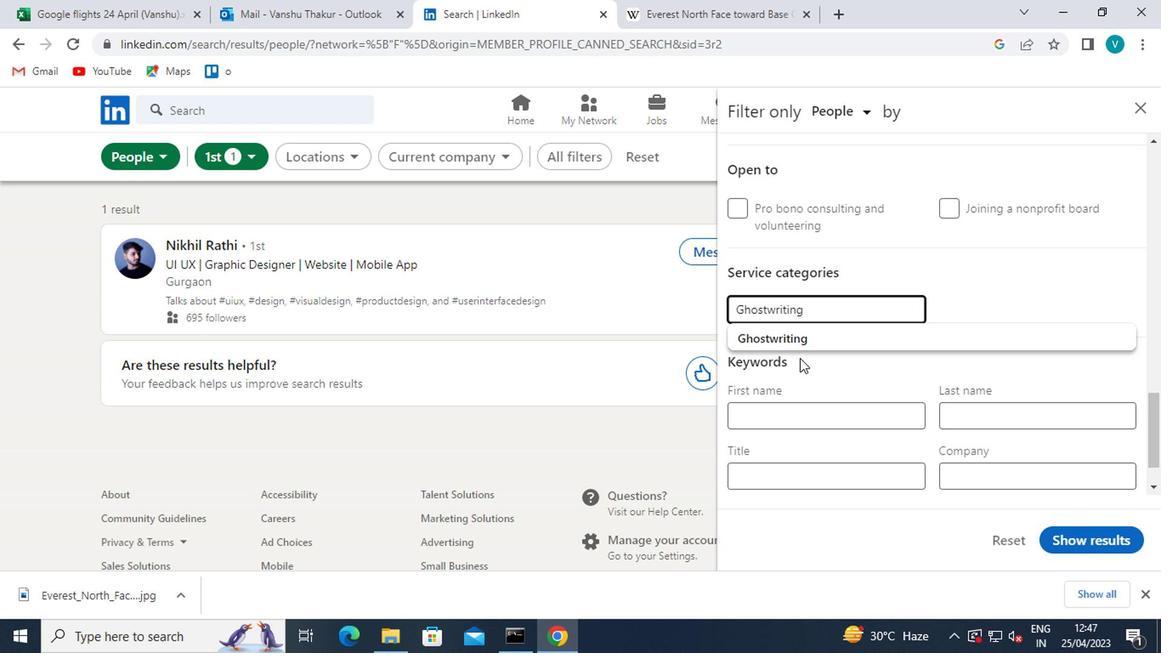 
Action: Mouse pressed left at (808, 335)
Screenshot: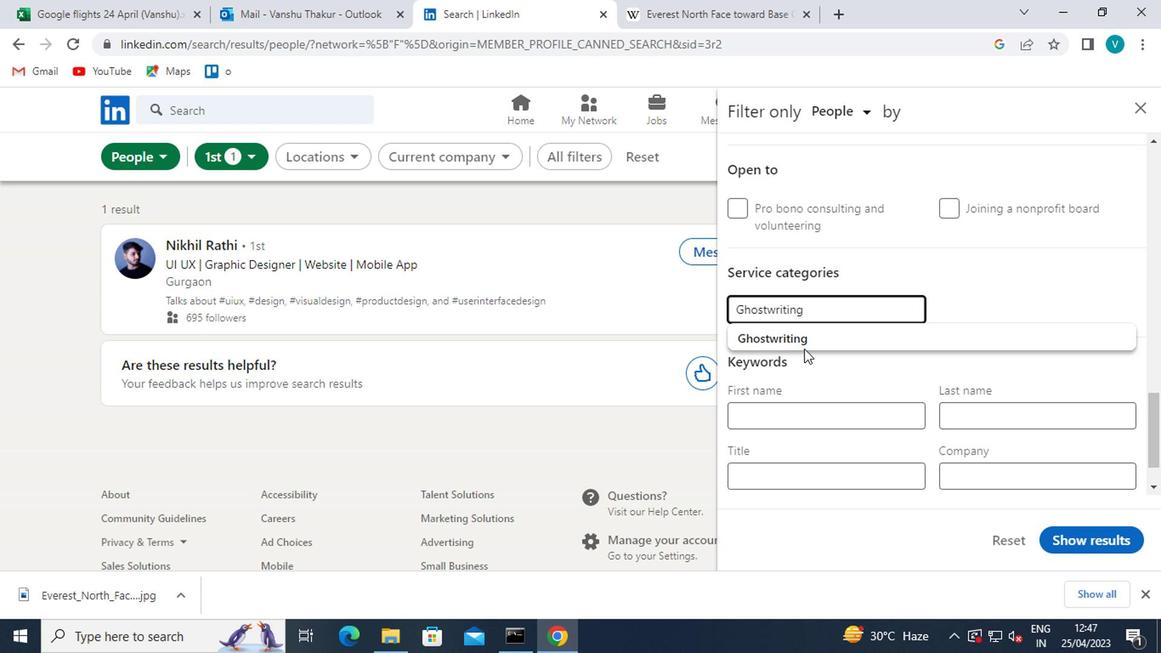 
Action: Mouse moved to (811, 457)
Screenshot: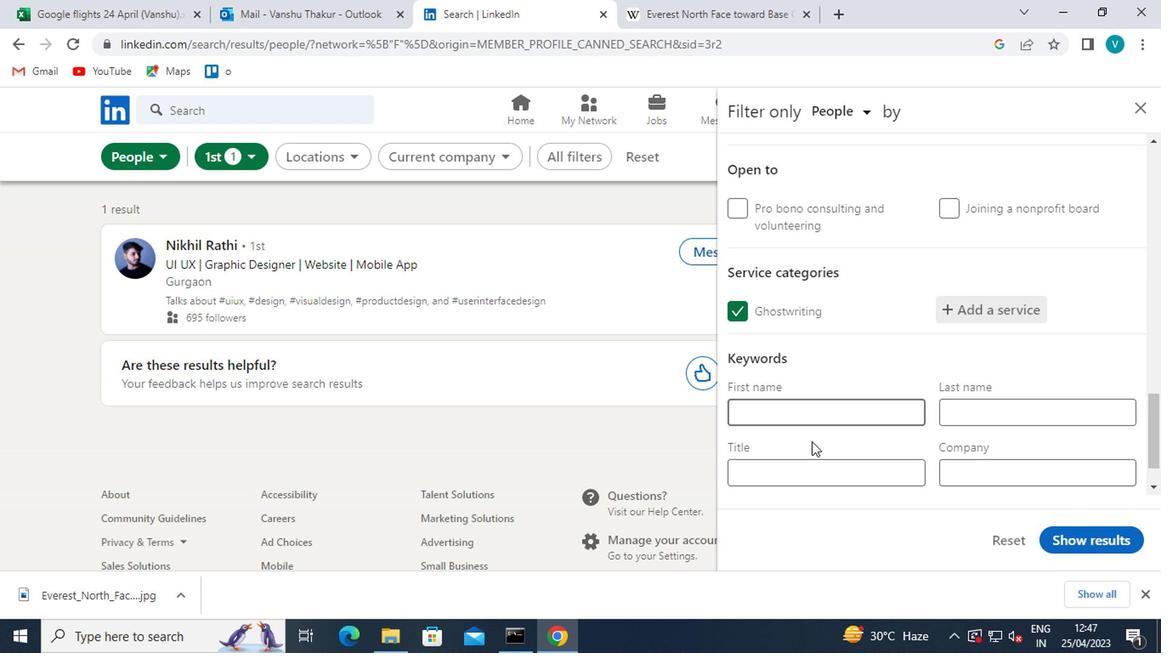 
Action: Mouse pressed left at (811, 457)
Screenshot: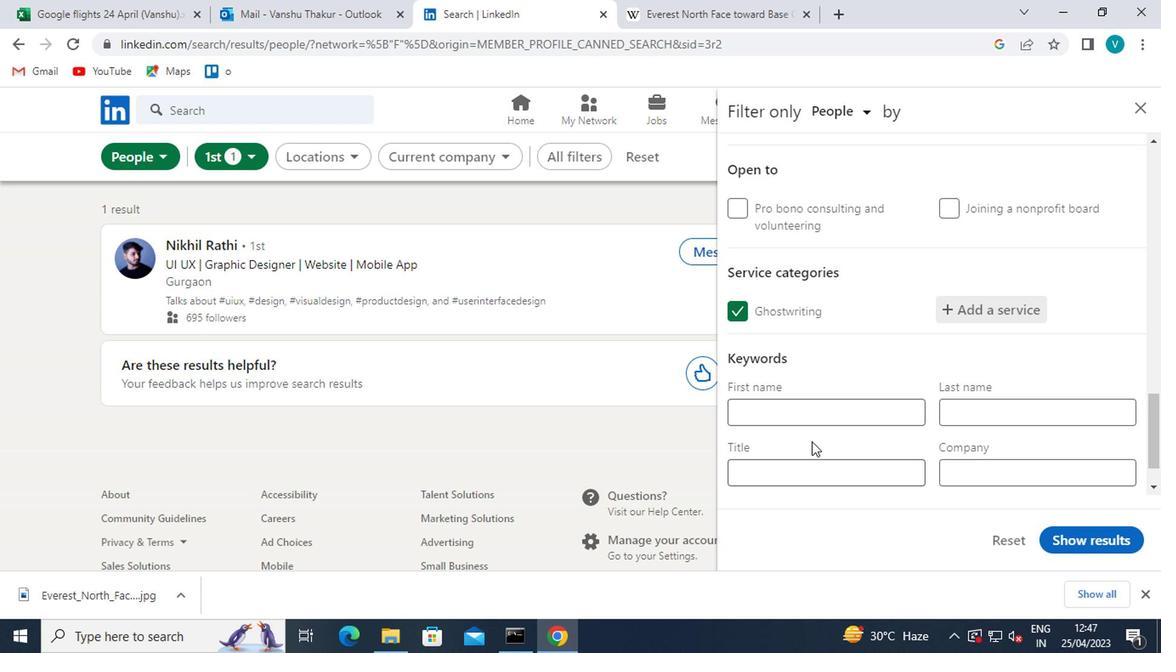 
Action: Mouse moved to (480, 211)
Screenshot: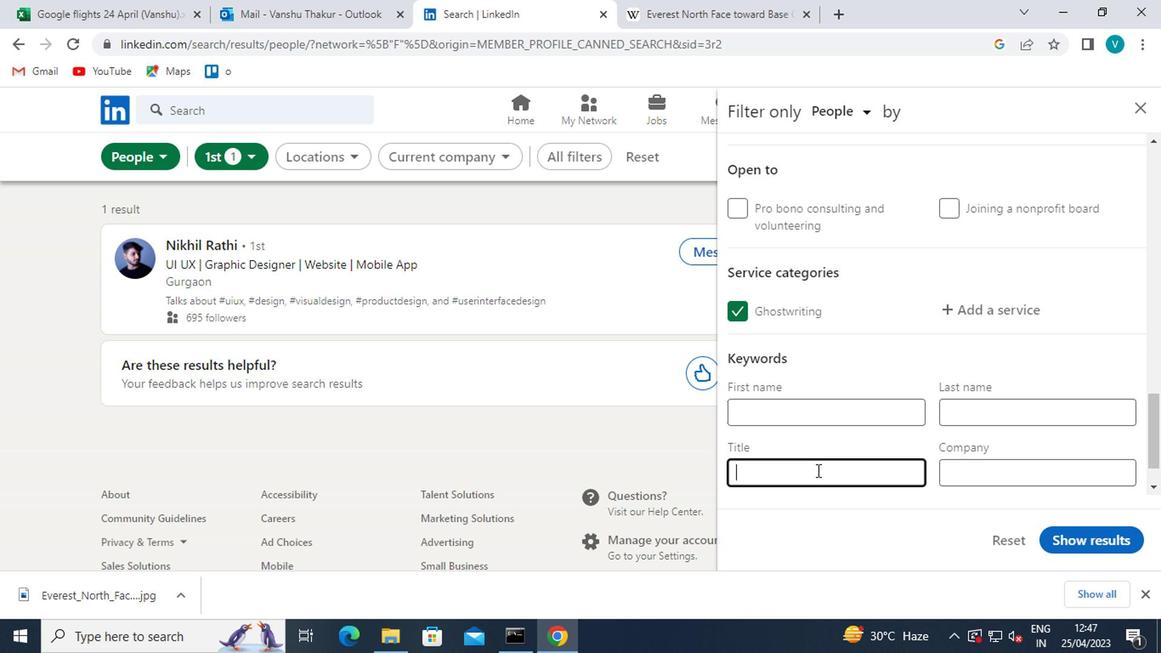 
Action: Key pressed <Key.shift>BUS<Key.space><Key.shift>PERSON
Screenshot: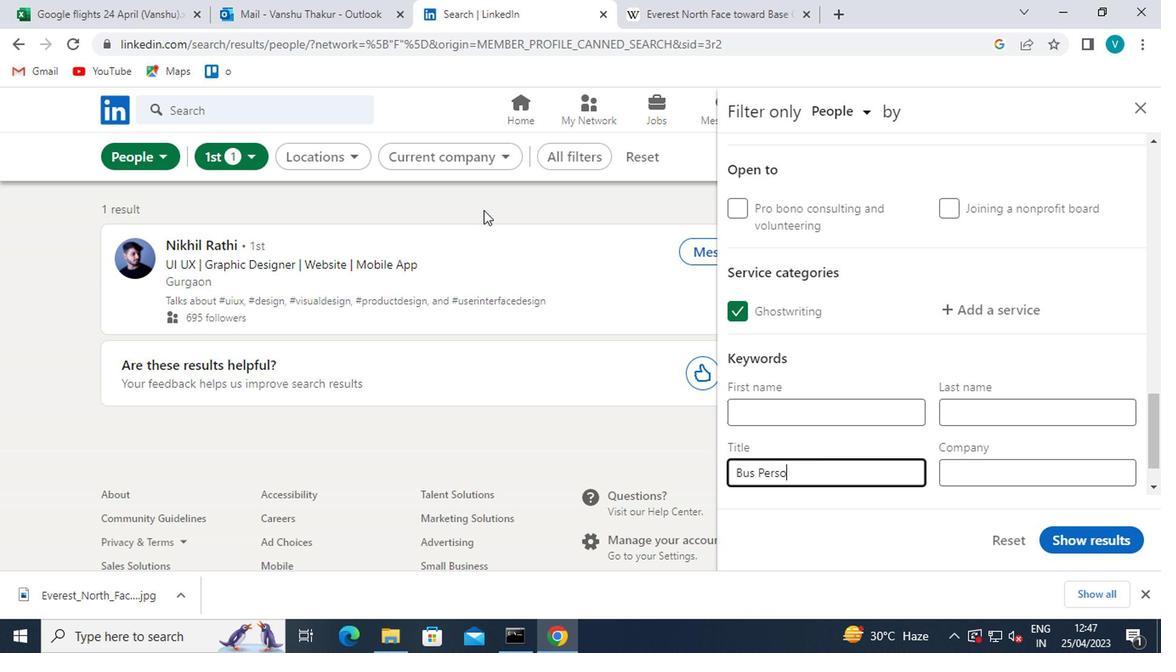 
Action: Mouse moved to (719, 212)
Screenshot: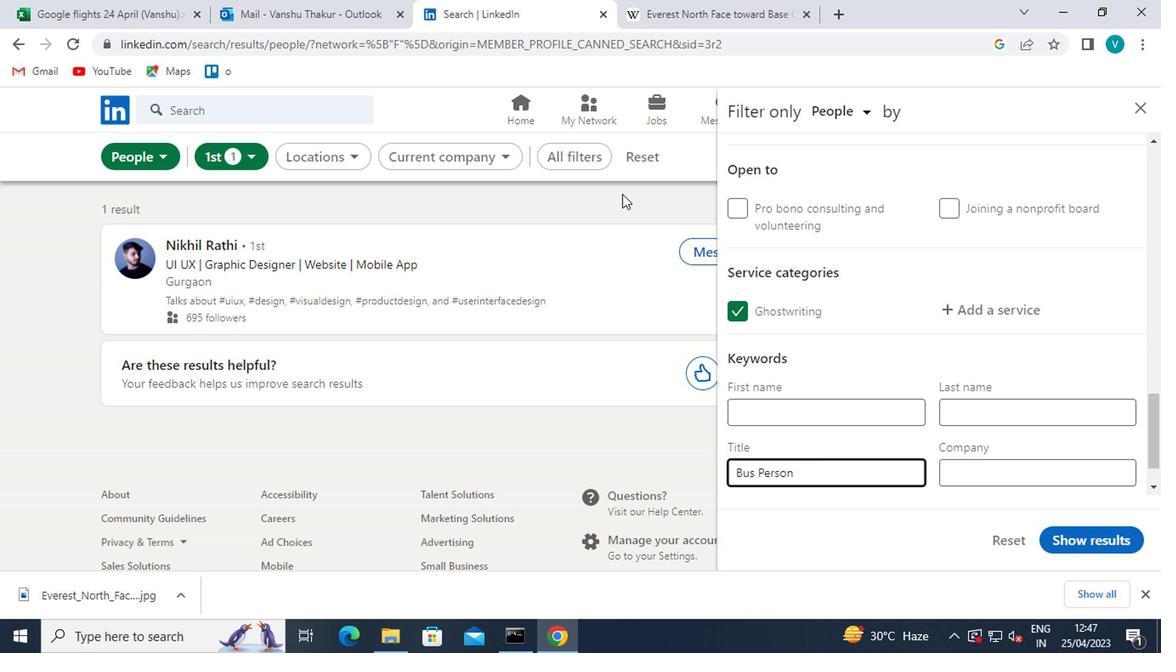 
Action: Mouse scrolled (719, 211) with delta (0, 0)
Screenshot: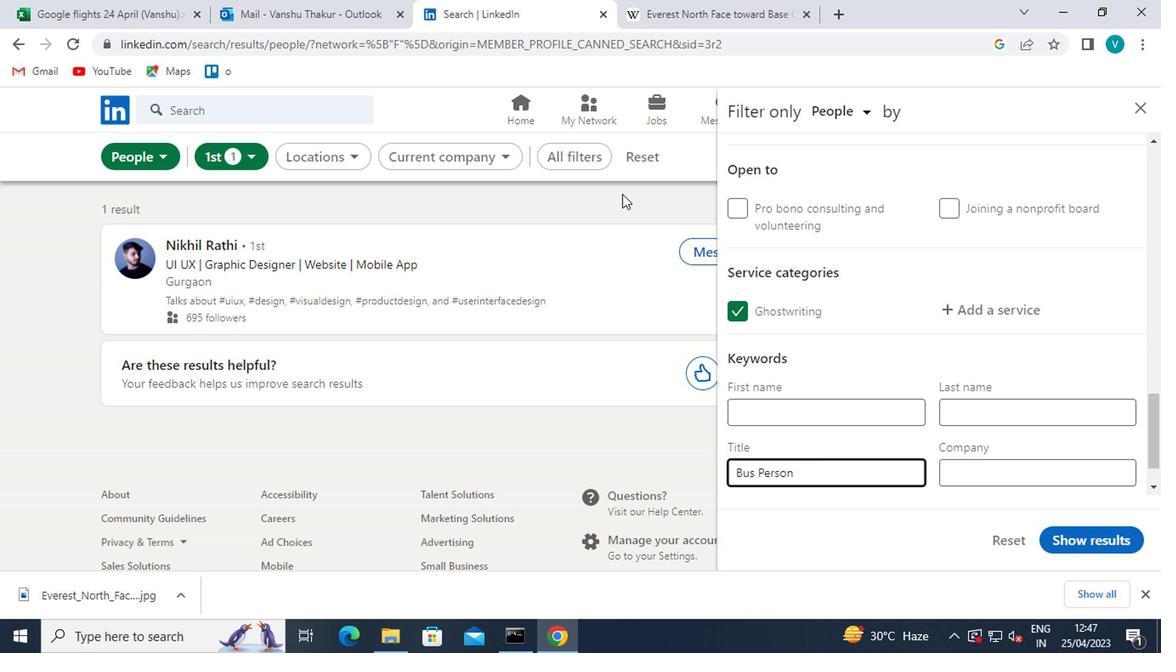 
Action: Mouse moved to (756, 238)
Screenshot: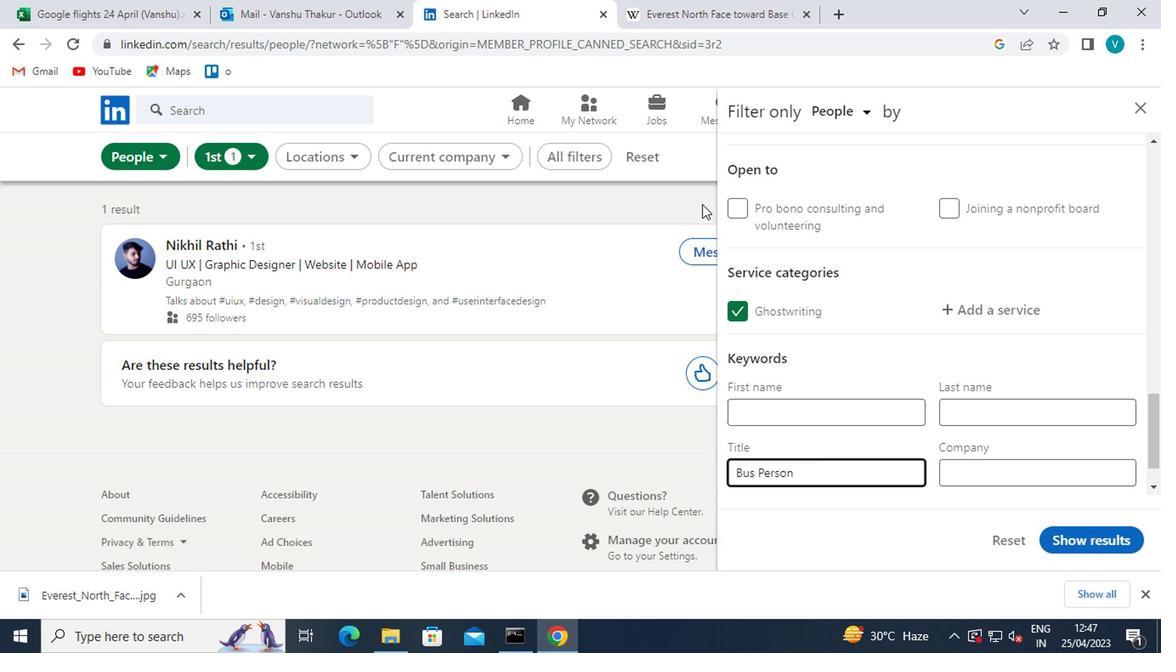 
Action: Mouse scrolled (756, 238) with delta (0, 0)
Screenshot: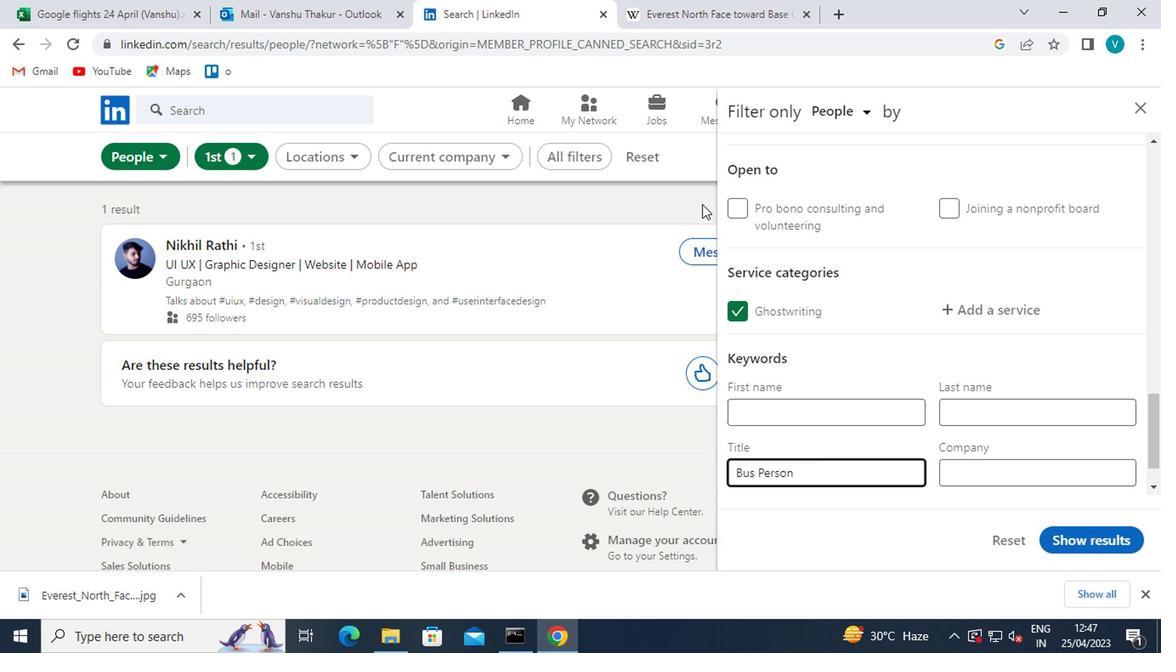 
Action: Mouse moved to (1096, 537)
Screenshot: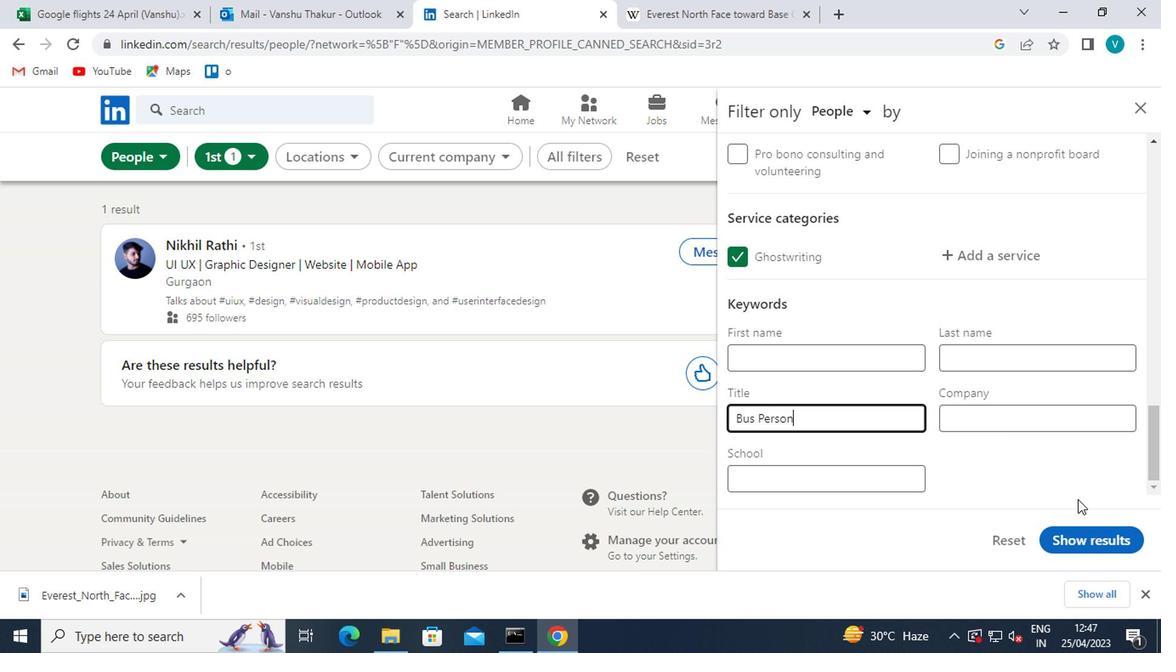 
Action: Mouse pressed left at (1096, 537)
Screenshot: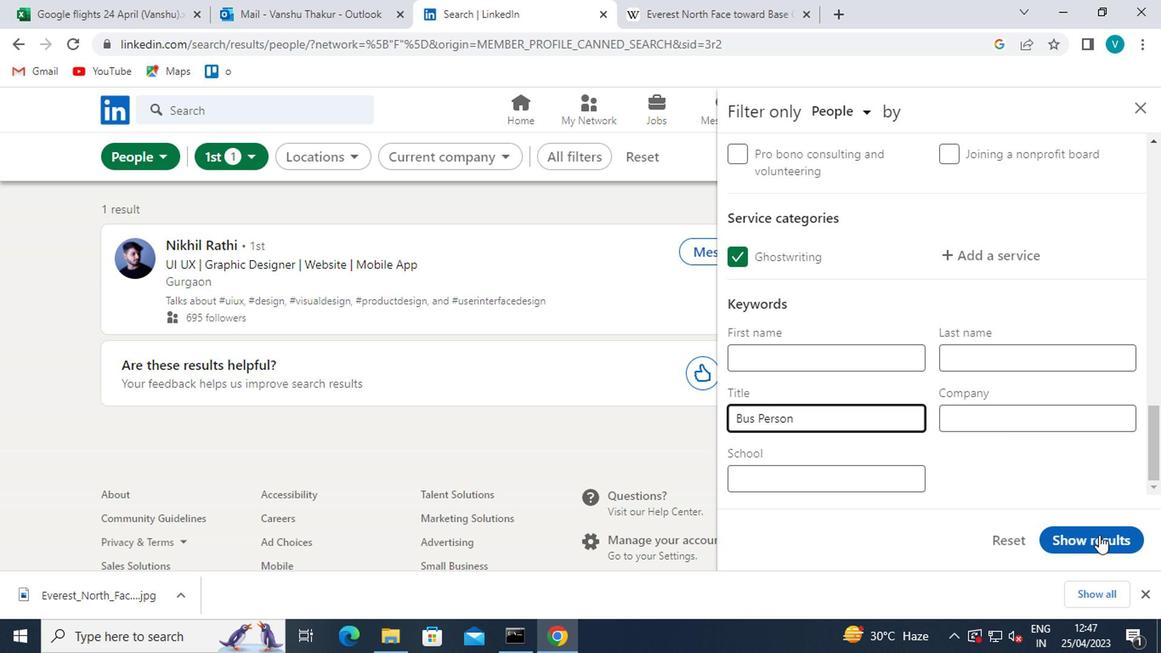 
Action: Mouse moved to (678, 0)
Screenshot: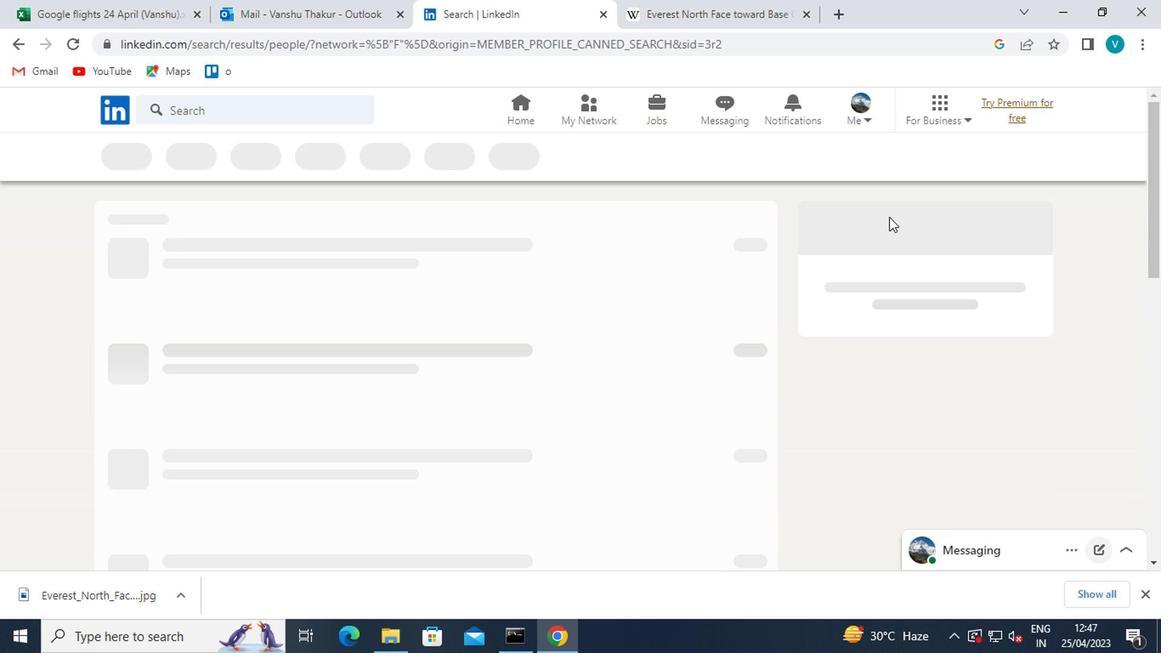
